 Task: Search one way flight ticket for 1 adult, 1 child, 1 infant in seat in premium economy from Louisville: Louisville International Airport (standiford Field) to Evansville: Evansville Regional Airport on 5-3-2023. Choice of flights is Sun country airlines. Number of bags: 2 carry on bags and 4 checked bags. Outbound departure time preference is 15:30.
Action: Mouse moved to (341, 143)
Screenshot: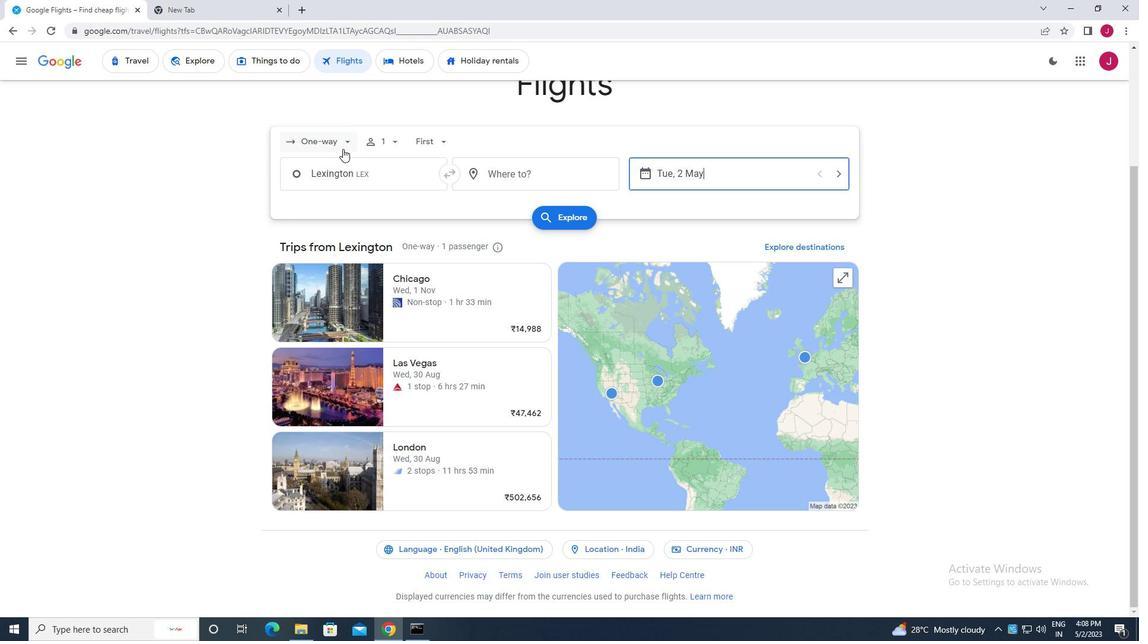 
Action: Mouse pressed left at (341, 143)
Screenshot: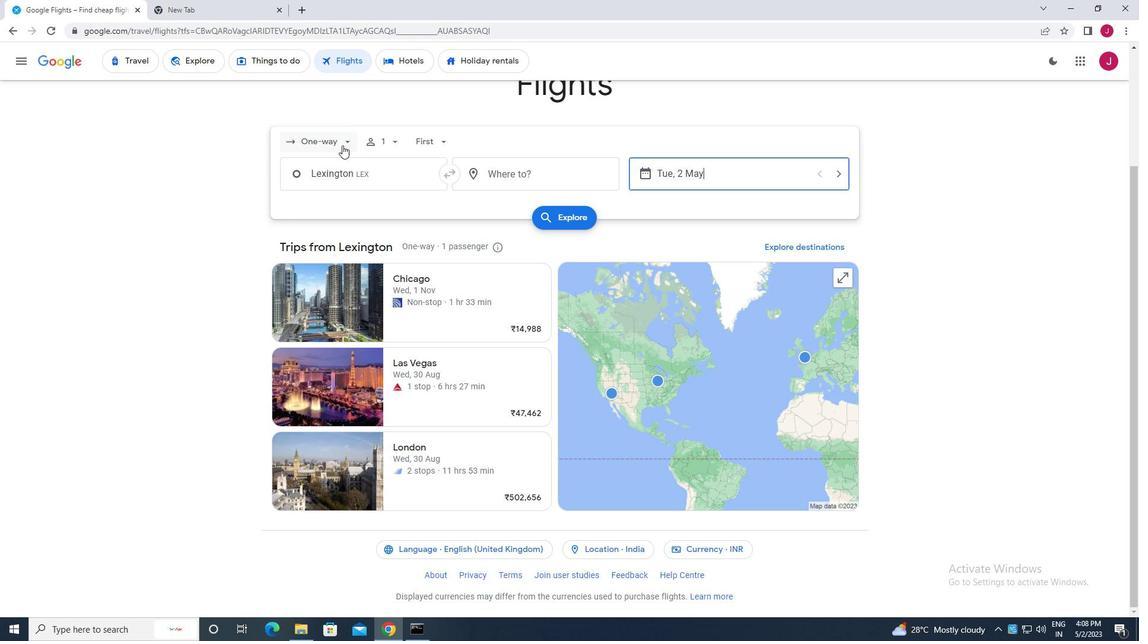 
Action: Mouse moved to (338, 194)
Screenshot: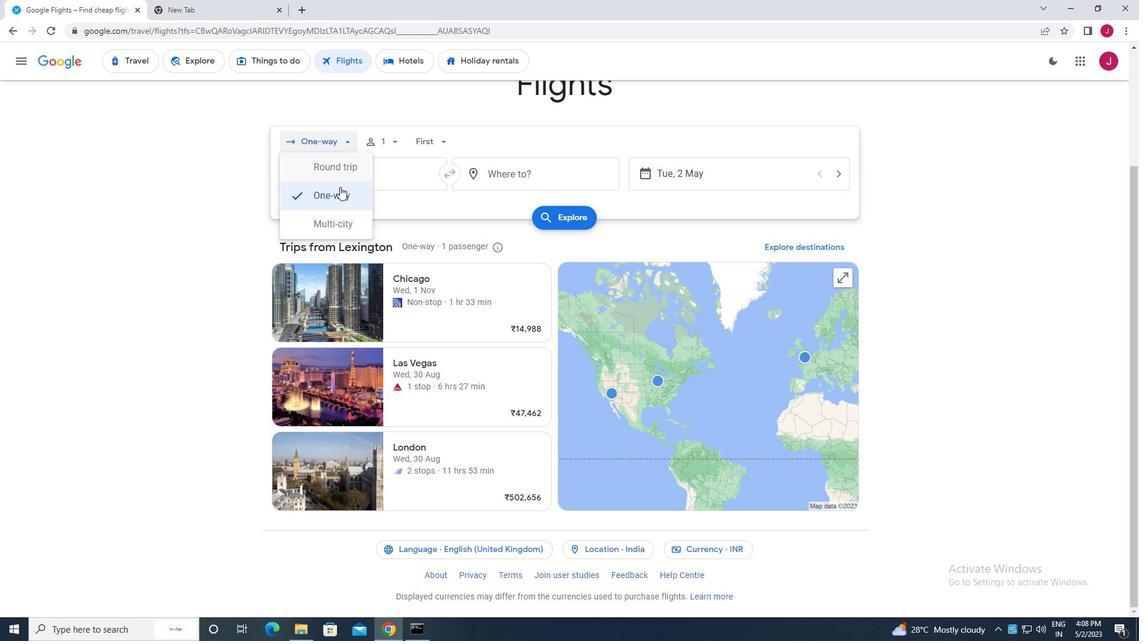 
Action: Mouse pressed left at (338, 194)
Screenshot: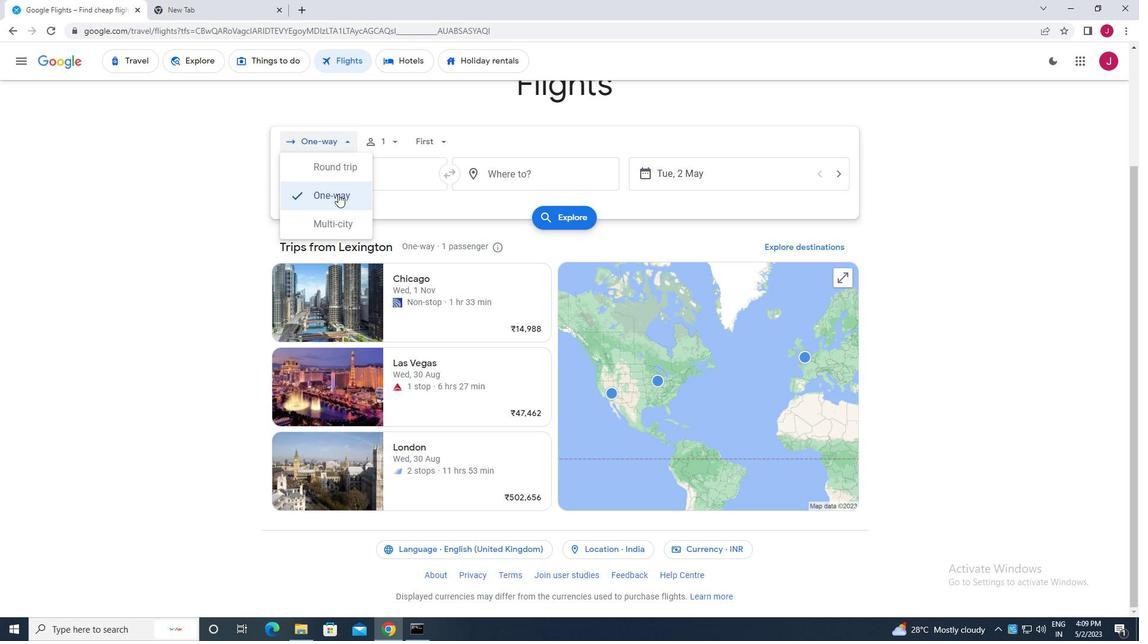 
Action: Mouse moved to (392, 141)
Screenshot: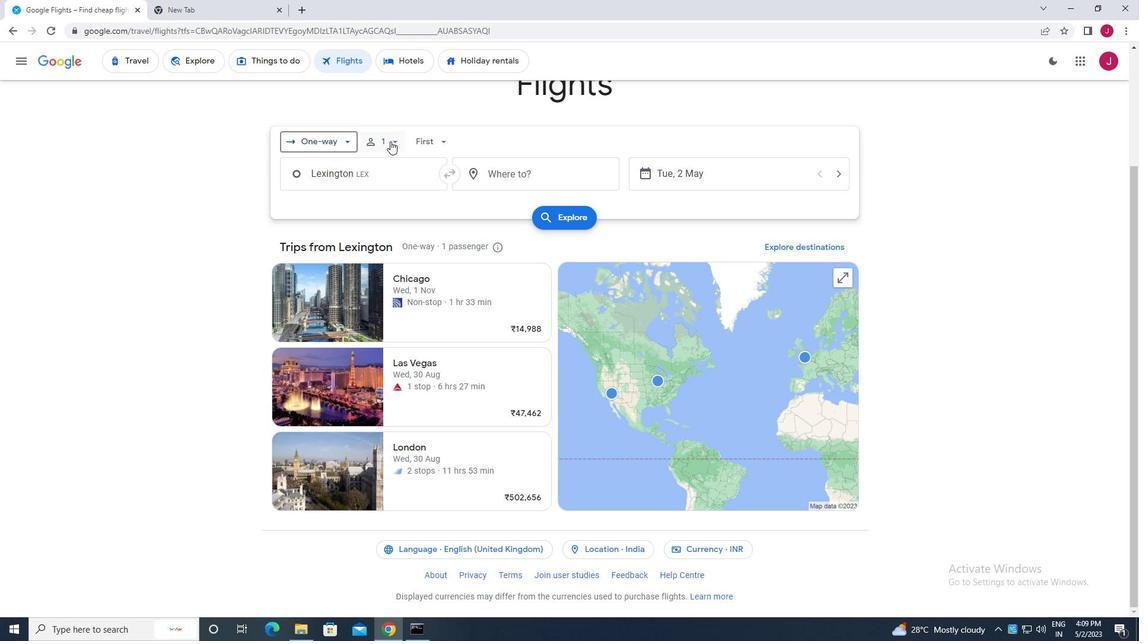 
Action: Mouse pressed left at (392, 141)
Screenshot: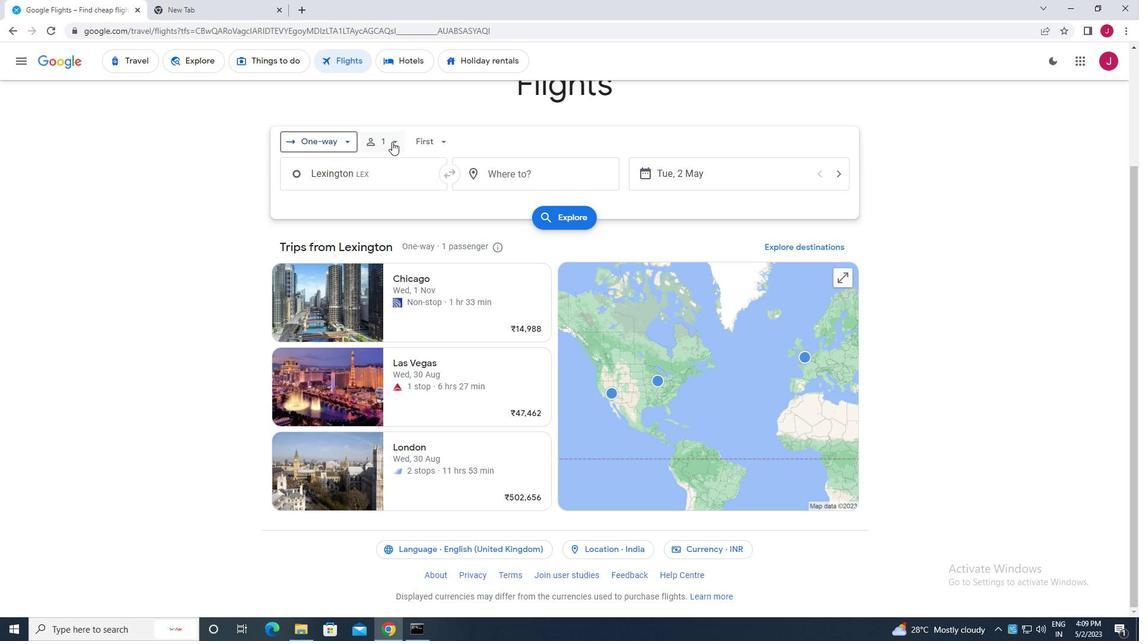 
Action: Mouse moved to (429, 141)
Screenshot: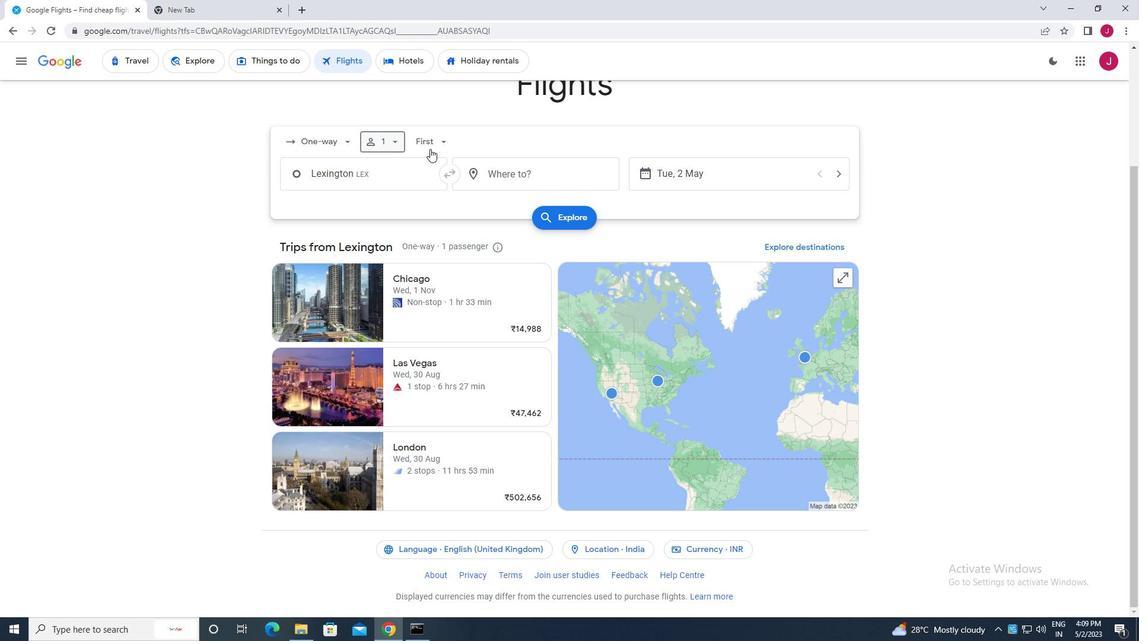 
Action: Mouse pressed left at (429, 141)
Screenshot: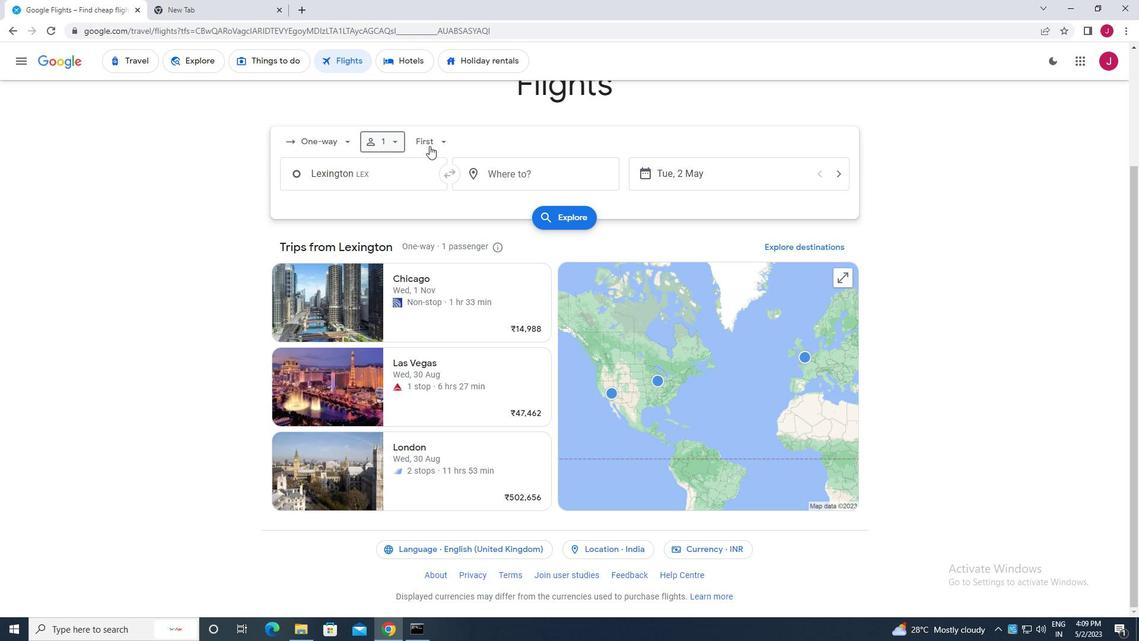 
Action: Mouse moved to (395, 140)
Screenshot: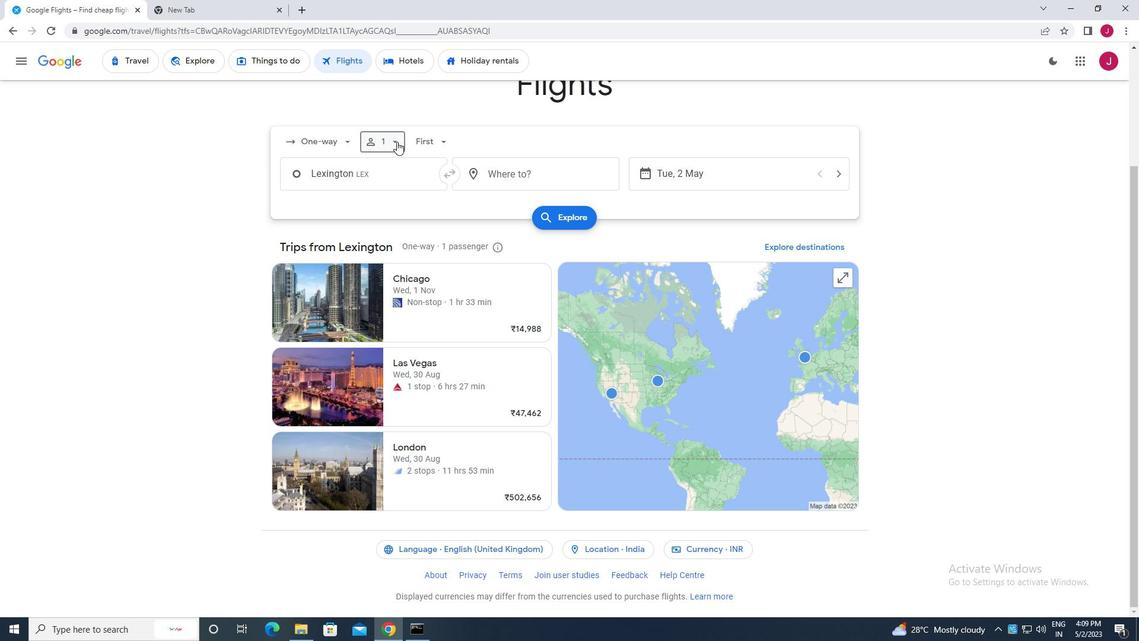 
Action: Mouse pressed left at (395, 140)
Screenshot: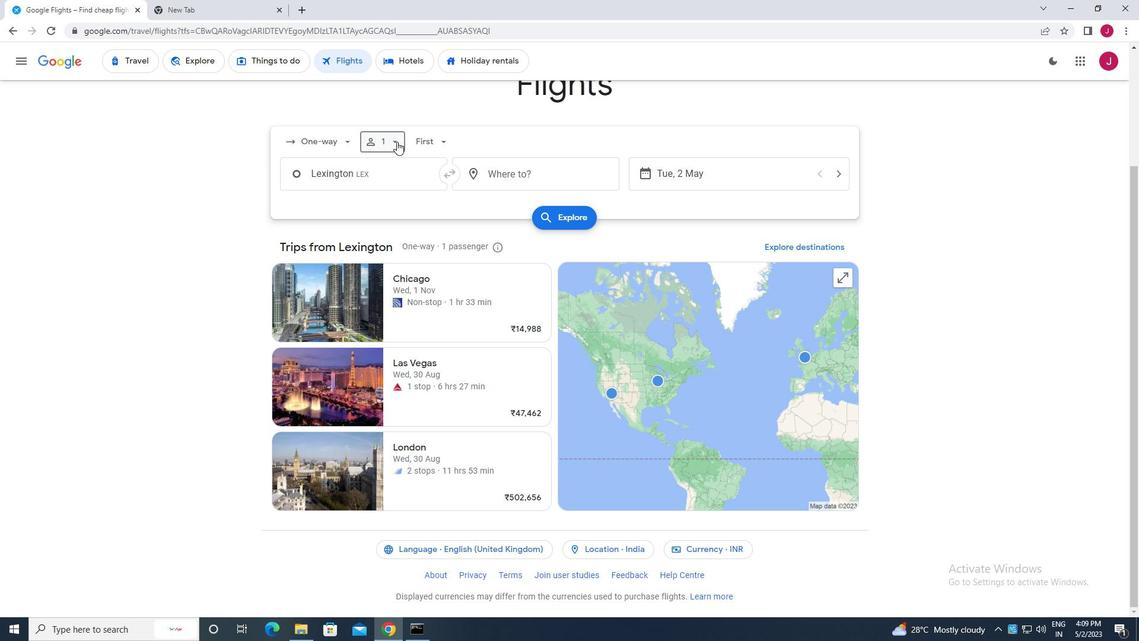 
Action: Mouse moved to (397, 141)
Screenshot: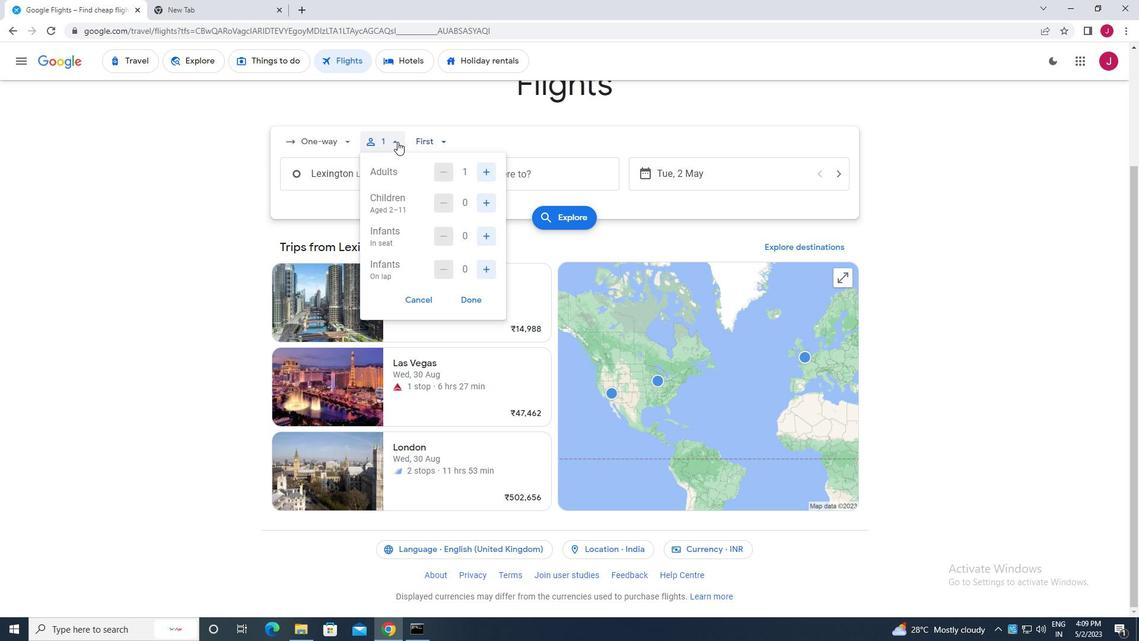 
Action: Mouse pressed left at (397, 141)
Screenshot: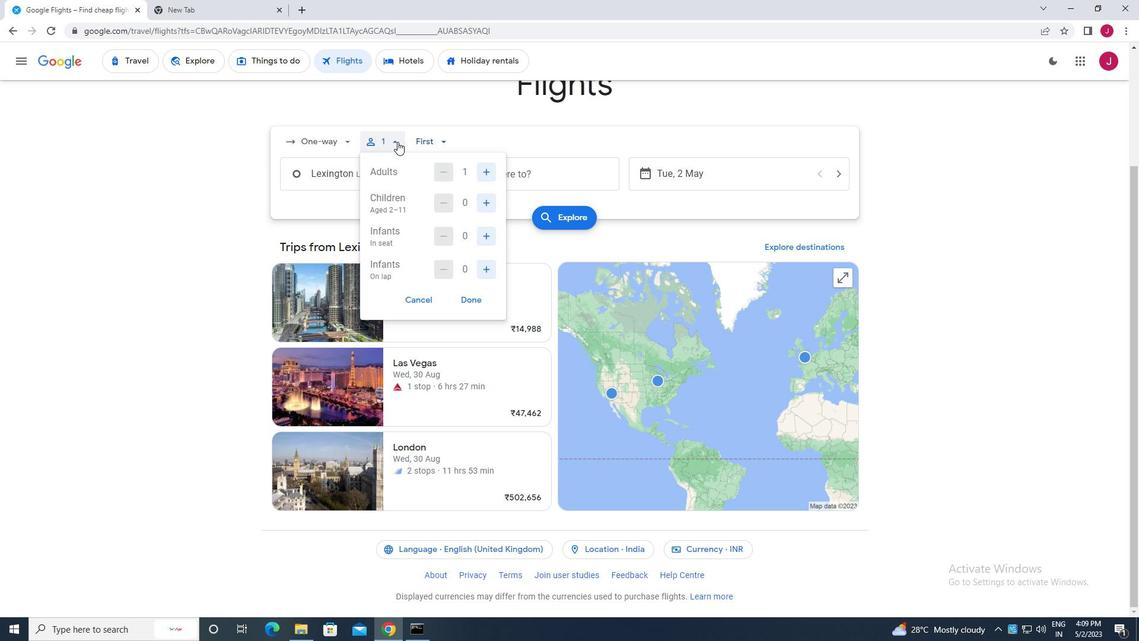 
Action: Mouse pressed left at (397, 141)
Screenshot: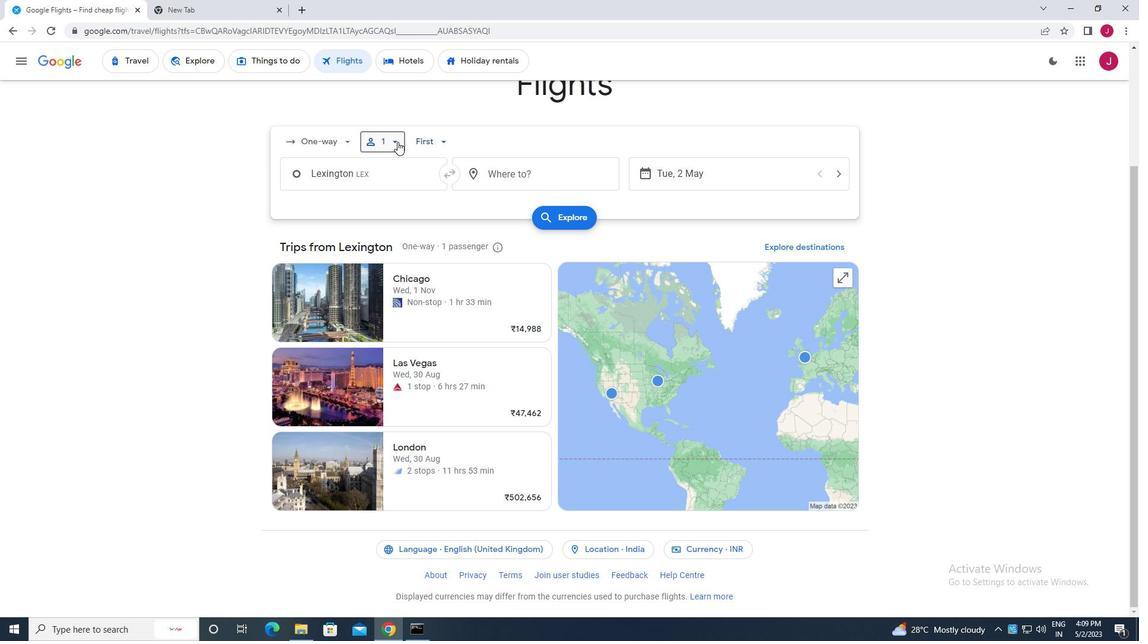 
Action: Mouse moved to (487, 202)
Screenshot: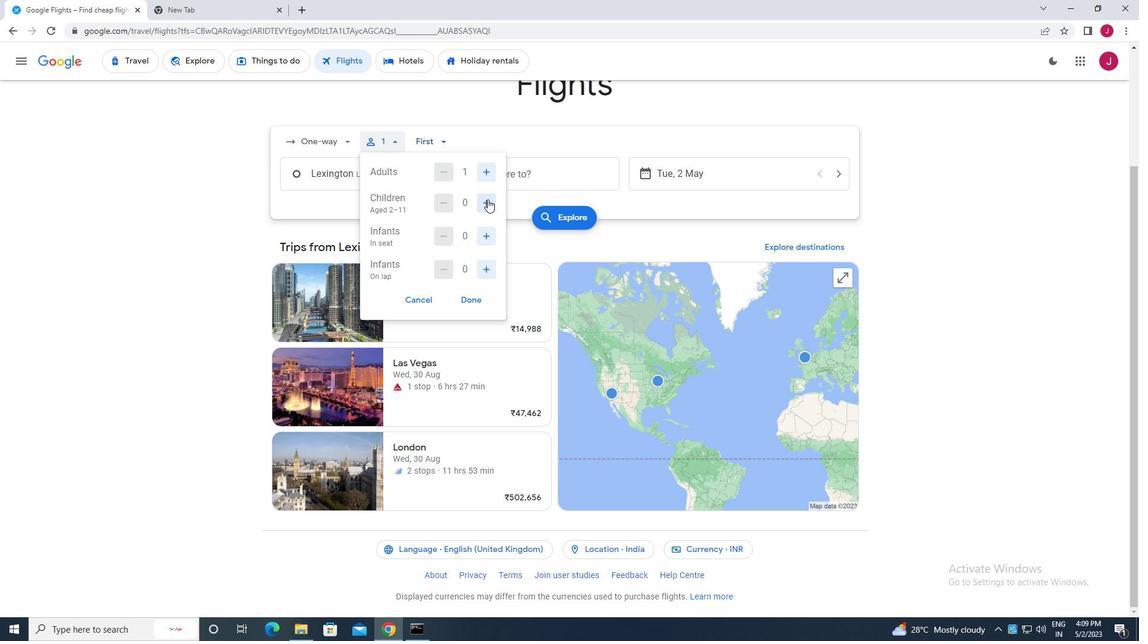 
Action: Mouse pressed left at (487, 202)
Screenshot: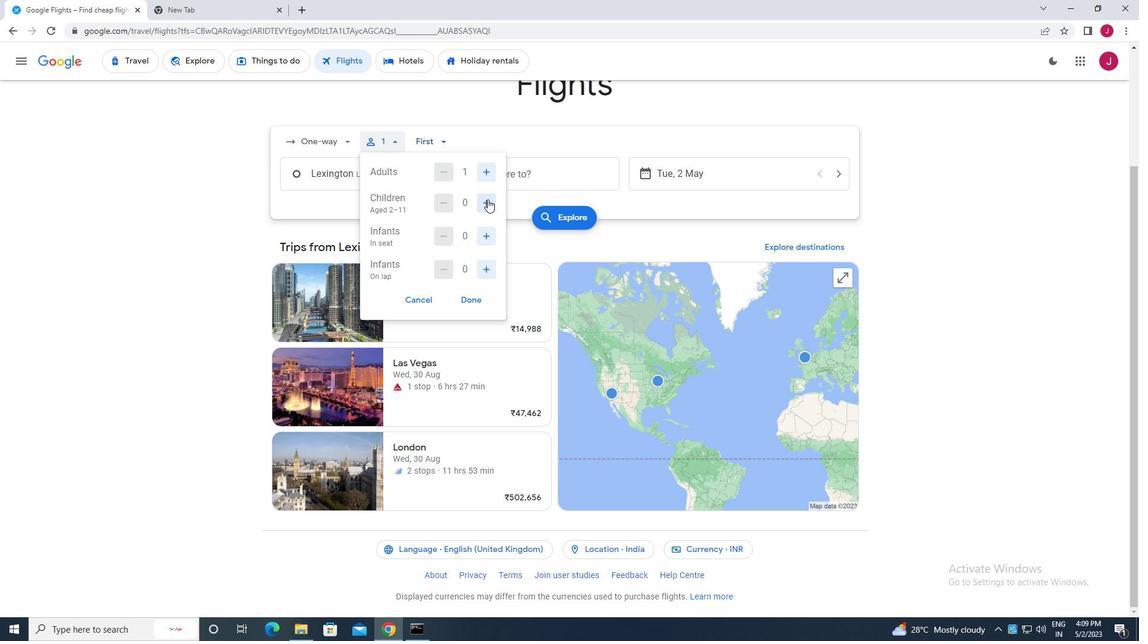 
Action: Mouse moved to (439, 202)
Screenshot: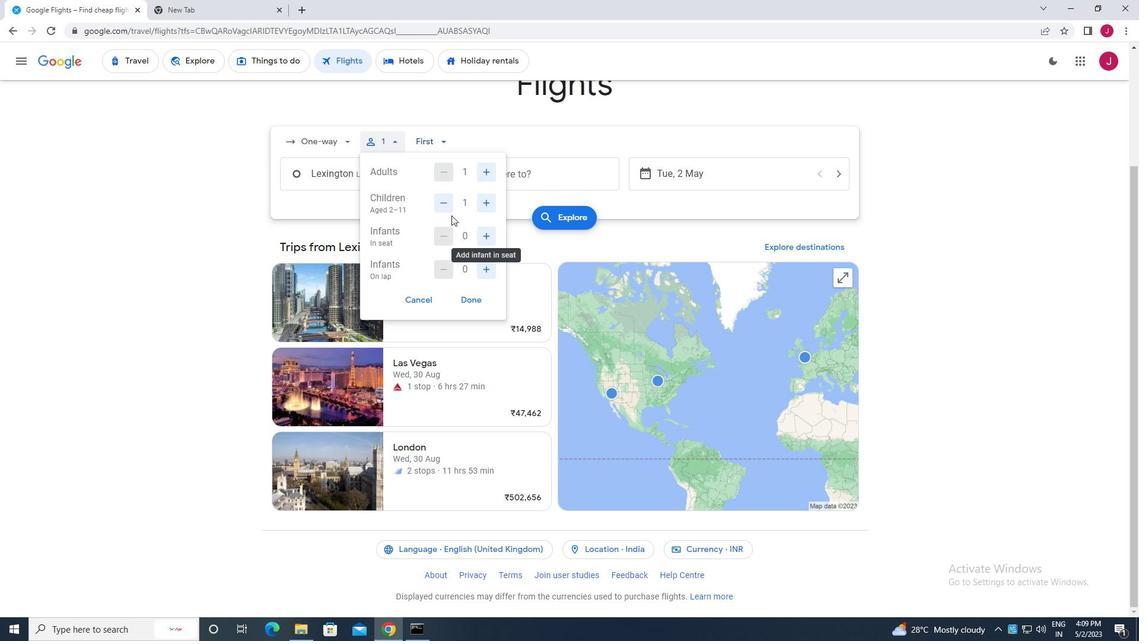 
Action: Mouse pressed left at (439, 202)
Screenshot: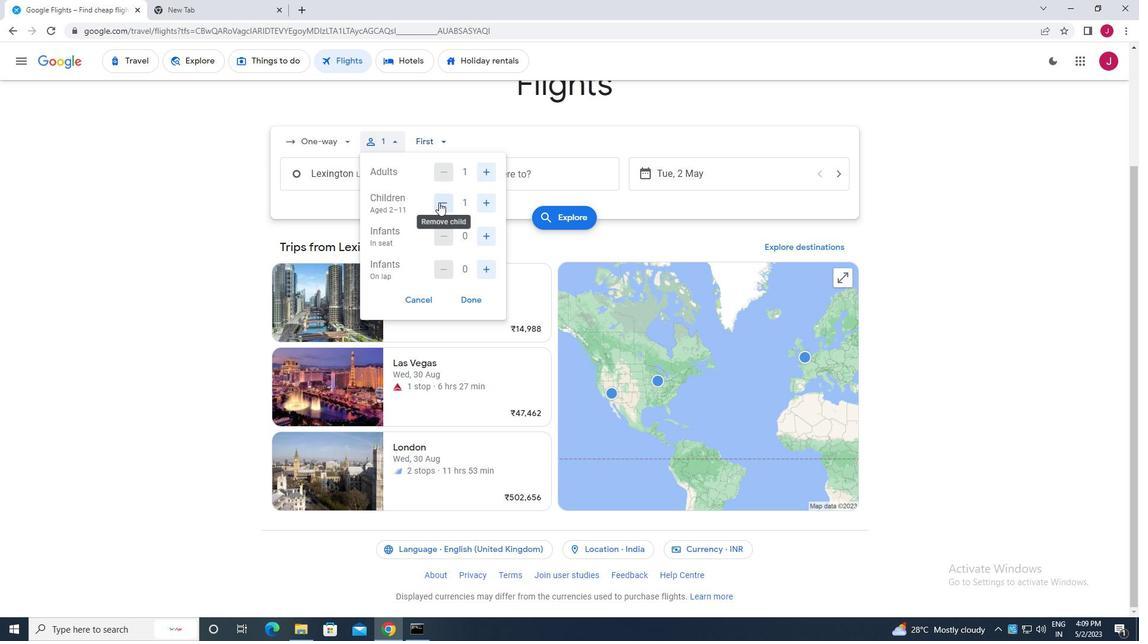 
Action: Mouse moved to (490, 202)
Screenshot: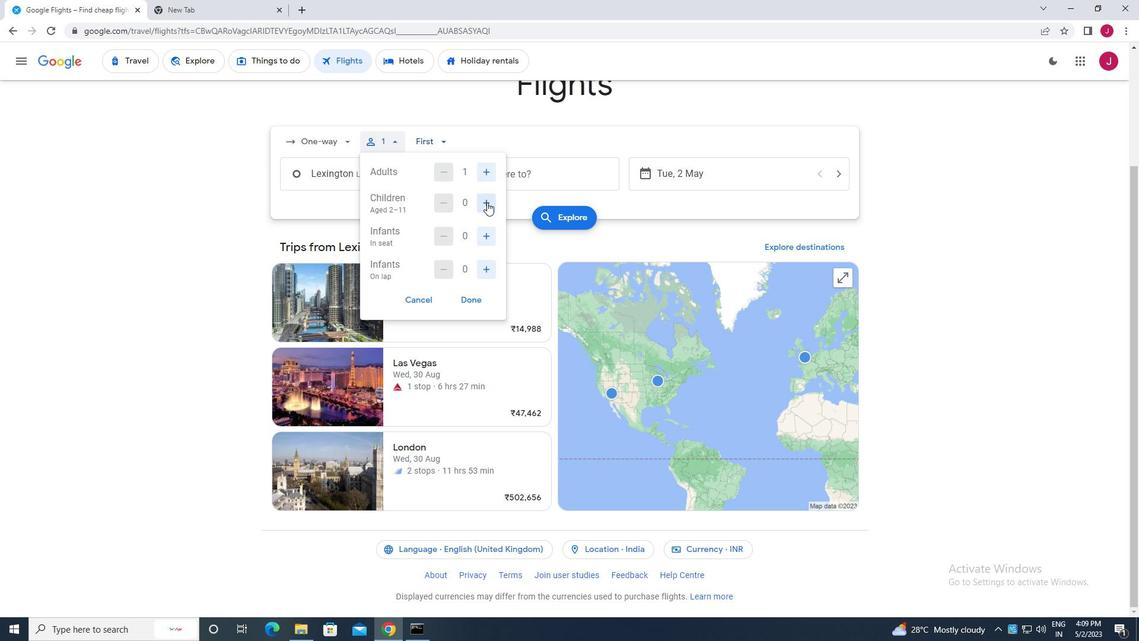
Action: Mouse pressed left at (490, 202)
Screenshot: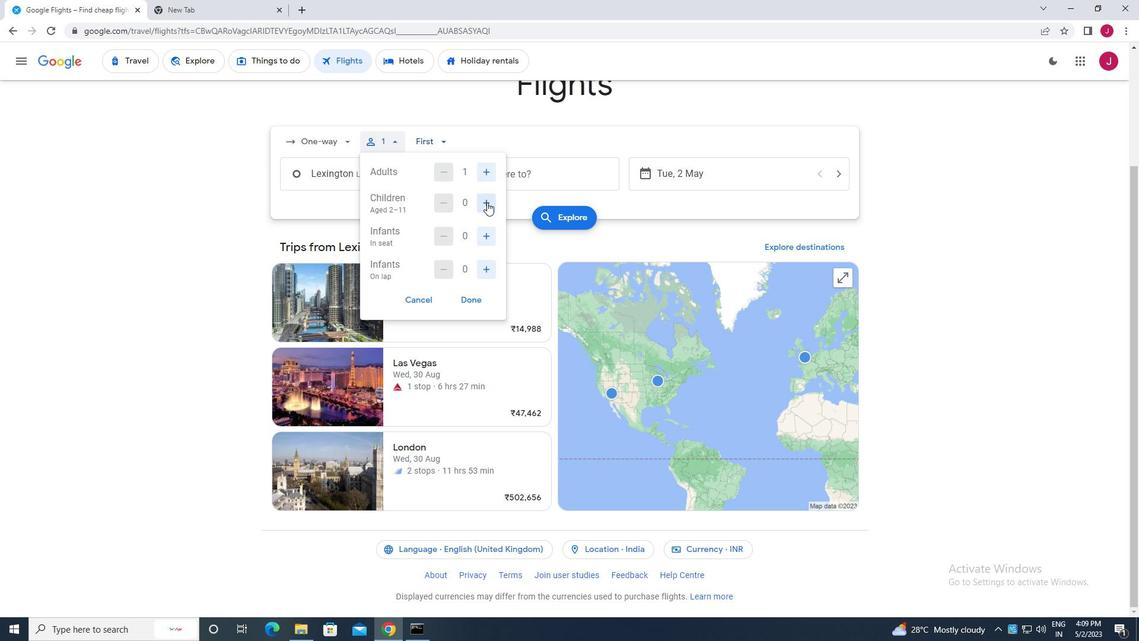 
Action: Mouse moved to (487, 232)
Screenshot: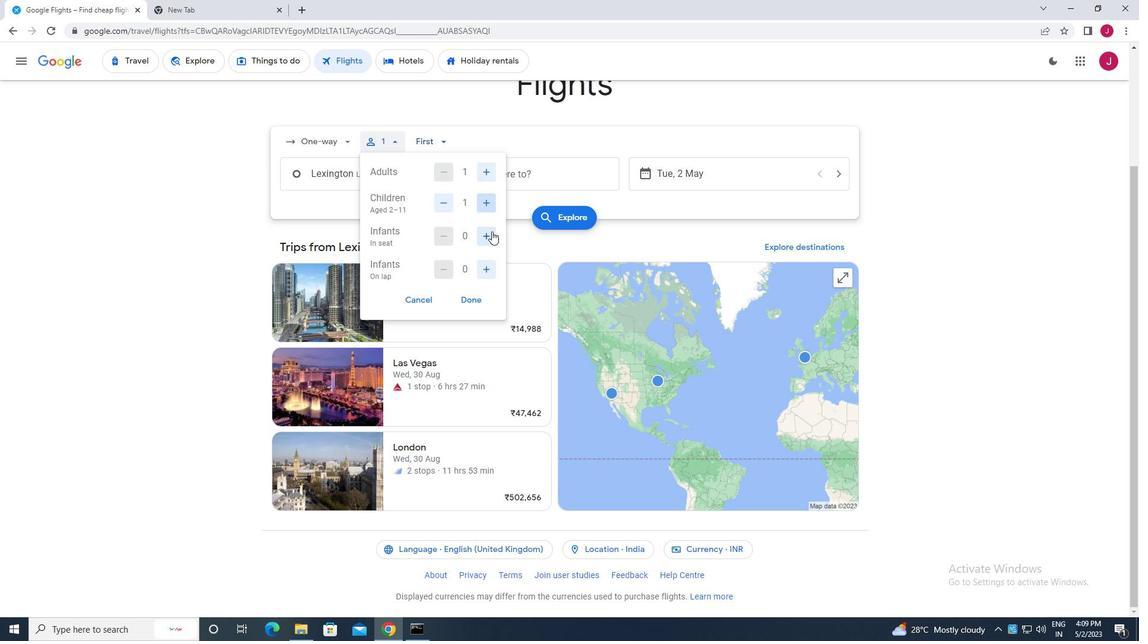 
Action: Mouse pressed left at (487, 232)
Screenshot: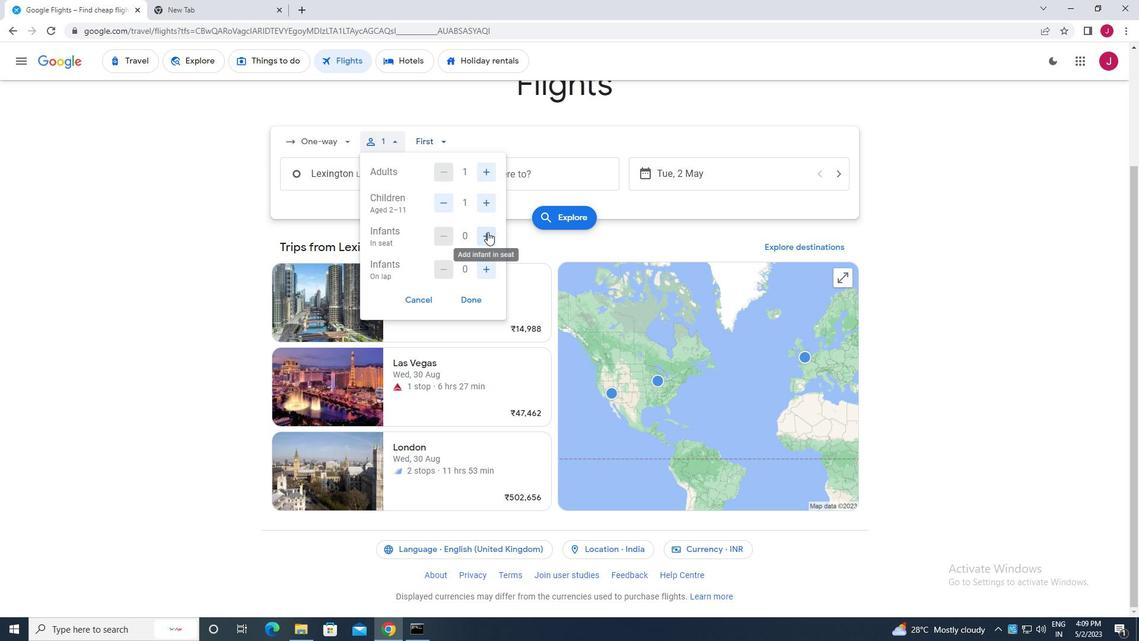 
Action: Mouse moved to (468, 300)
Screenshot: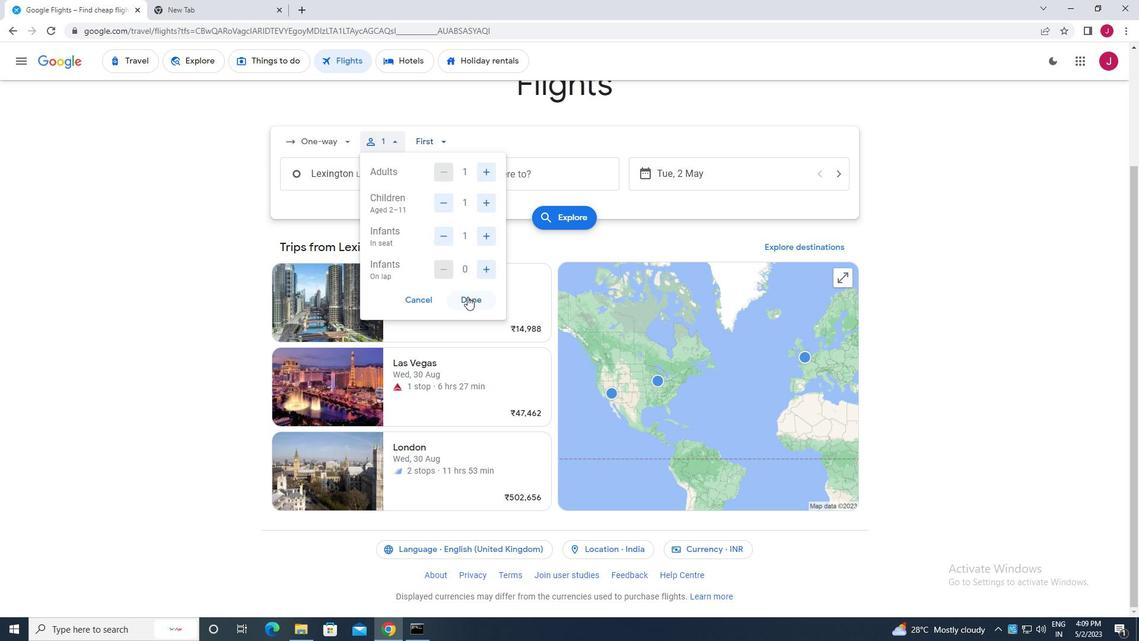 
Action: Mouse pressed left at (468, 300)
Screenshot: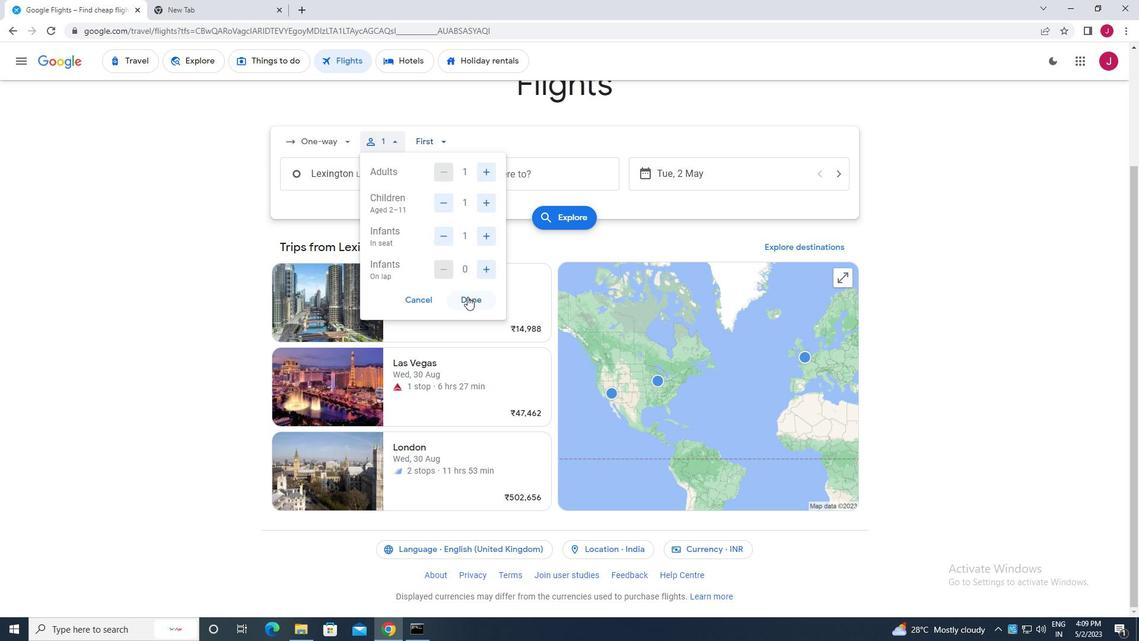 
Action: Mouse moved to (437, 146)
Screenshot: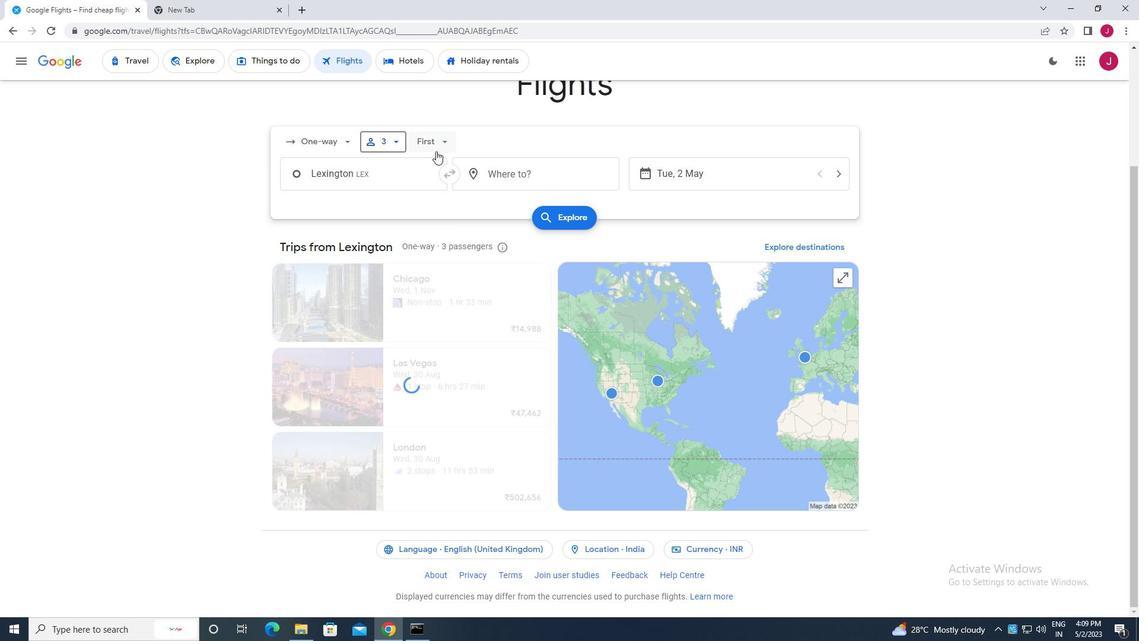
Action: Mouse pressed left at (437, 146)
Screenshot: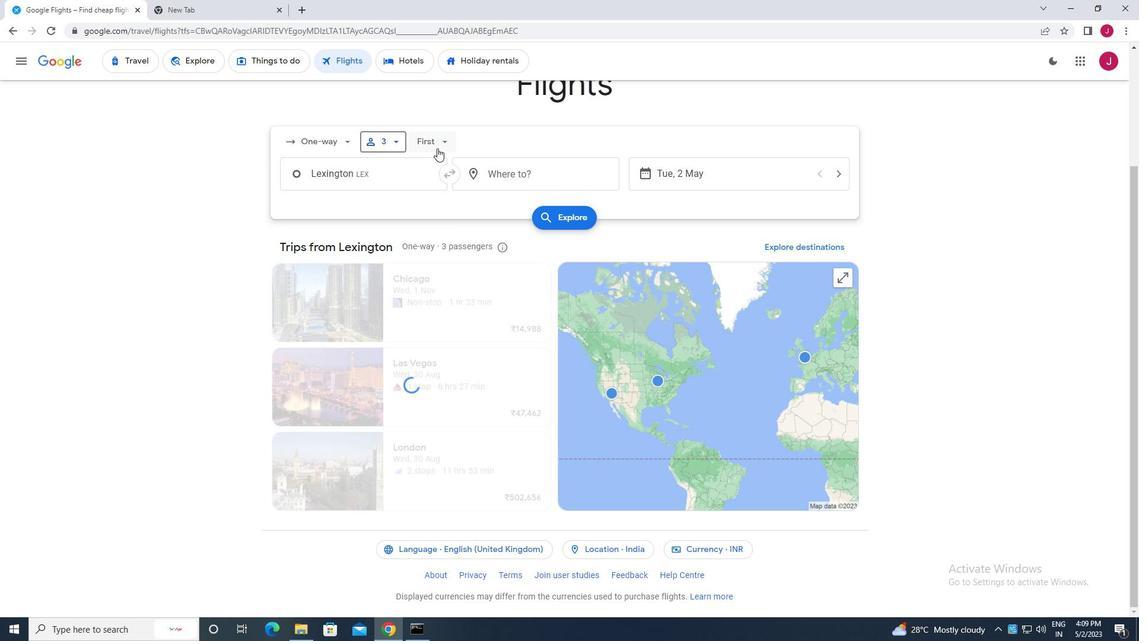 
Action: Mouse moved to (467, 198)
Screenshot: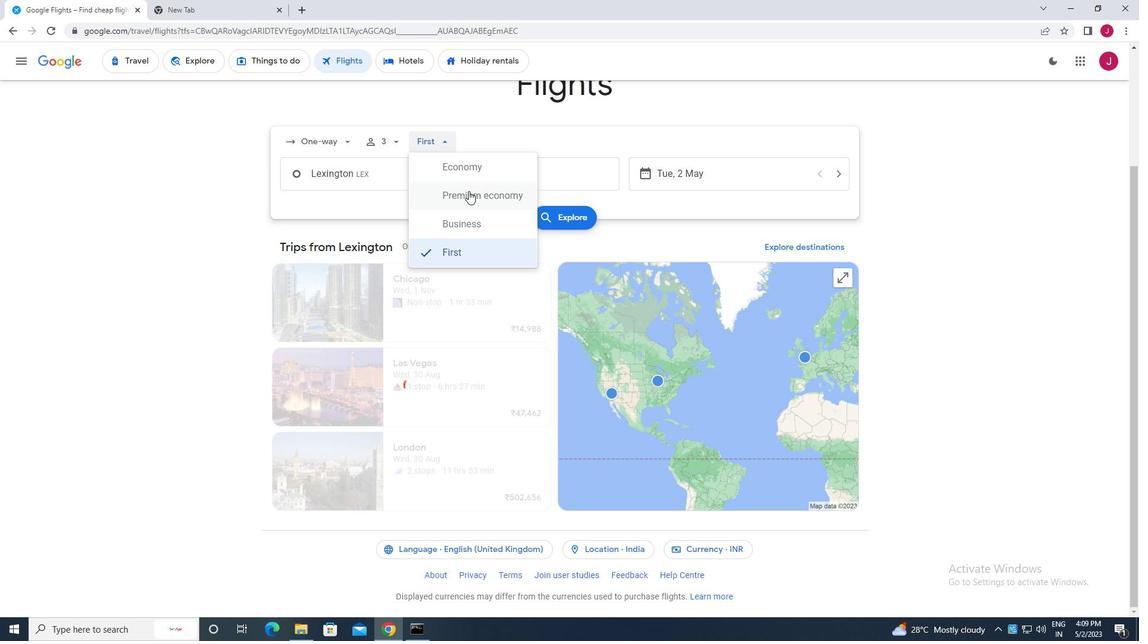 
Action: Mouse pressed left at (467, 198)
Screenshot: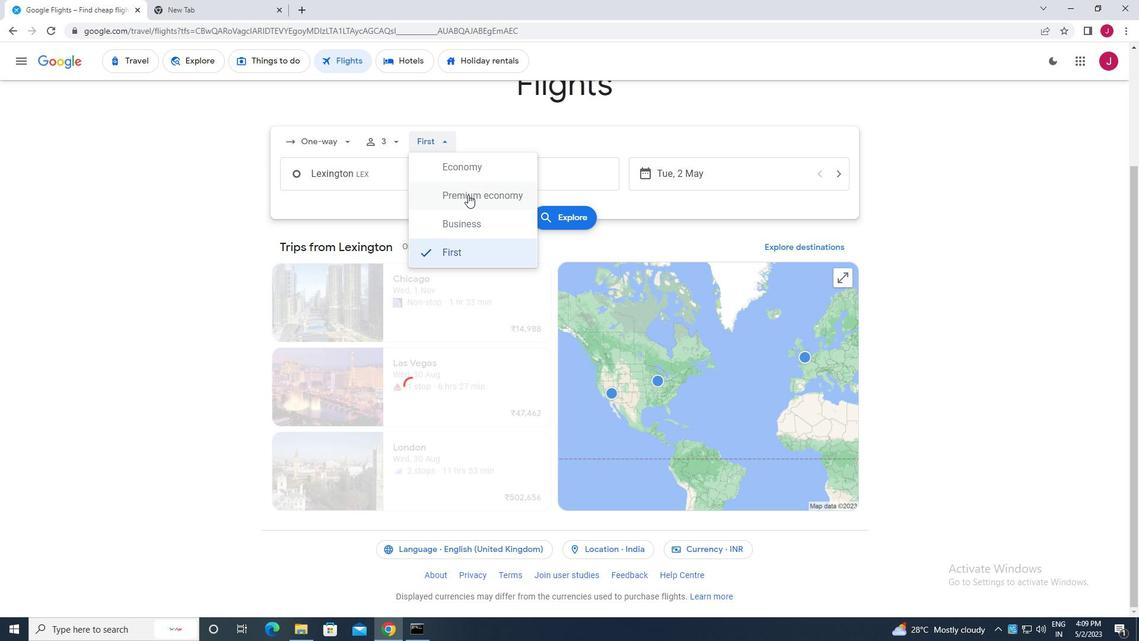 
Action: Mouse moved to (391, 170)
Screenshot: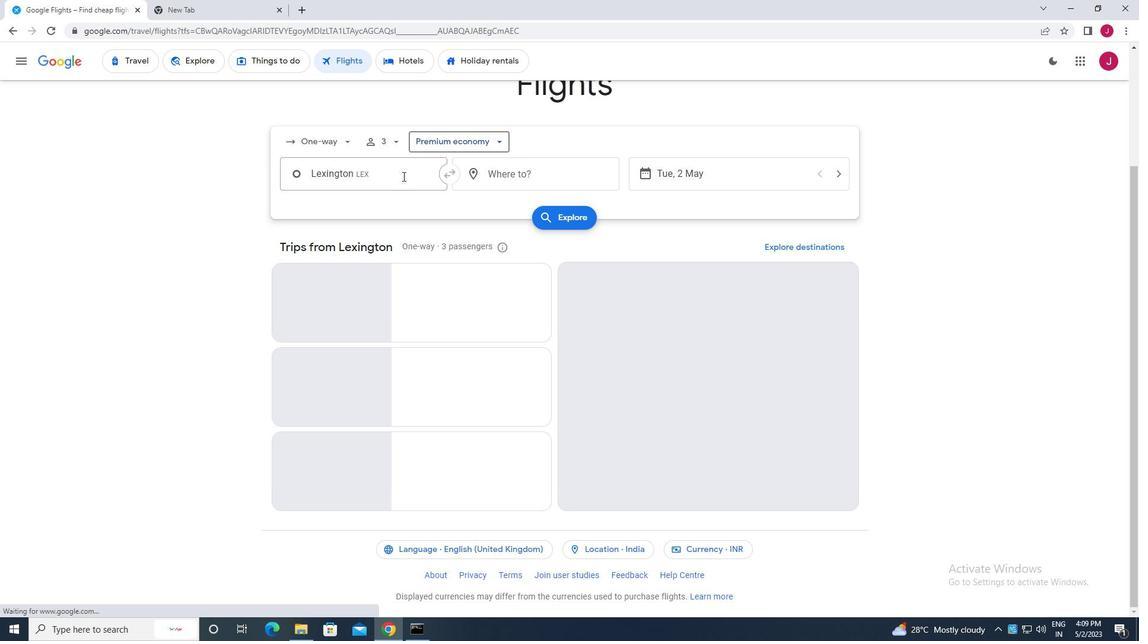 
Action: Mouse pressed left at (391, 170)
Screenshot: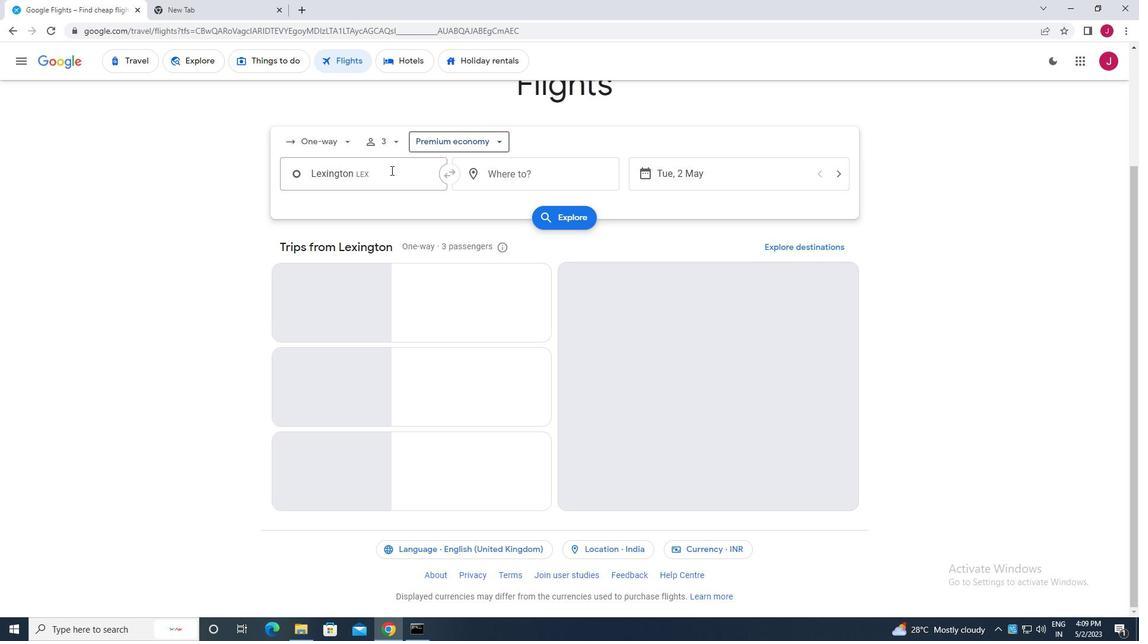 
Action: Mouse moved to (396, 172)
Screenshot: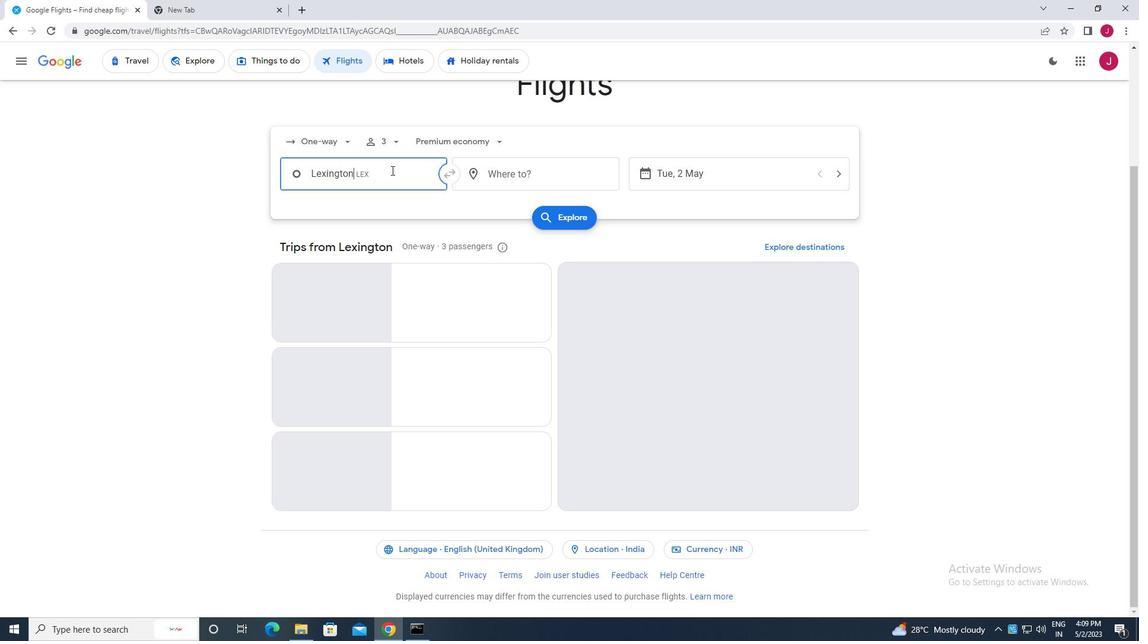 
Action: Key pressed louisville
Screenshot: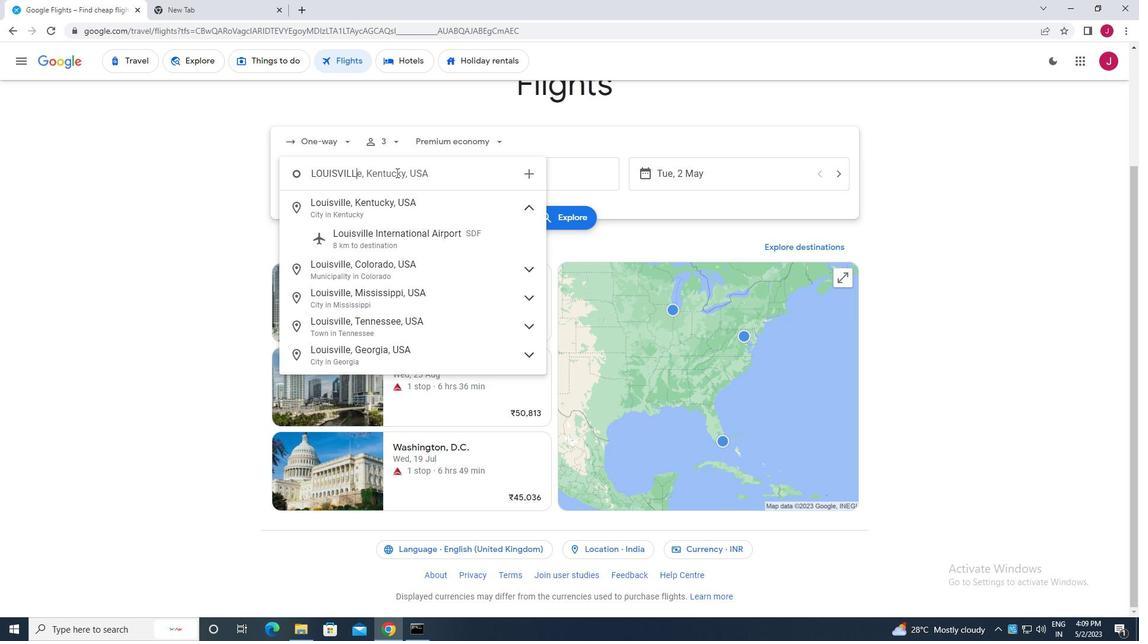 
Action: Mouse moved to (366, 239)
Screenshot: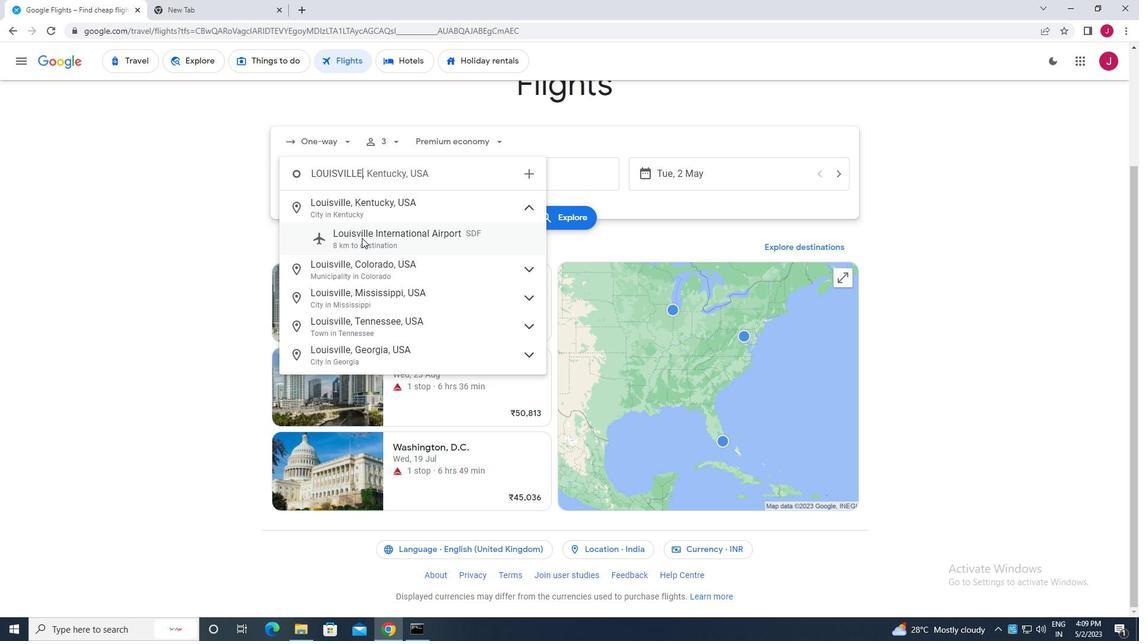
Action: Mouse pressed left at (366, 239)
Screenshot: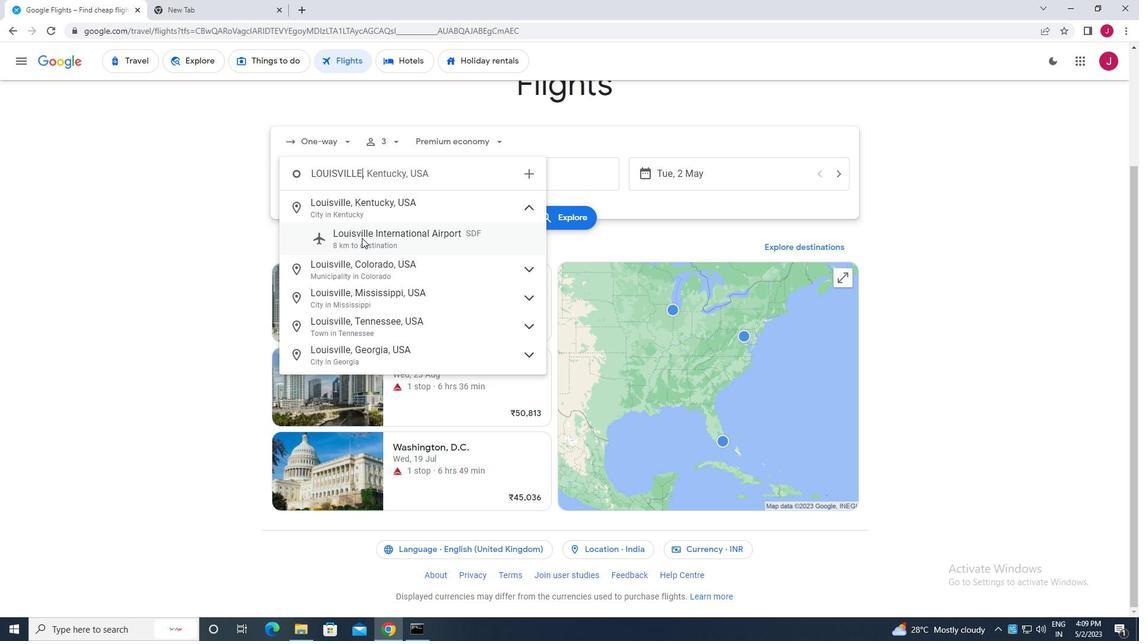 
Action: Mouse moved to (577, 179)
Screenshot: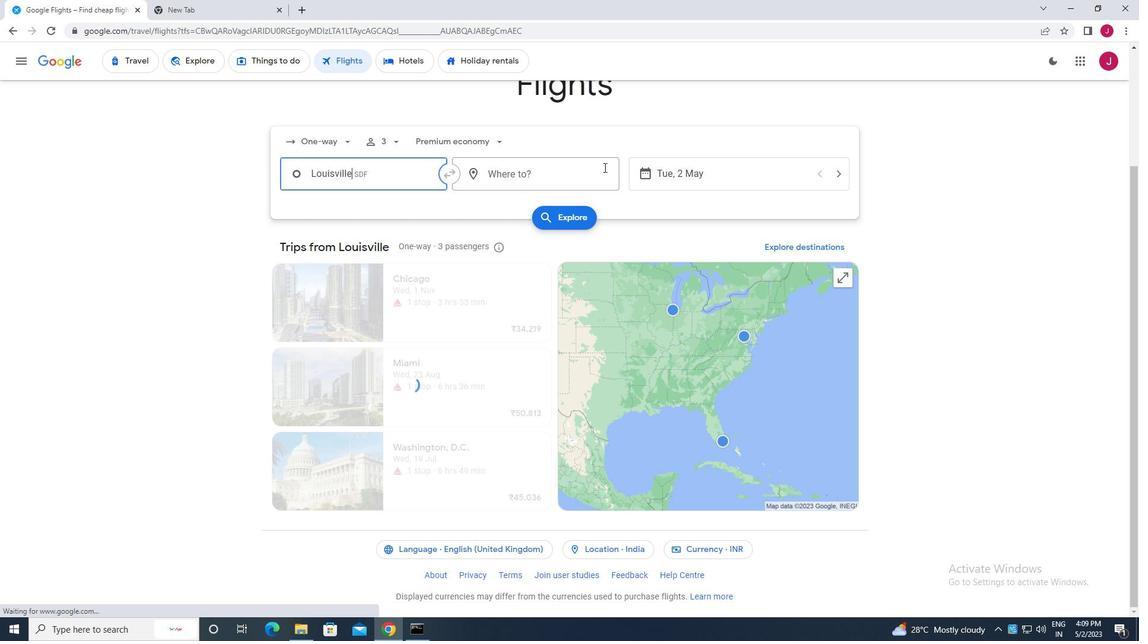 
Action: Mouse pressed left at (577, 179)
Screenshot: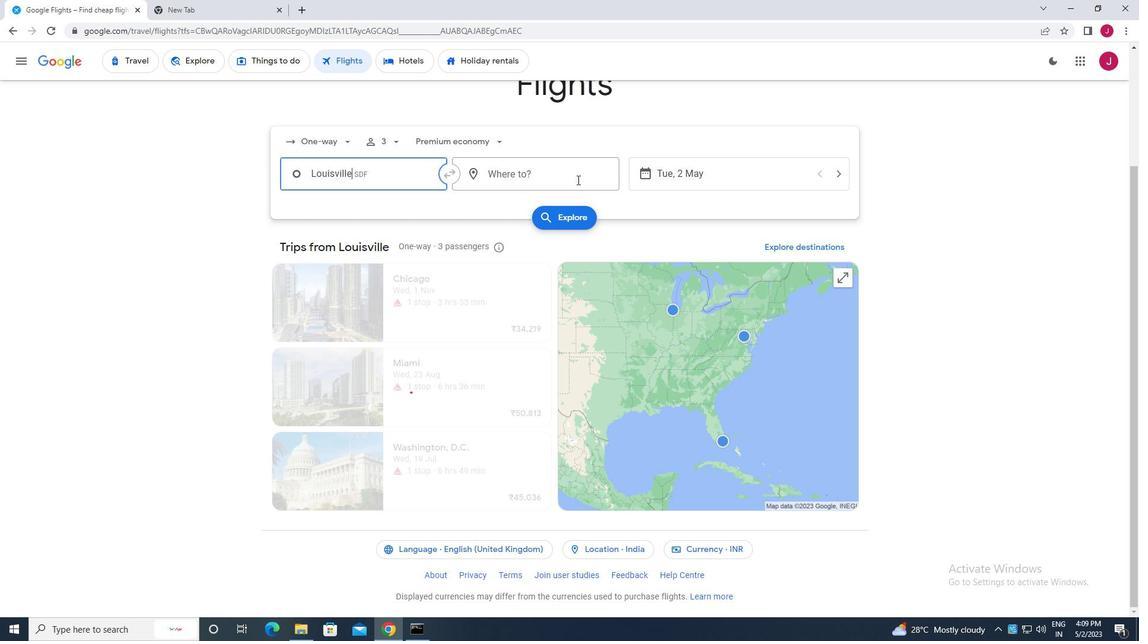 
Action: Key pressed evan
Screenshot: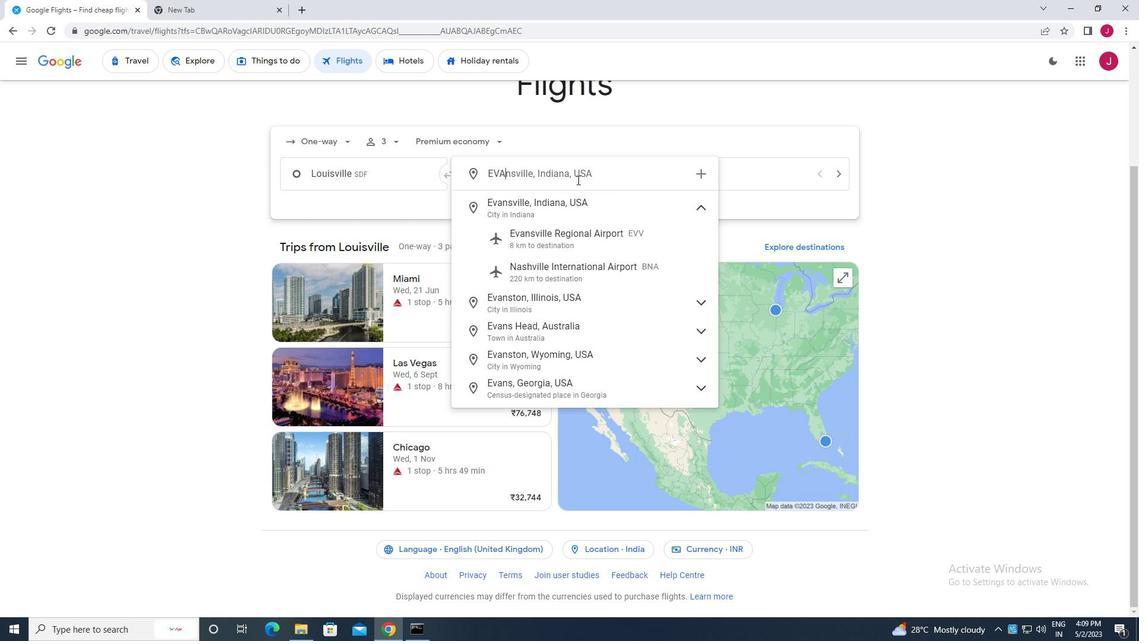 
Action: Mouse moved to (588, 235)
Screenshot: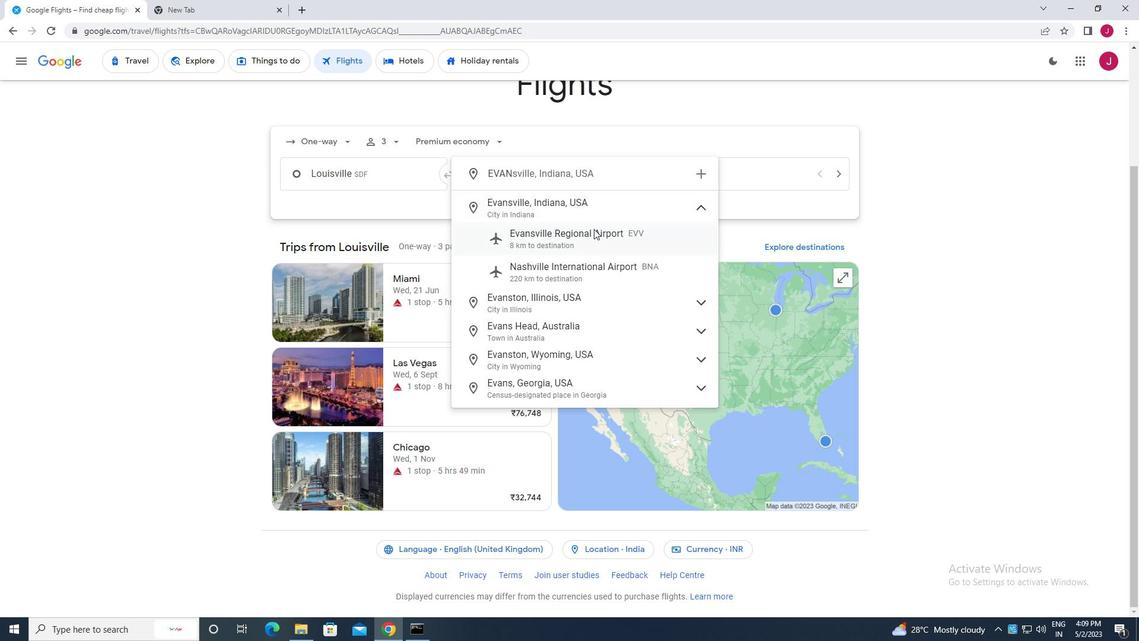 
Action: Mouse pressed left at (588, 235)
Screenshot: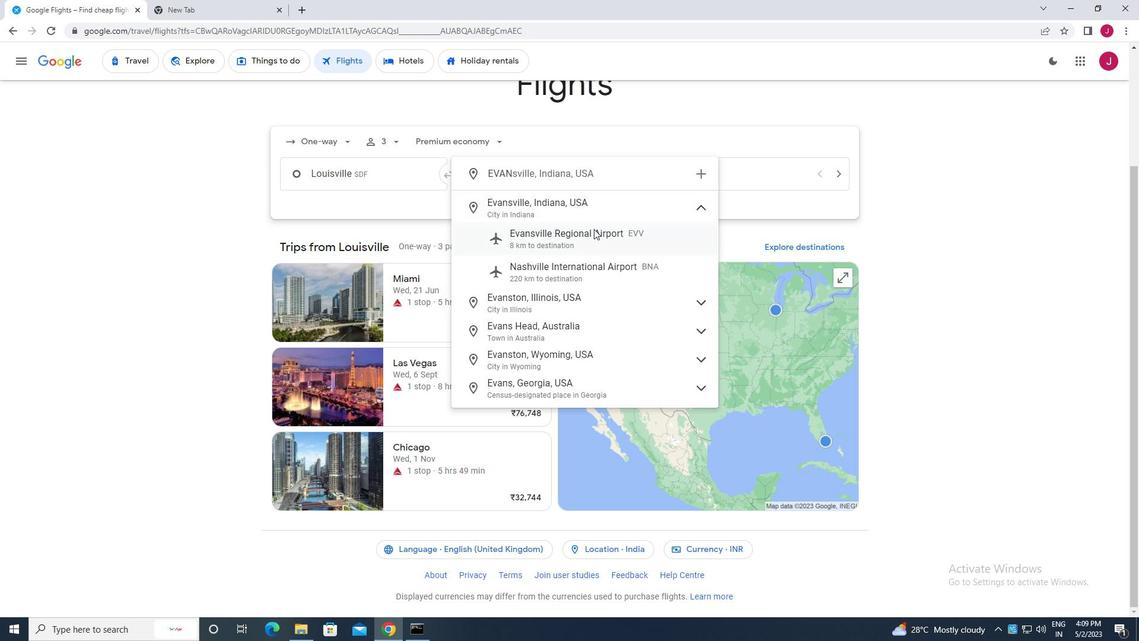 
Action: Mouse moved to (693, 178)
Screenshot: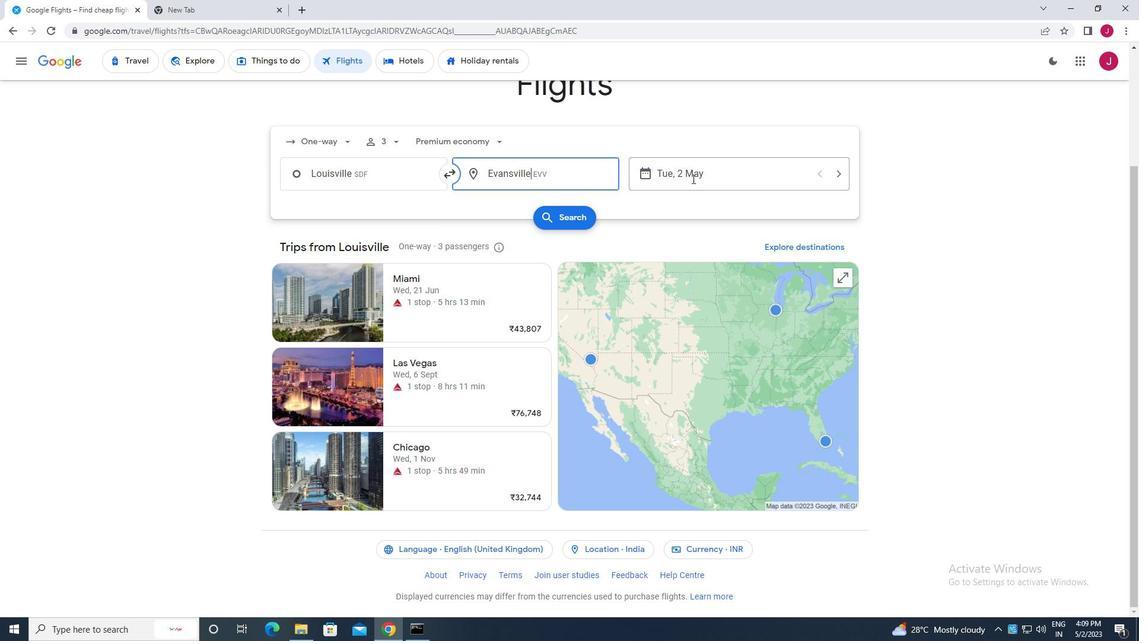 
Action: Mouse pressed left at (693, 178)
Screenshot: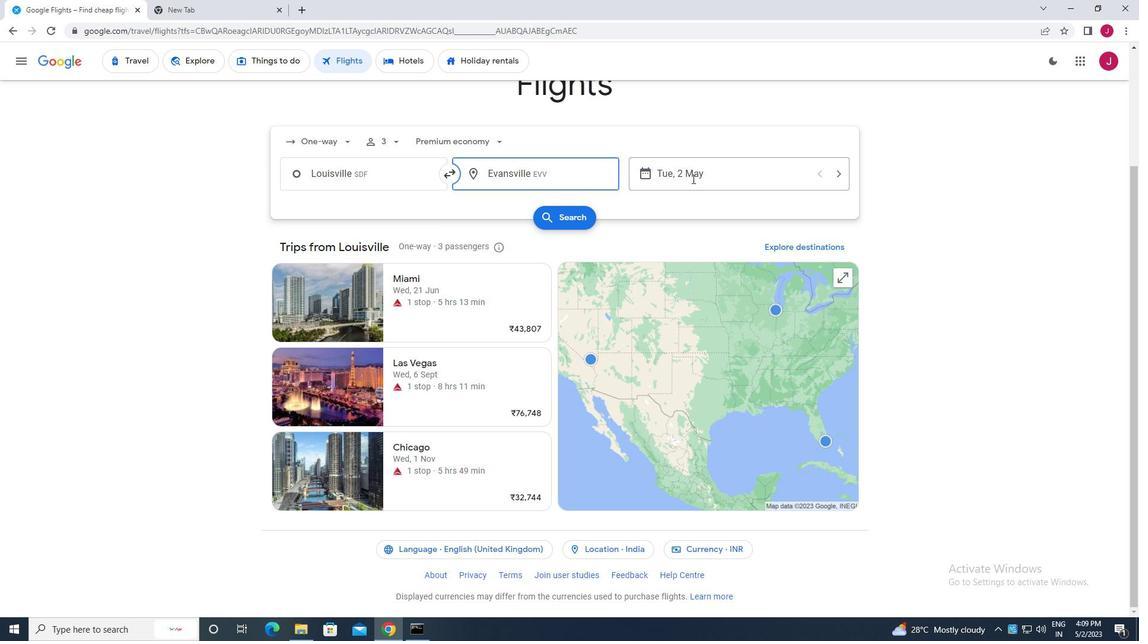 
Action: Mouse moved to (510, 266)
Screenshot: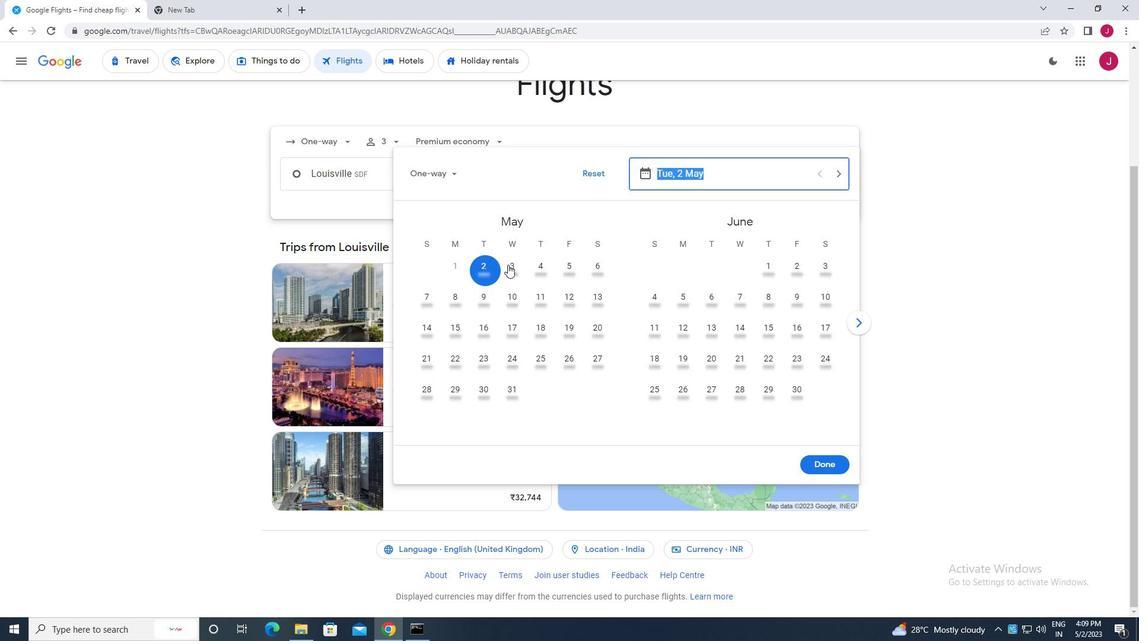 
Action: Mouse pressed left at (510, 266)
Screenshot: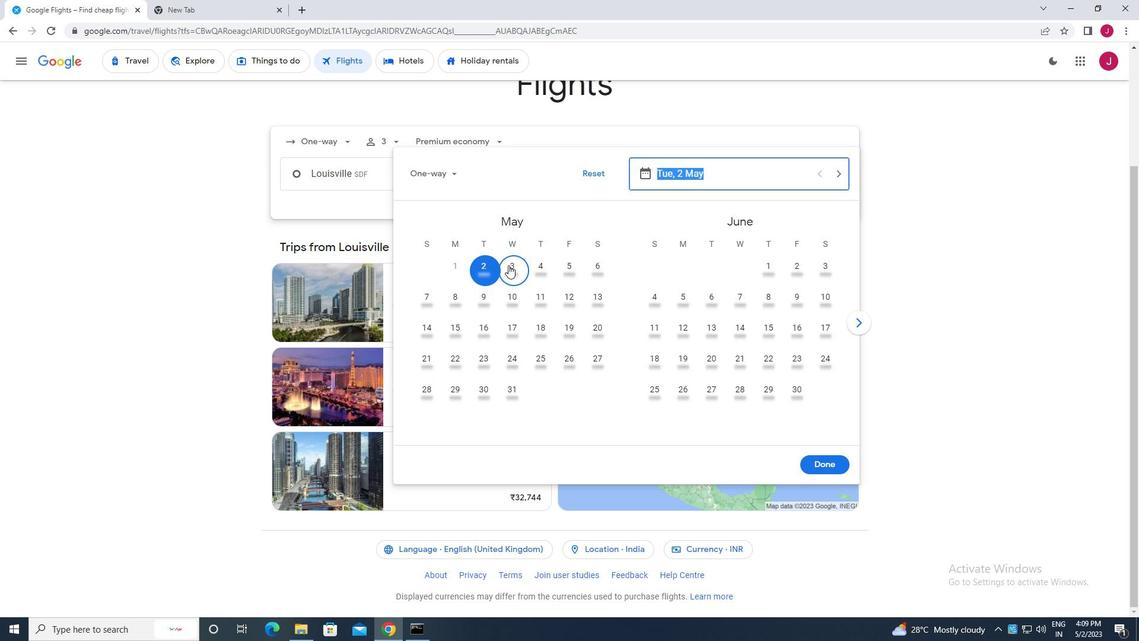 
Action: Mouse moved to (817, 463)
Screenshot: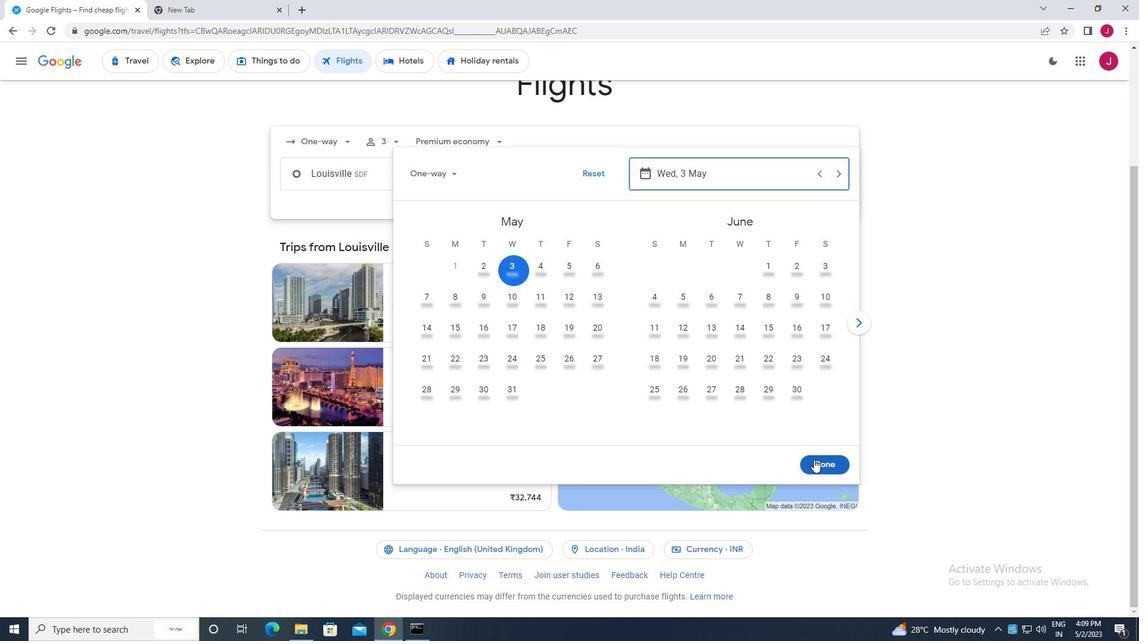 
Action: Mouse pressed left at (817, 463)
Screenshot: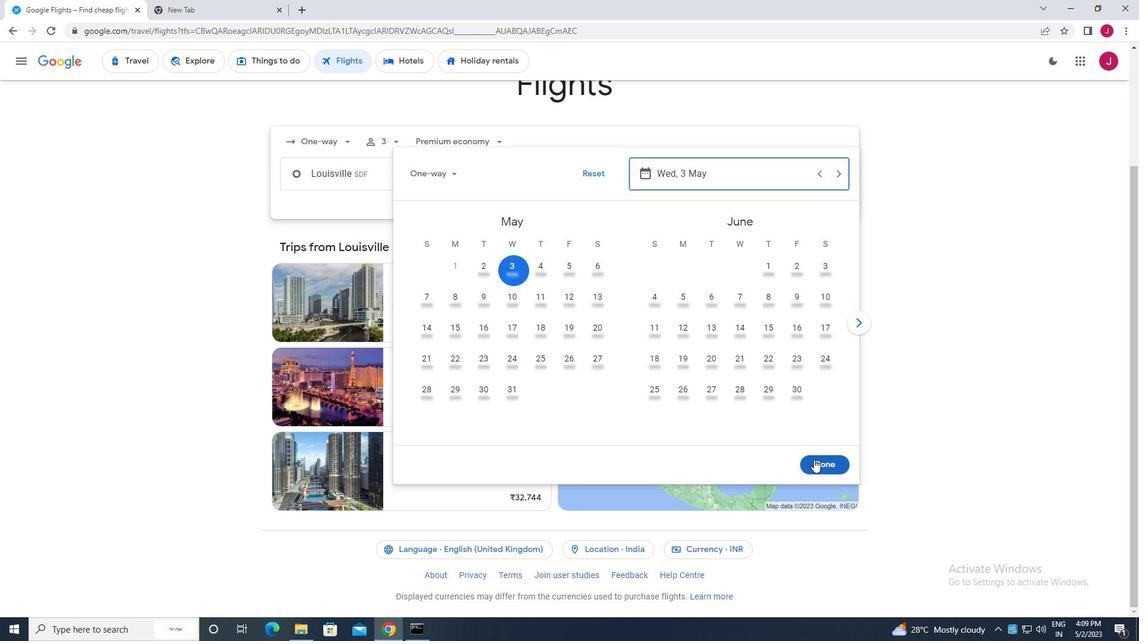 
Action: Mouse moved to (580, 223)
Screenshot: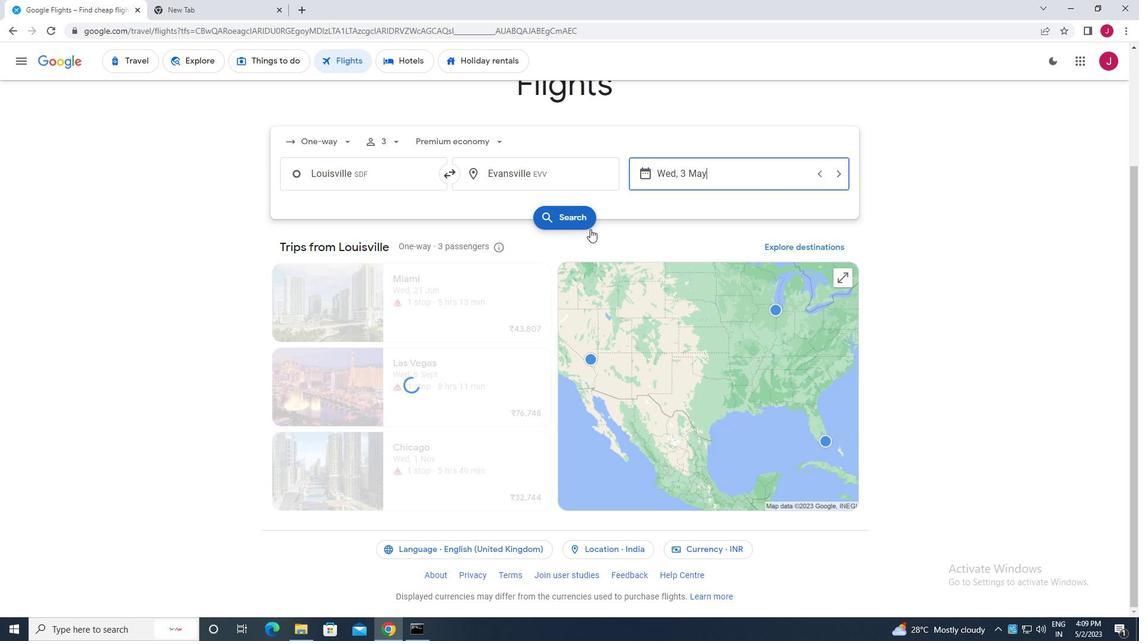 
Action: Mouse pressed left at (580, 223)
Screenshot: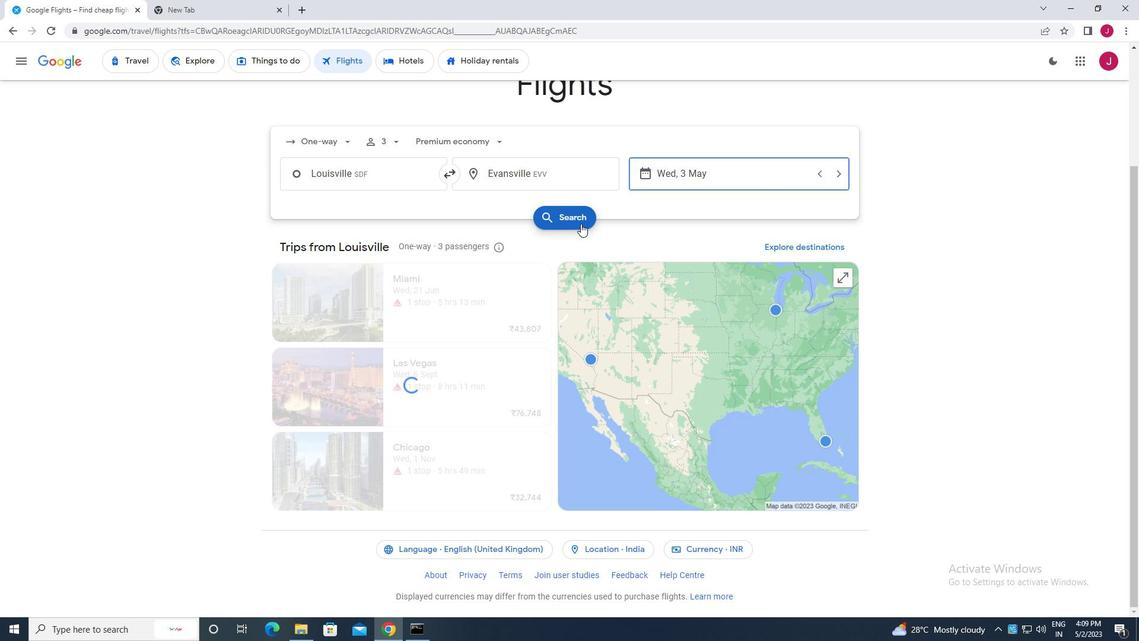 
Action: Mouse moved to (293, 166)
Screenshot: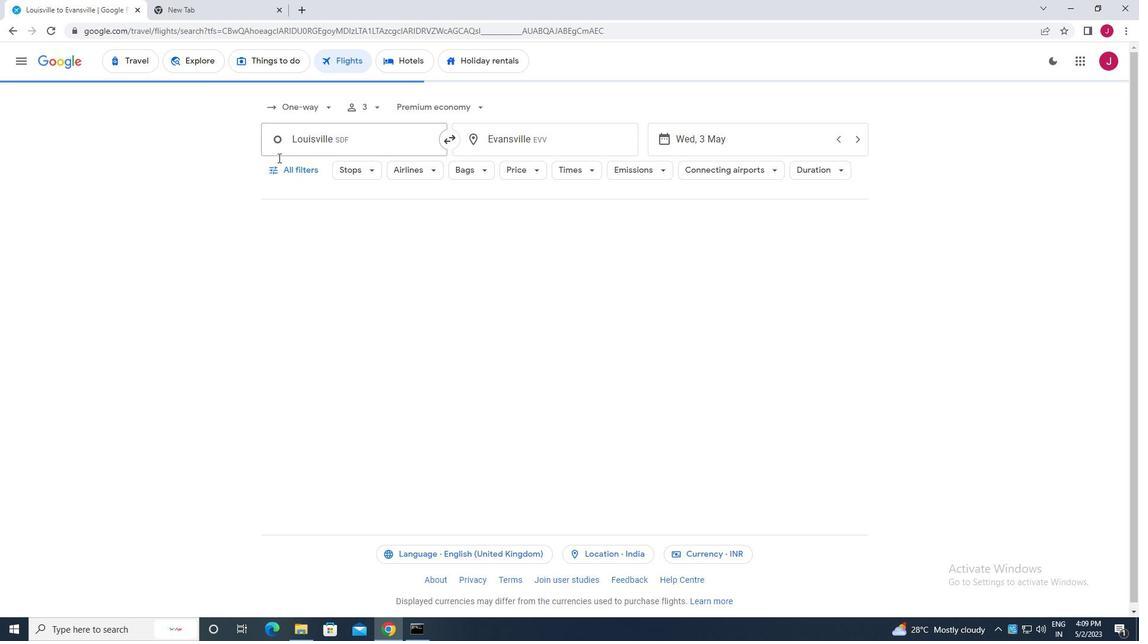 
Action: Mouse pressed left at (293, 166)
Screenshot: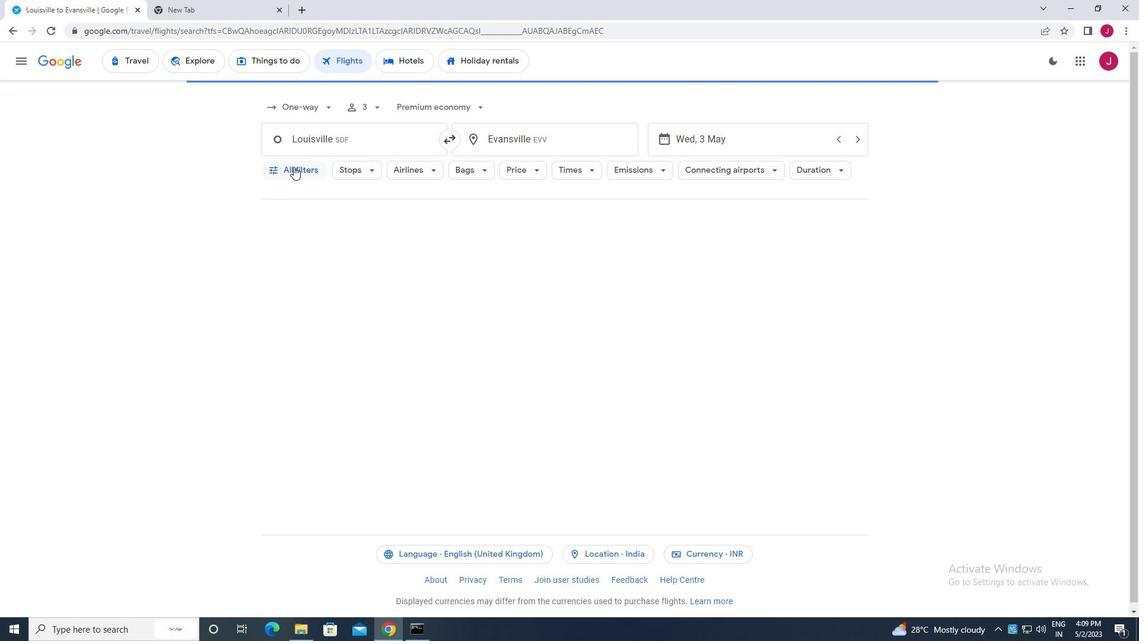 
Action: Mouse moved to (331, 220)
Screenshot: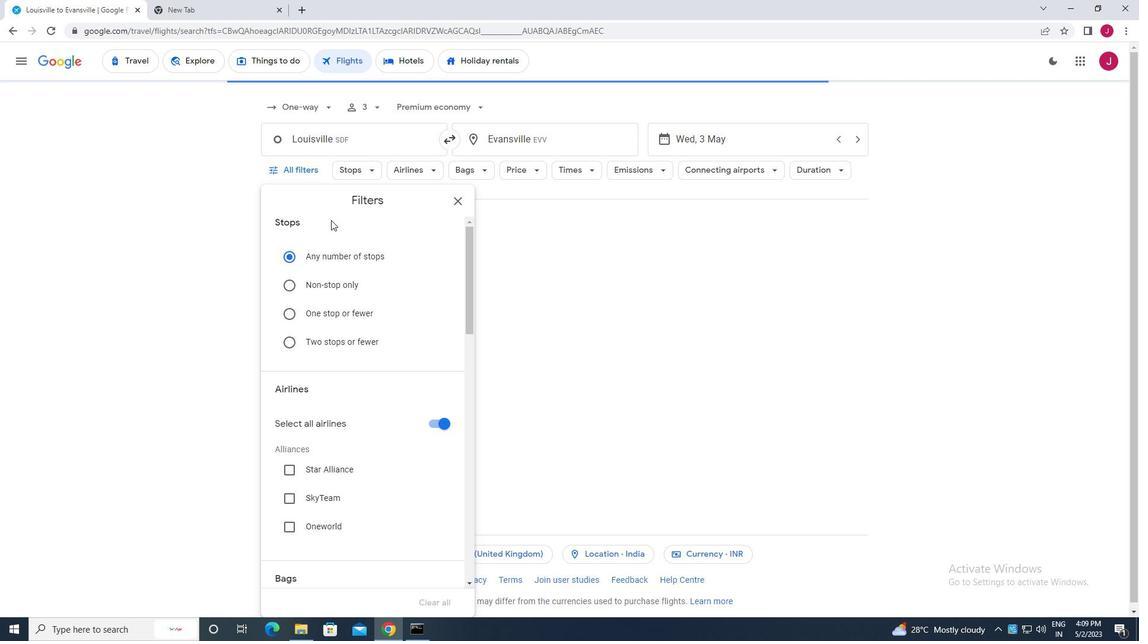 
Action: Mouse scrolled (331, 219) with delta (0, 0)
Screenshot: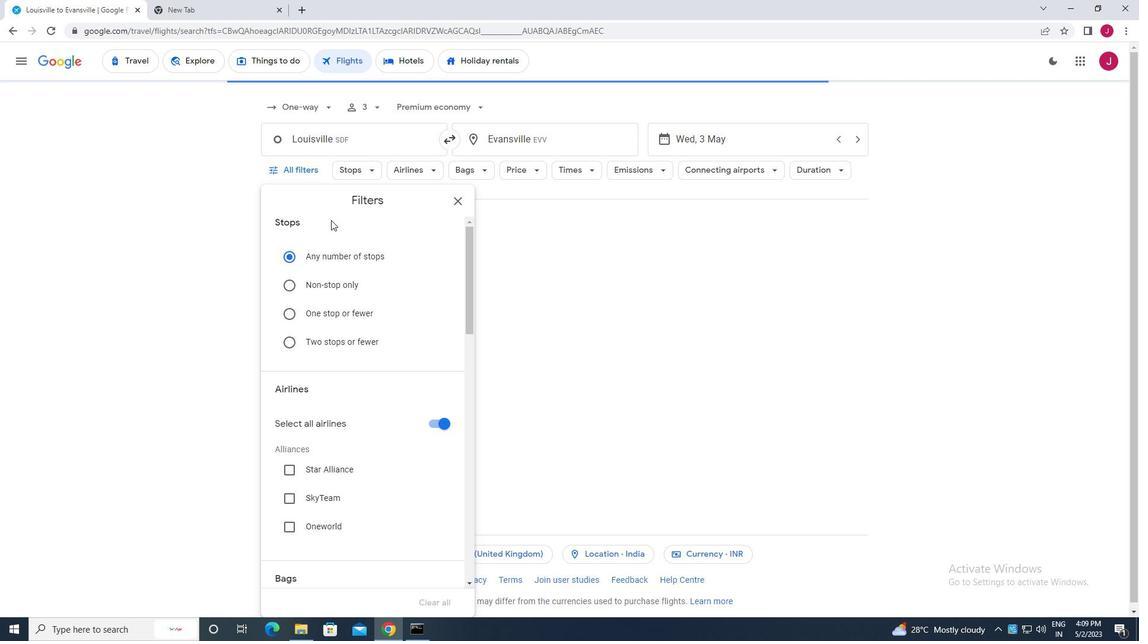 
Action: Mouse moved to (340, 226)
Screenshot: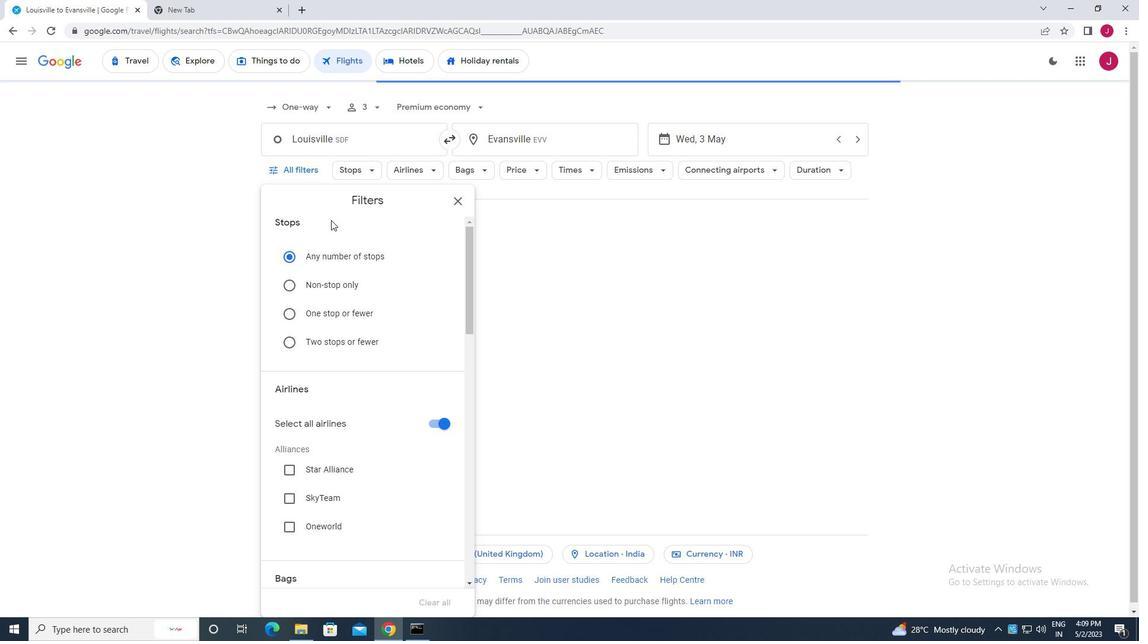 
Action: Mouse scrolled (340, 225) with delta (0, 0)
Screenshot: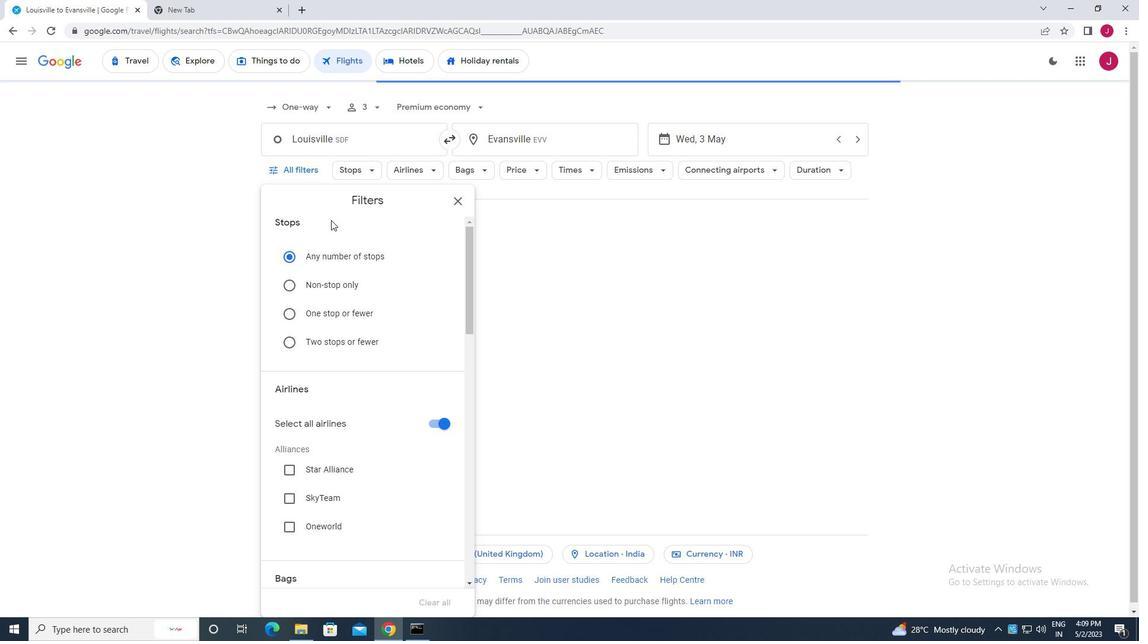 
Action: Mouse moved to (343, 227)
Screenshot: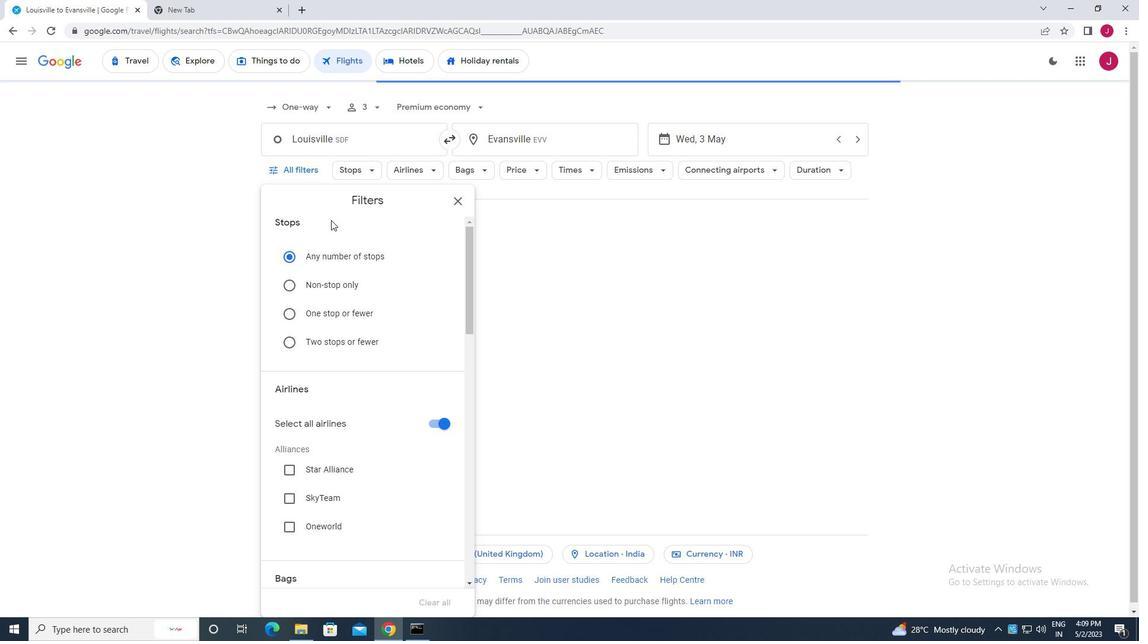 
Action: Mouse scrolled (343, 226) with delta (0, 0)
Screenshot: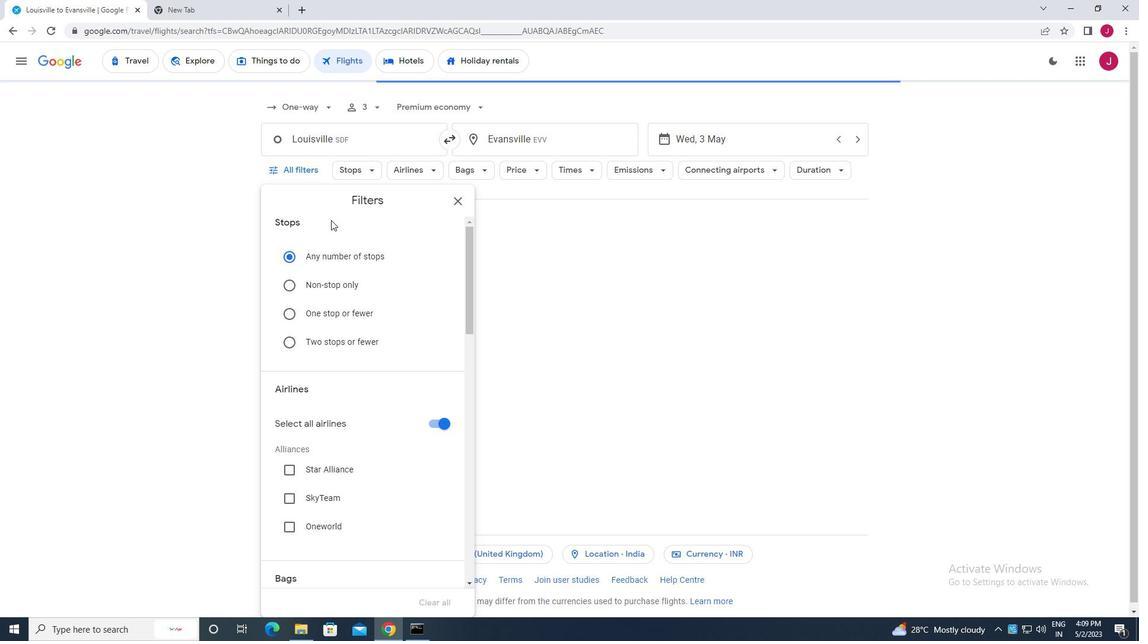 
Action: Mouse moved to (344, 227)
Screenshot: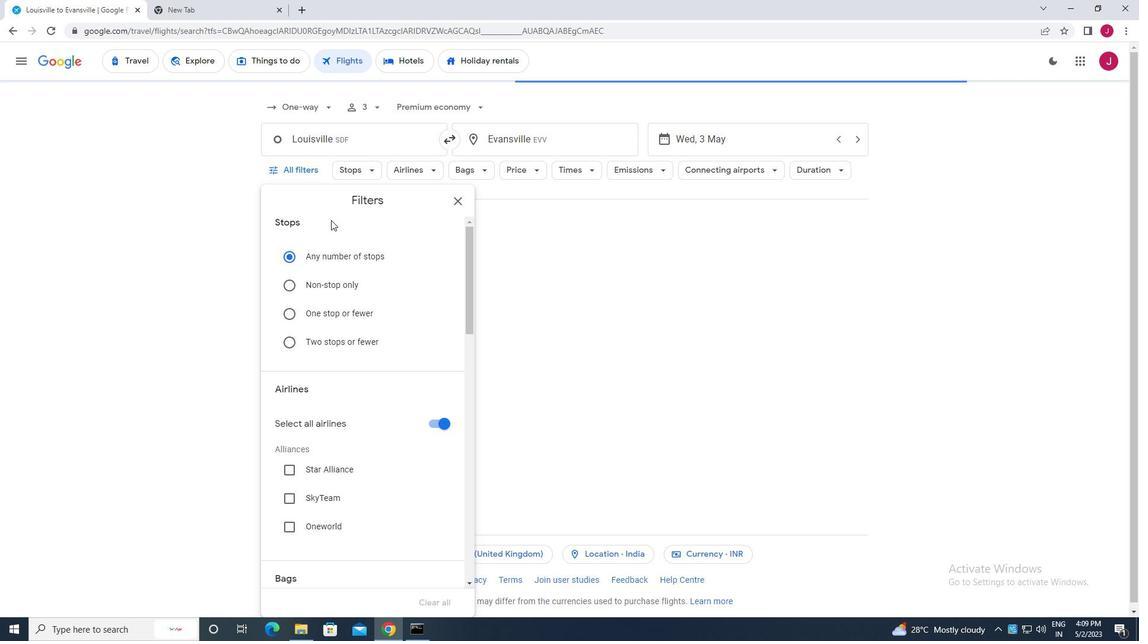 
Action: Mouse scrolled (344, 227) with delta (0, 0)
Screenshot: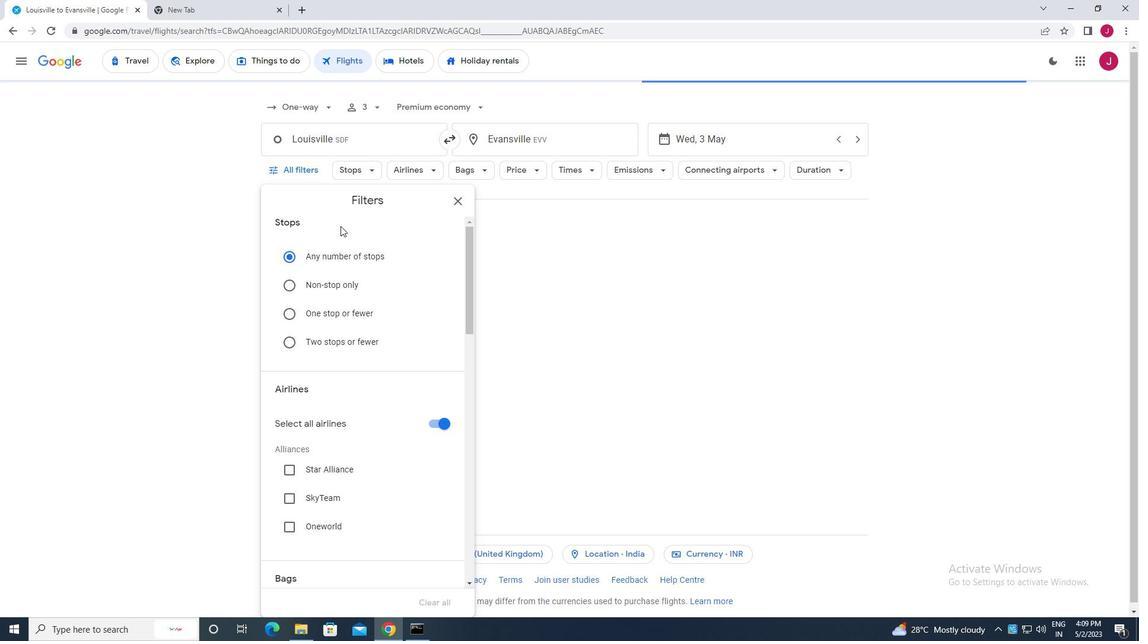 
Action: Mouse moved to (383, 278)
Screenshot: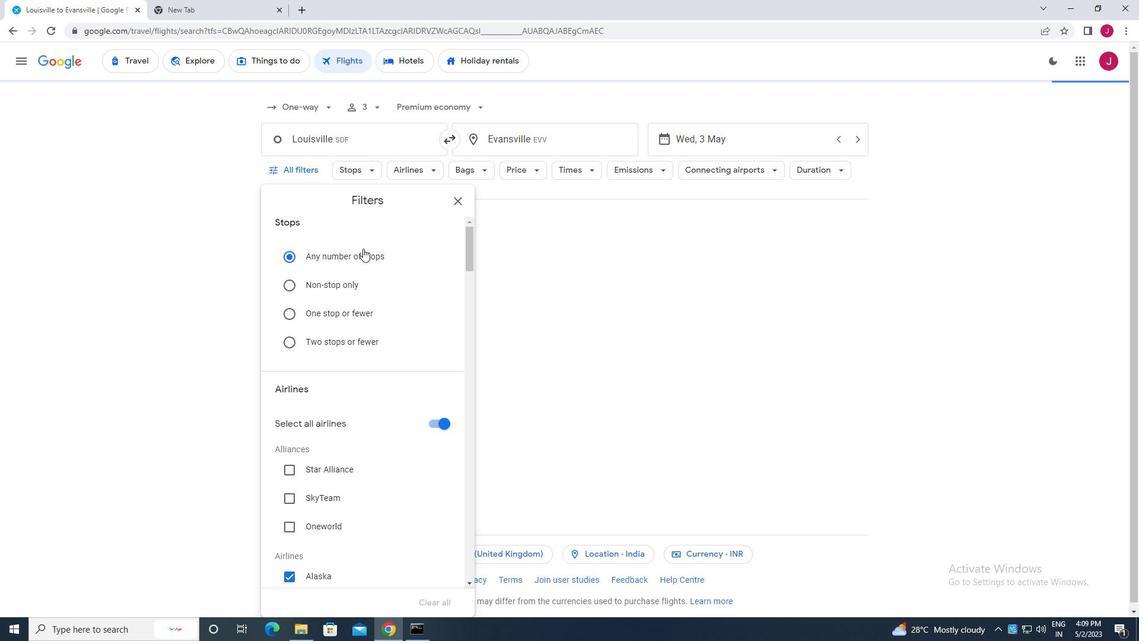 
Action: Mouse scrolled (383, 277) with delta (0, 0)
Screenshot: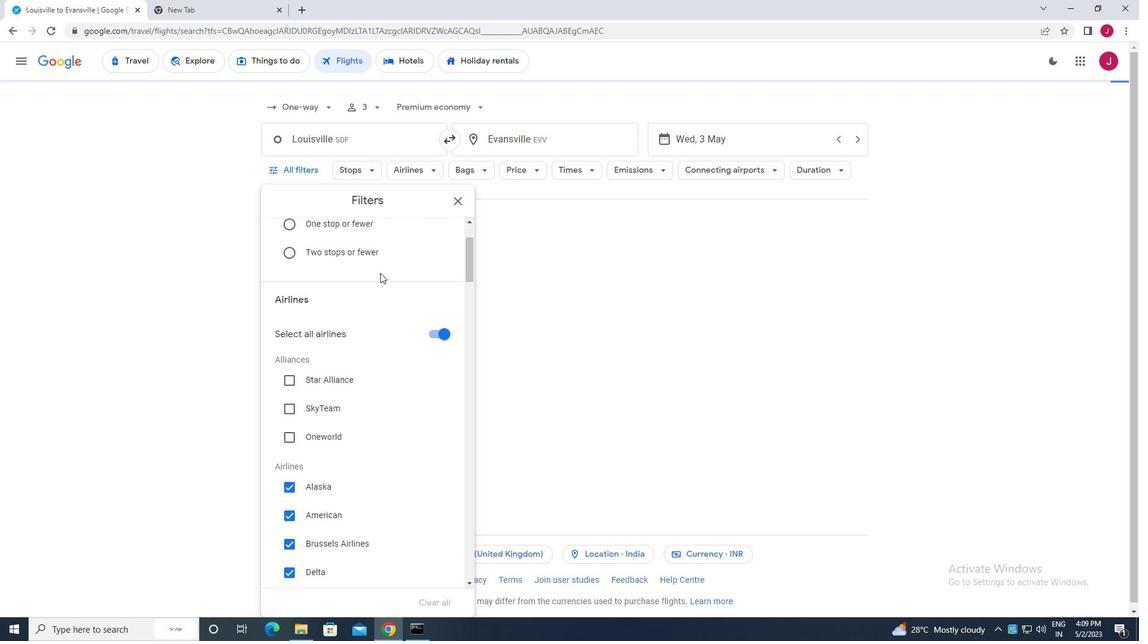 
Action: Mouse moved to (386, 274)
Screenshot: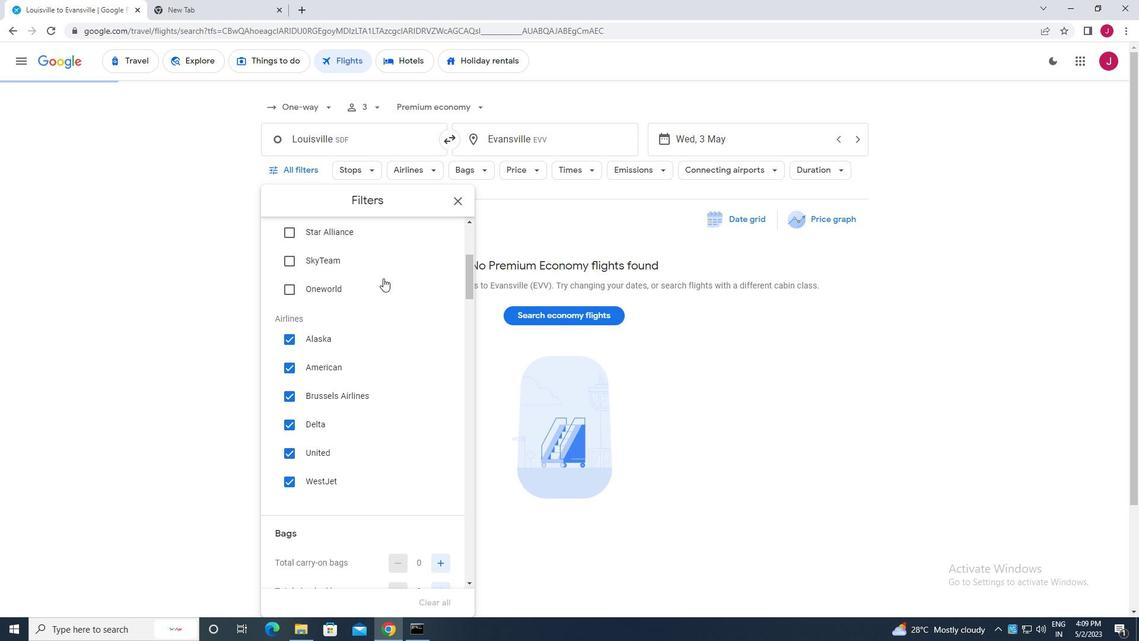 
Action: Mouse scrolled (386, 274) with delta (0, 0)
Screenshot: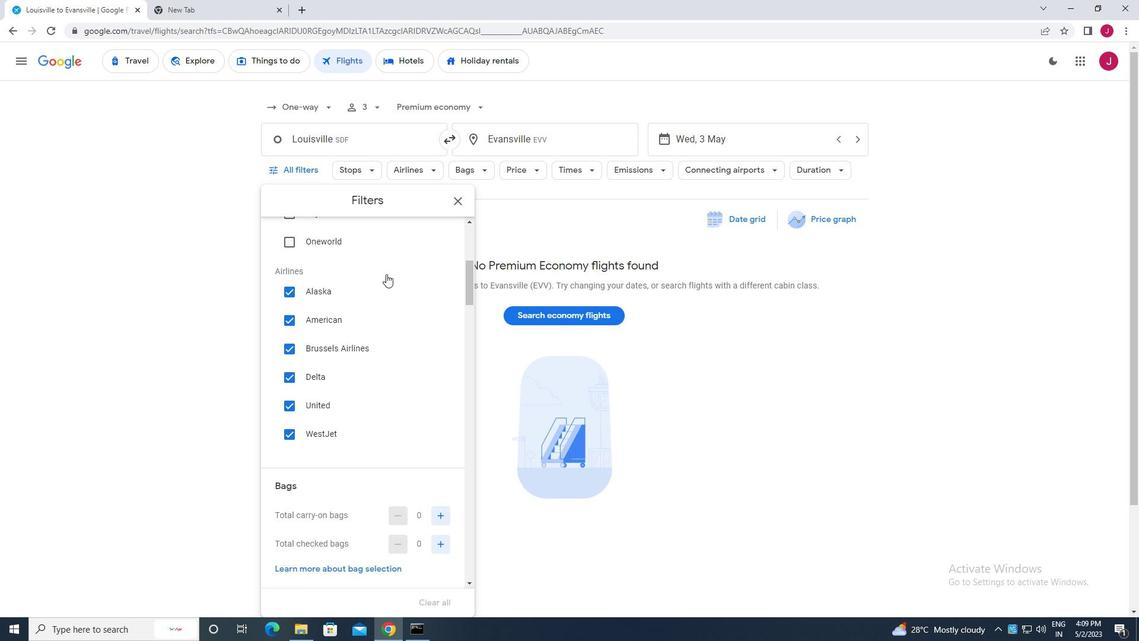 
Action: Mouse scrolled (386, 274) with delta (0, 0)
Screenshot: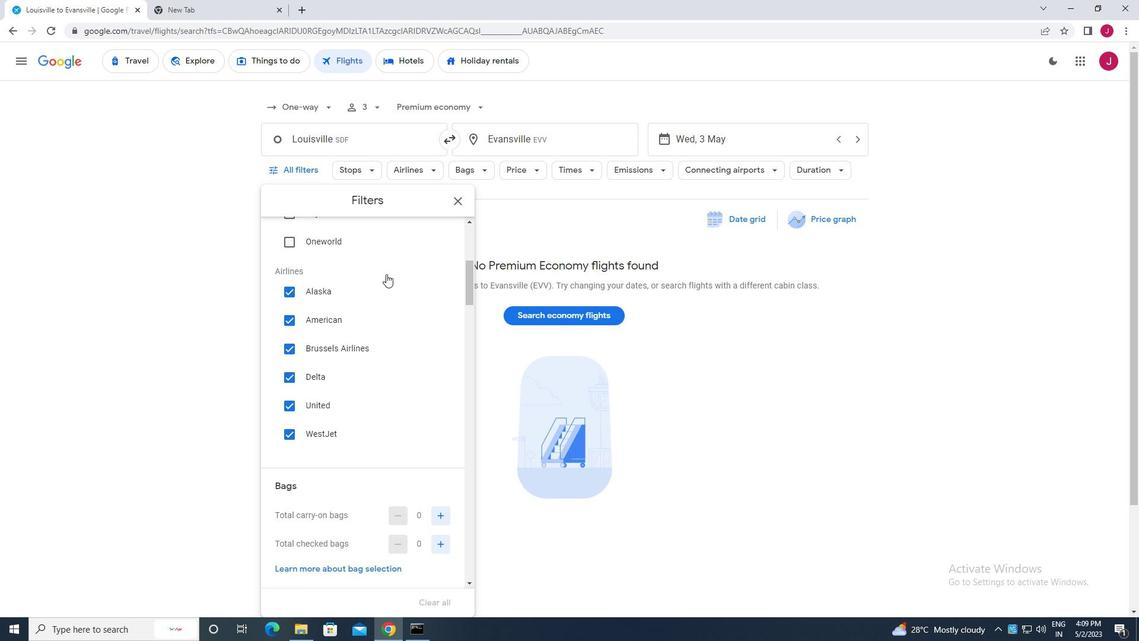 
Action: Mouse moved to (436, 243)
Screenshot: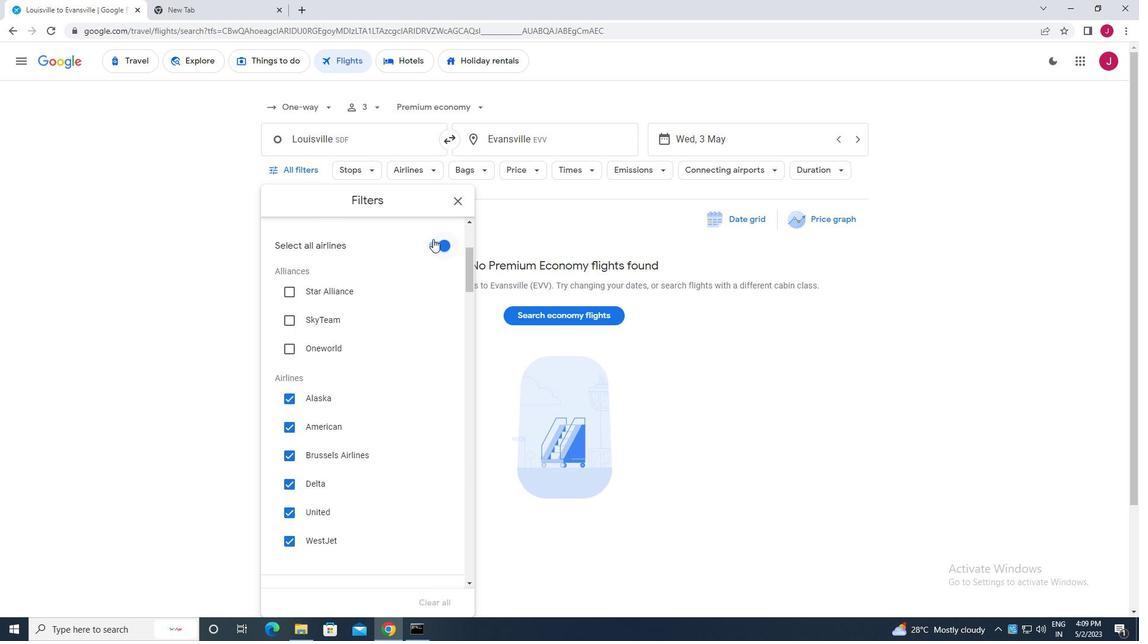 
Action: Mouse pressed left at (436, 243)
Screenshot: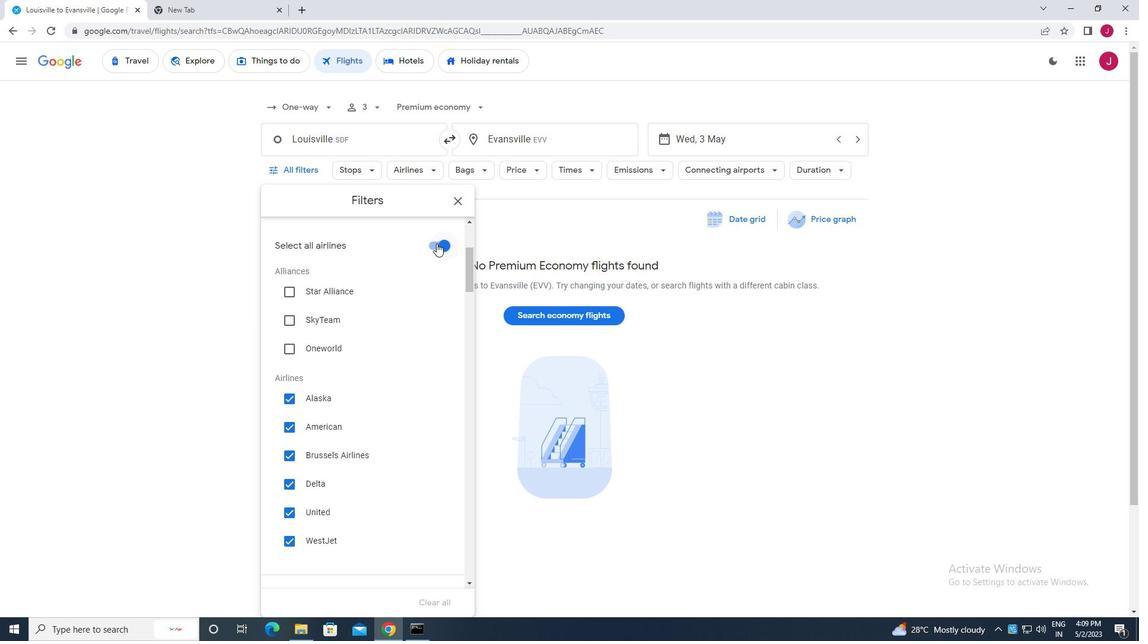 
Action: Mouse moved to (320, 400)
Screenshot: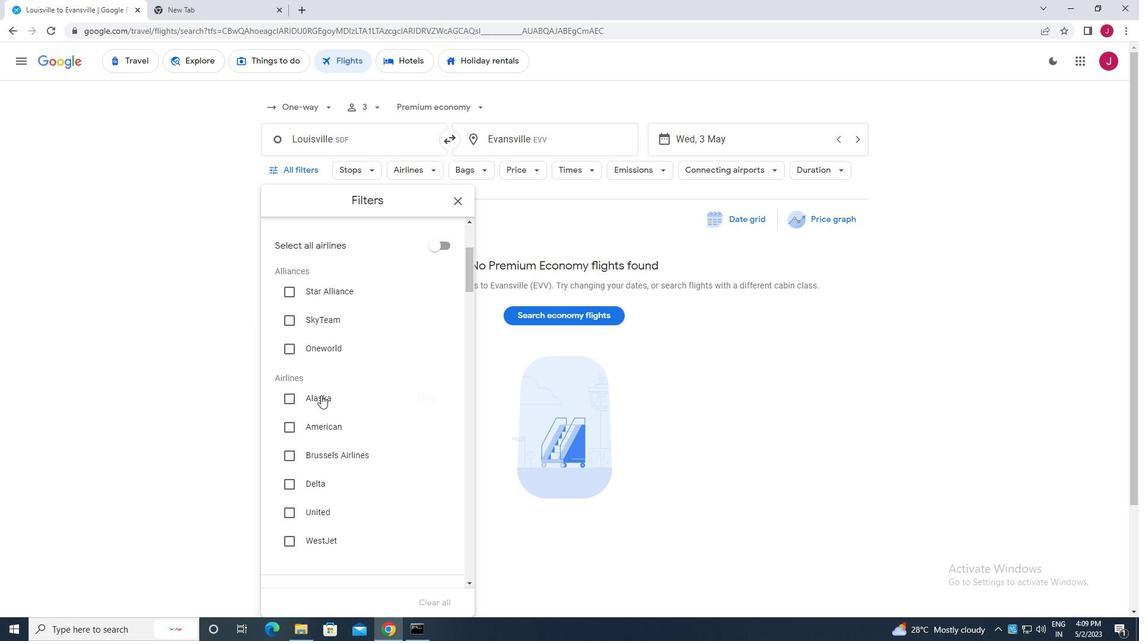 
Action: Mouse scrolled (320, 399) with delta (0, 0)
Screenshot: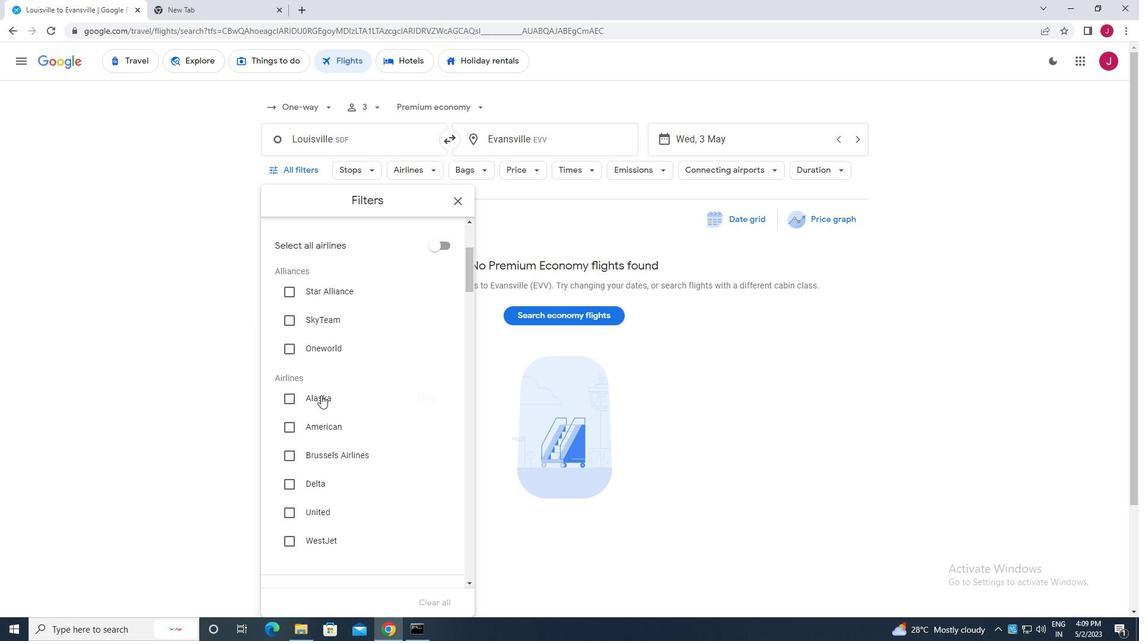
Action: Mouse moved to (320, 401)
Screenshot: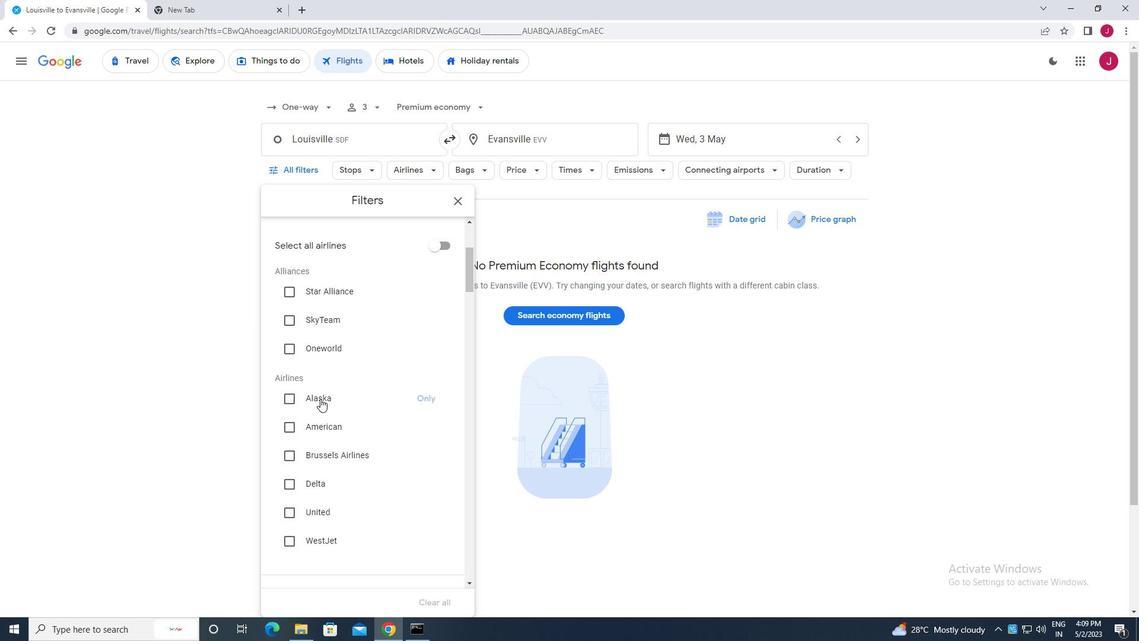
Action: Mouse scrolled (320, 401) with delta (0, 0)
Screenshot: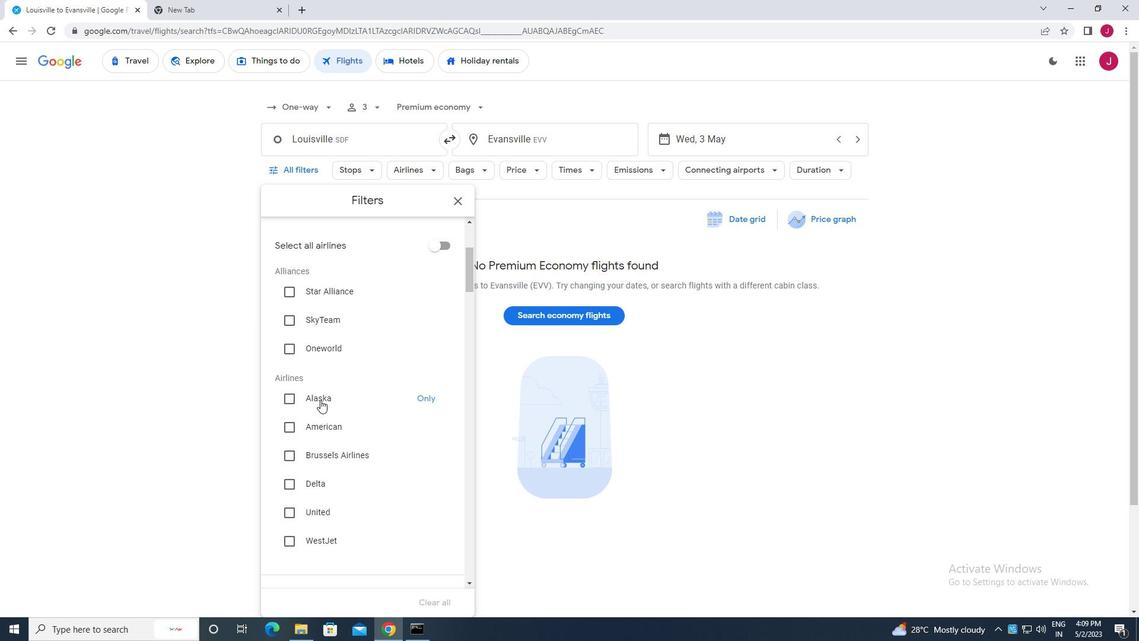 
Action: Mouse moved to (321, 401)
Screenshot: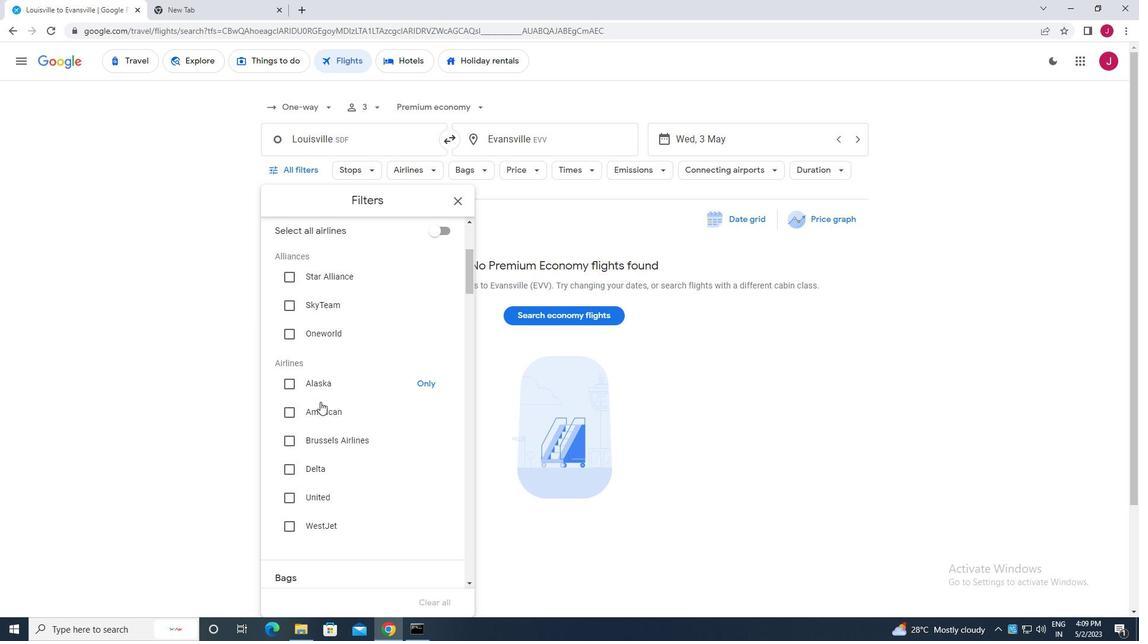 
Action: Mouse scrolled (321, 401) with delta (0, 0)
Screenshot: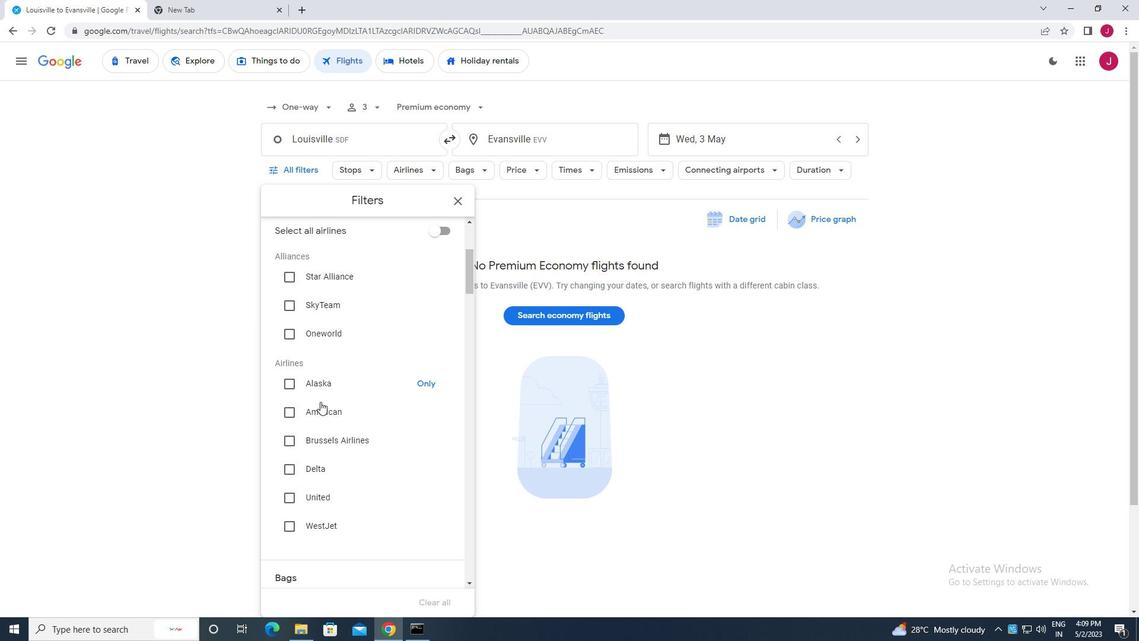 
Action: Mouse moved to (322, 401)
Screenshot: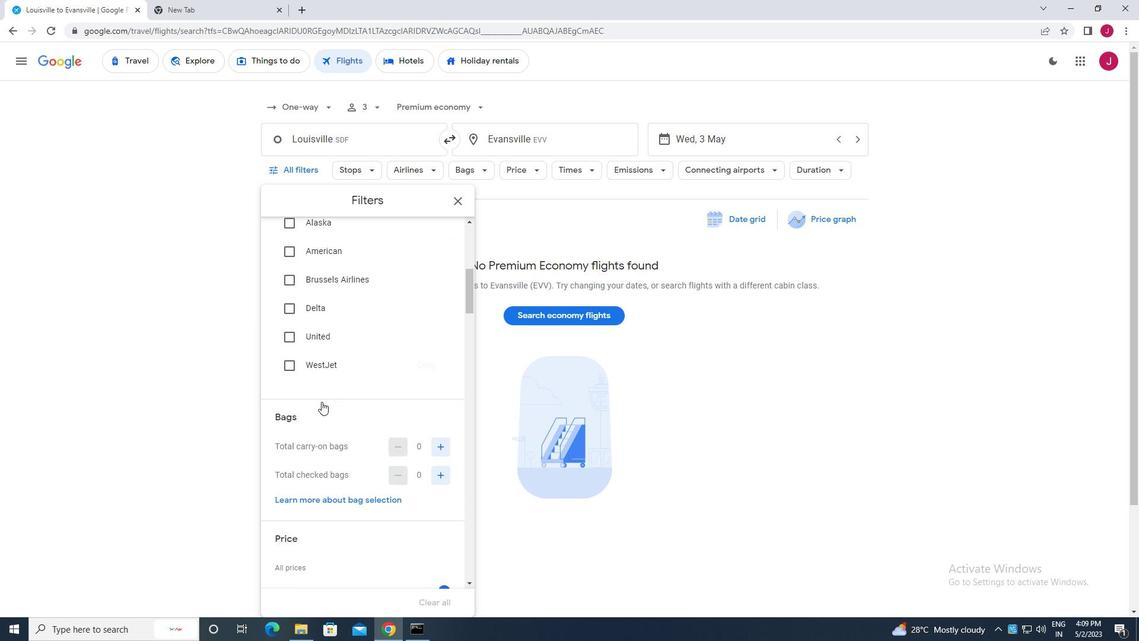 
Action: Mouse scrolled (322, 401) with delta (0, 0)
Screenshot: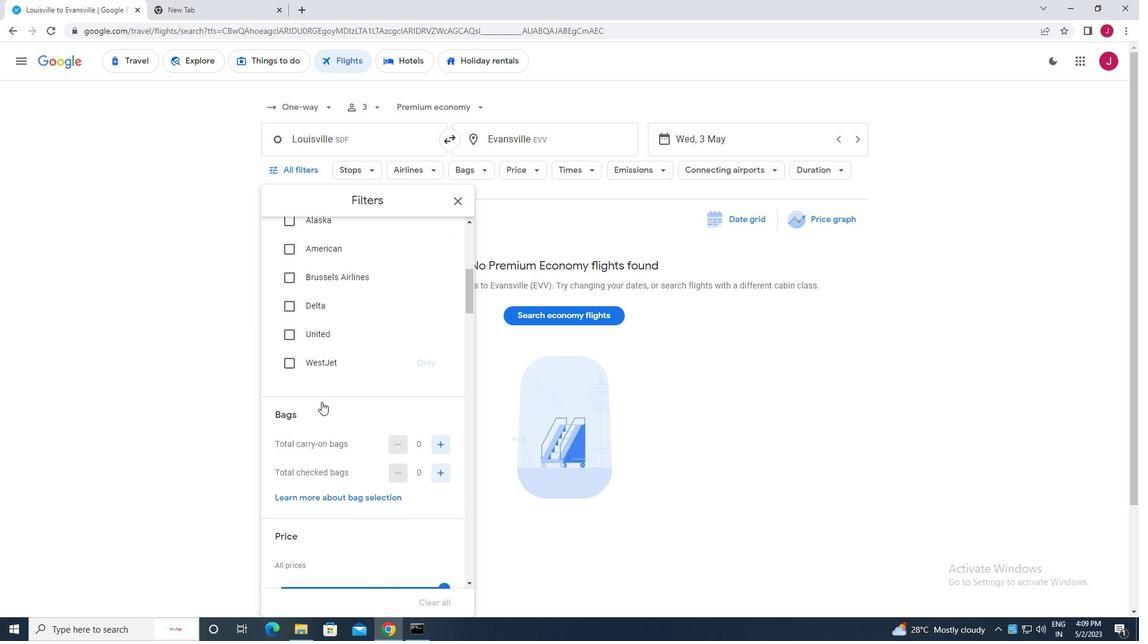 
Action: Mouse moved to (323, 401)
Screenshot: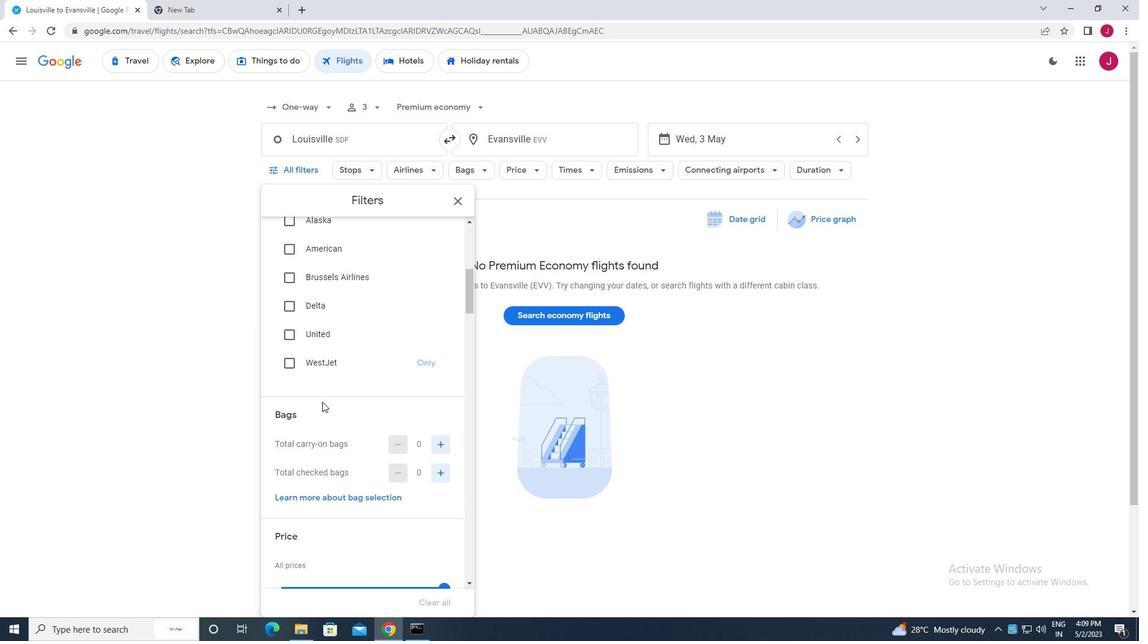 
Action: Mouse scrolled (323, 401) with delta (0, 0)
Screenshot: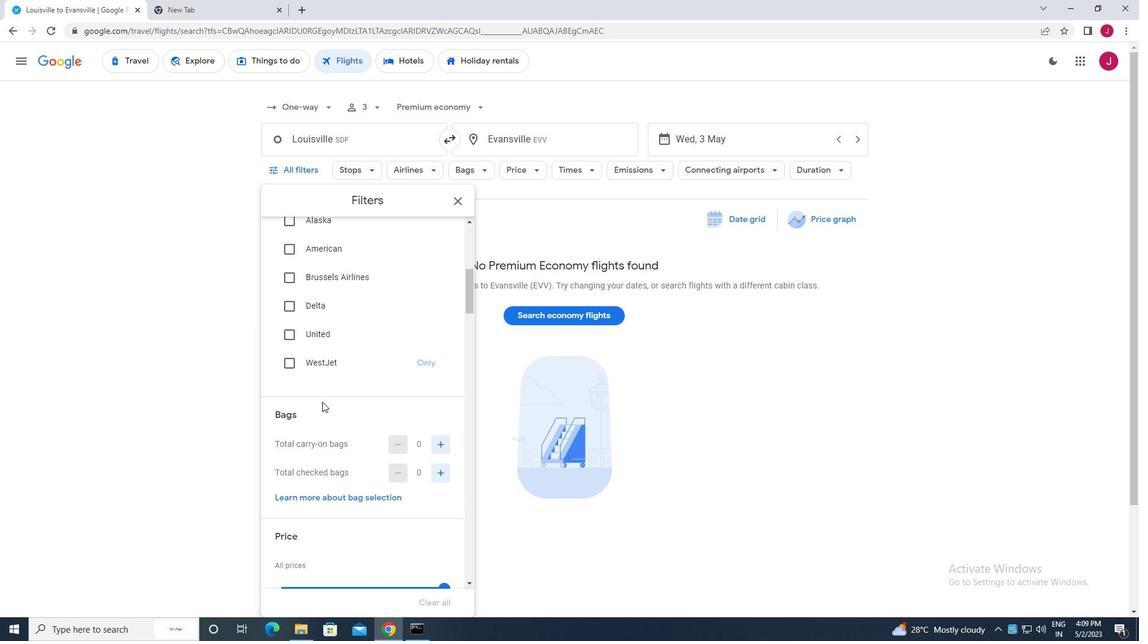 
Action: Mouse moved to (446, 323)
Screenshot: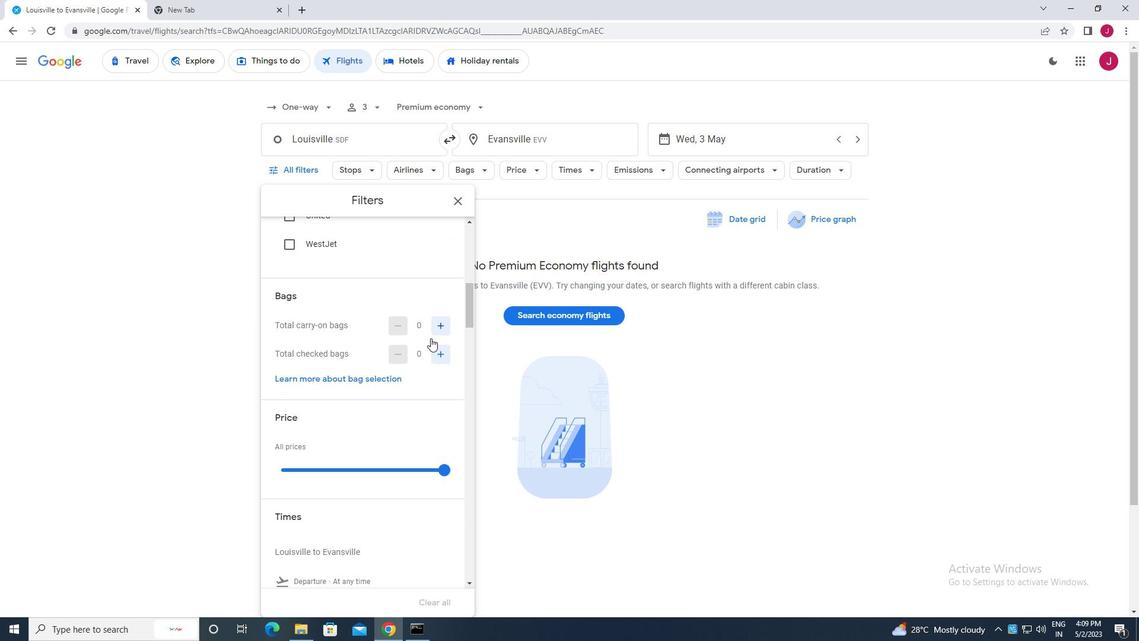 
Action: Mouse pressed left at (446, 323)
Screenshot: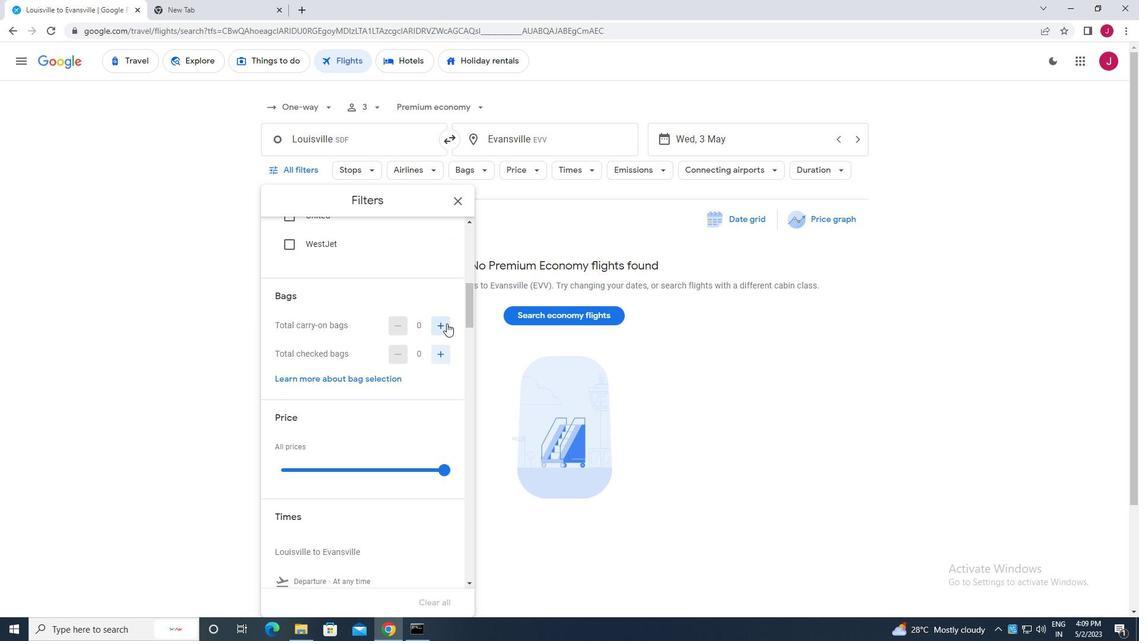 
Action: Mouse moved to (447, 323)
Screenshot: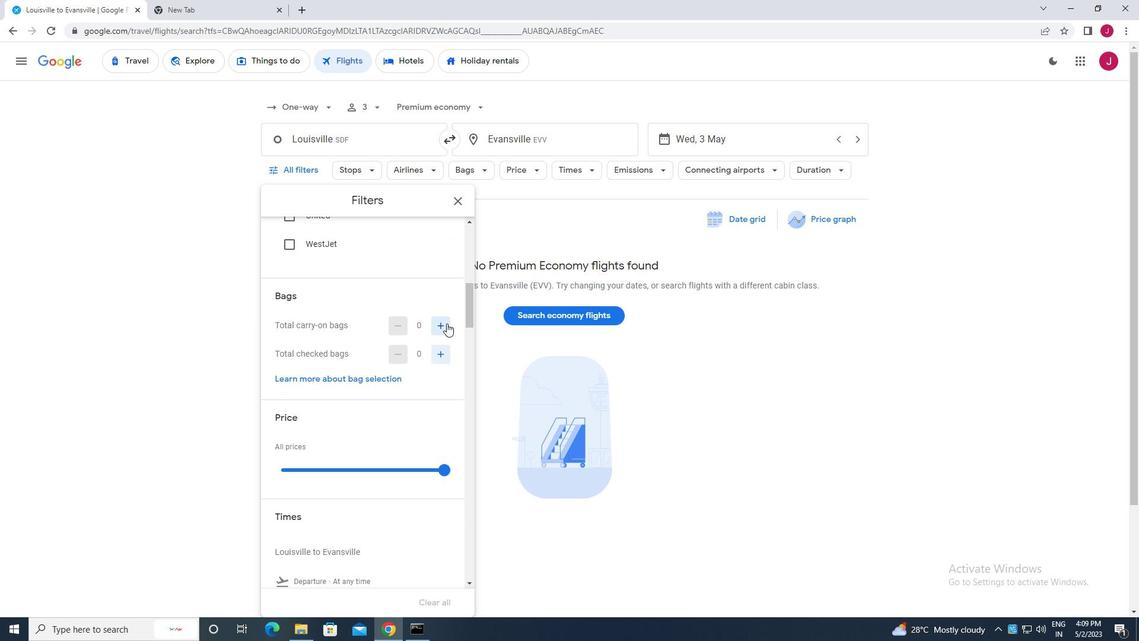 
Action: Mouse pressed left at (447, 323)
Screenshot: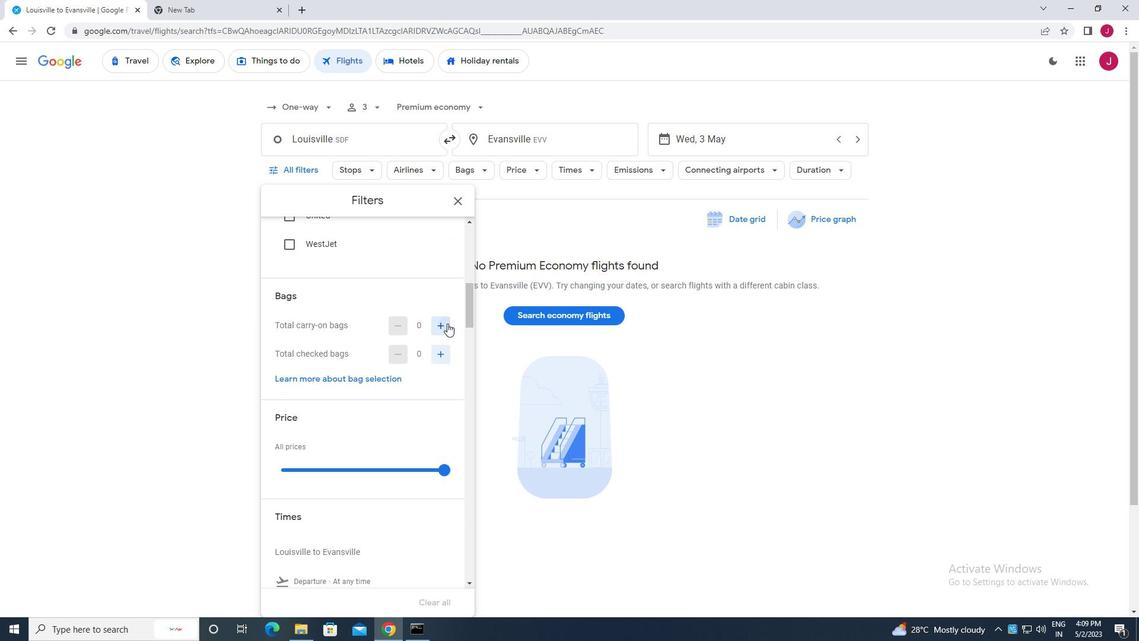 
Action: Mouse moved to (442, 351)
Screenshot: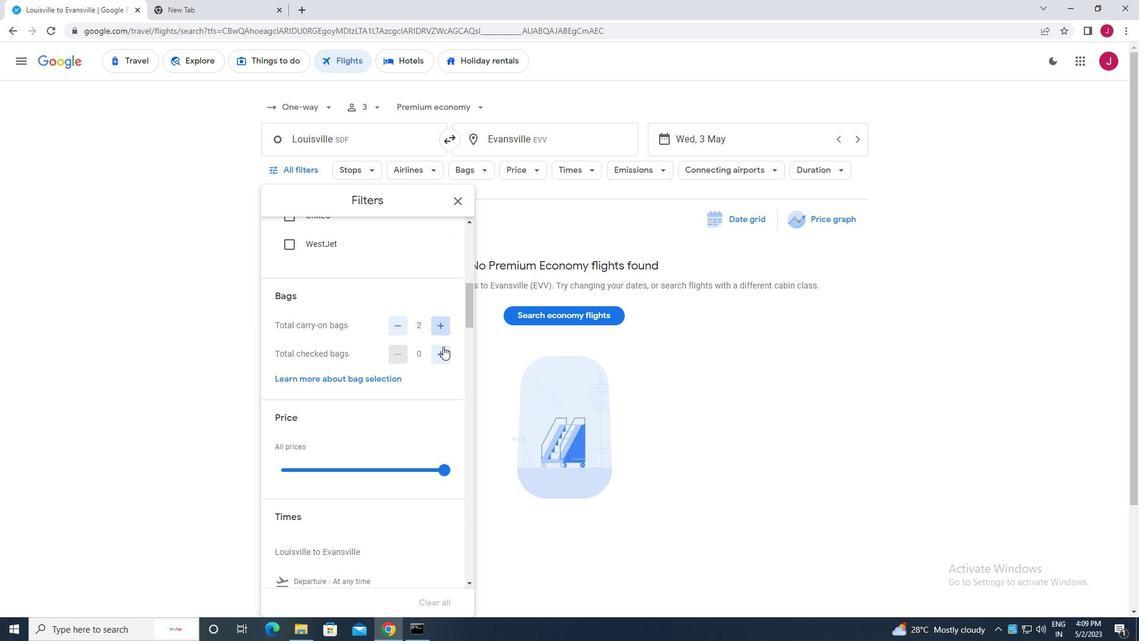 
Action: Mouse pressed left at (442, 351)
Screenshot: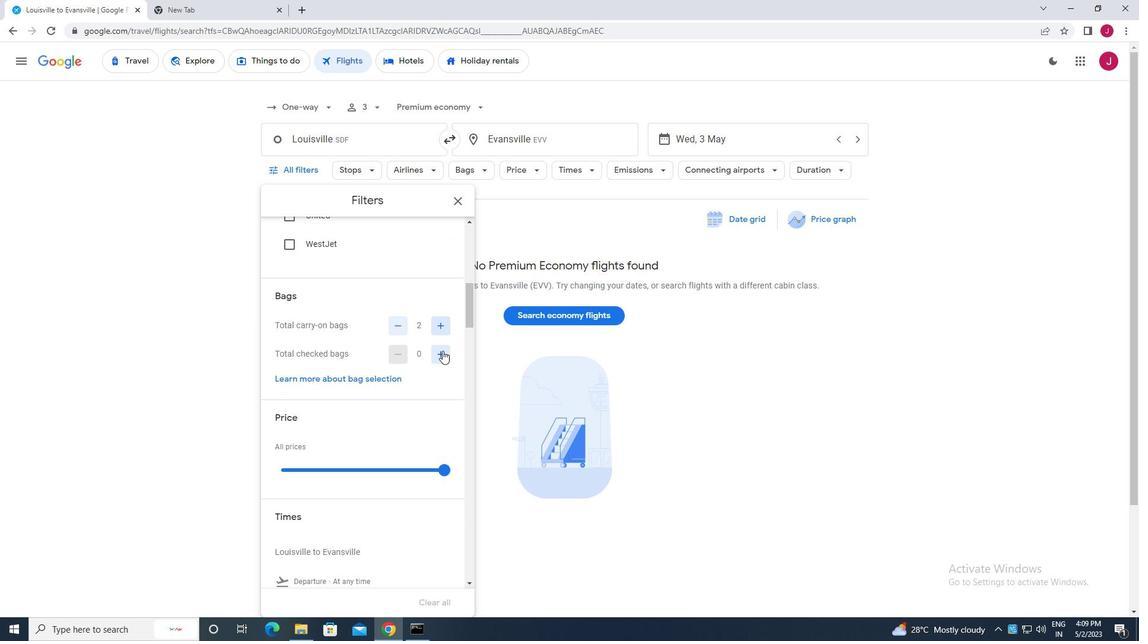 
Action: Mouse moved to (442, 351)
Screenshot: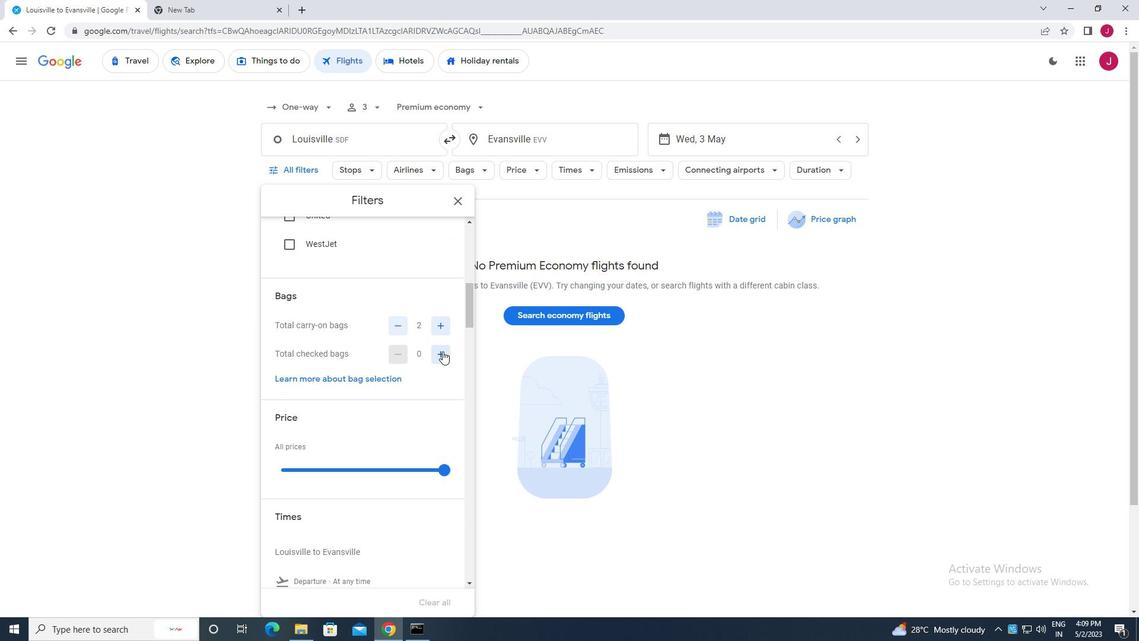 
Action: Mouse pressed left at (442, 351)
Screenshot: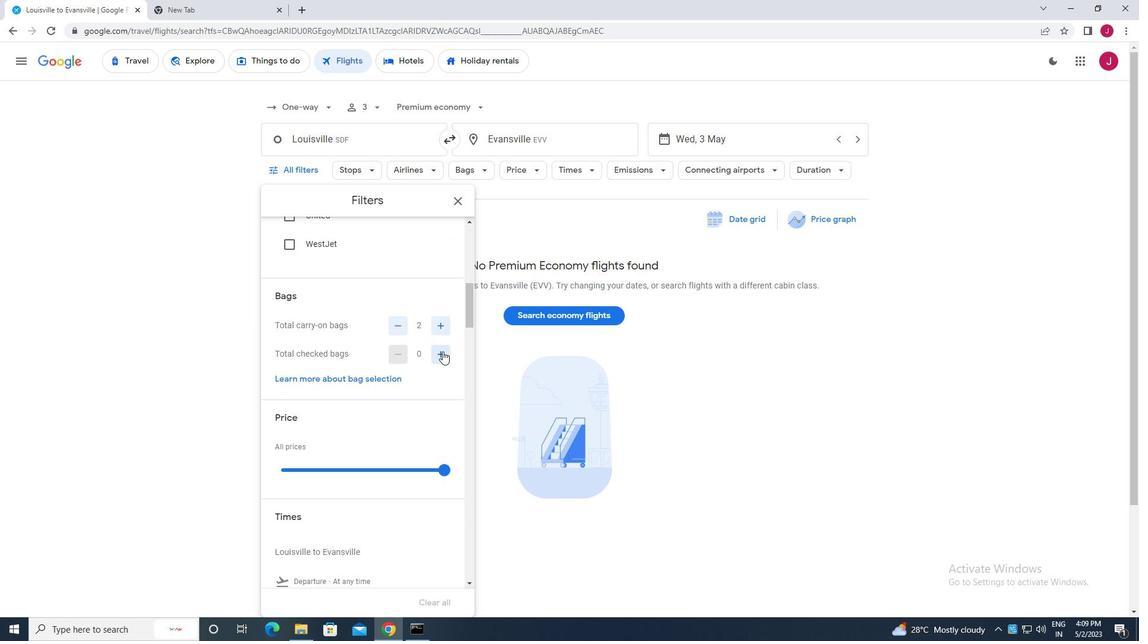 
Action: Mouse pressed left at (442, 351)
Screenshot: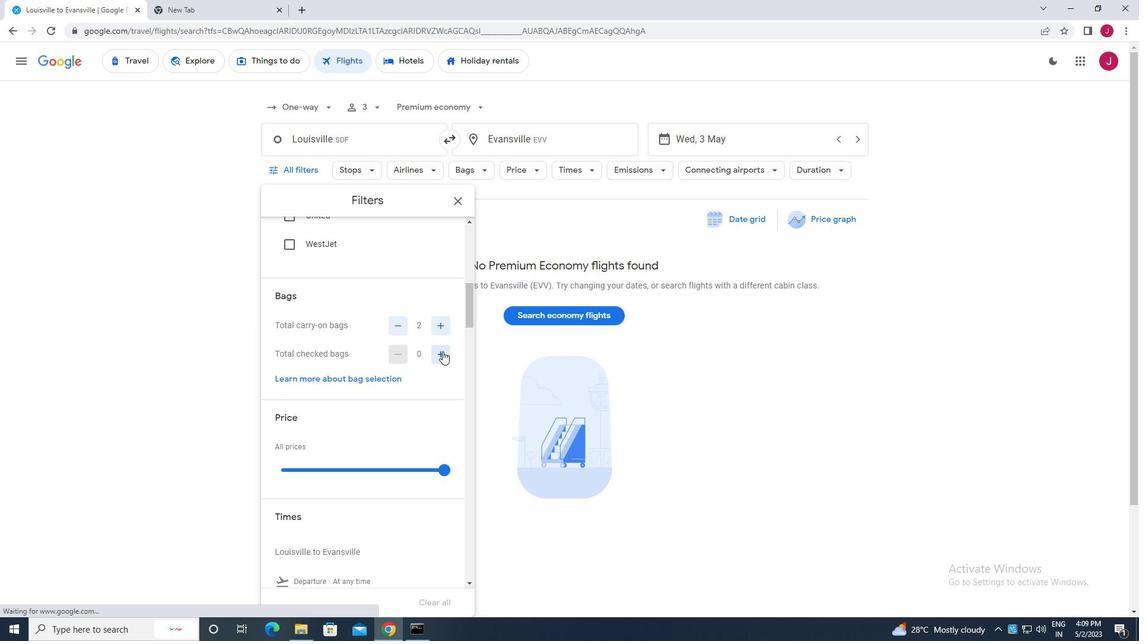 
Action: Mouse pressed left at (442, 351)
Screenshot: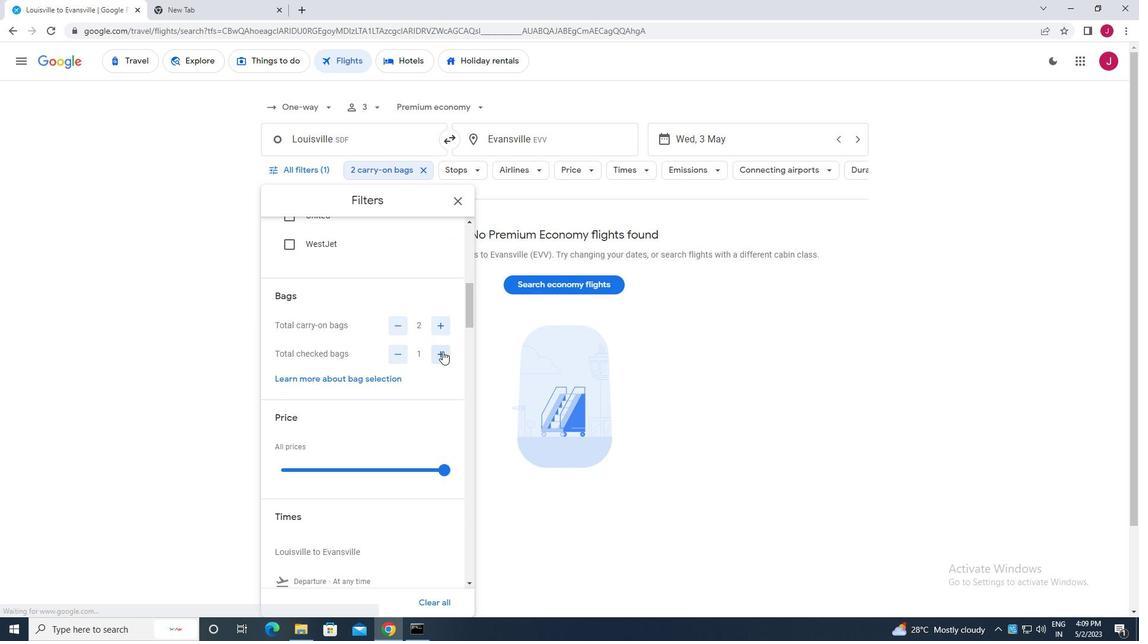 
Action: Mouse moved to (400, 379)
Screenshot: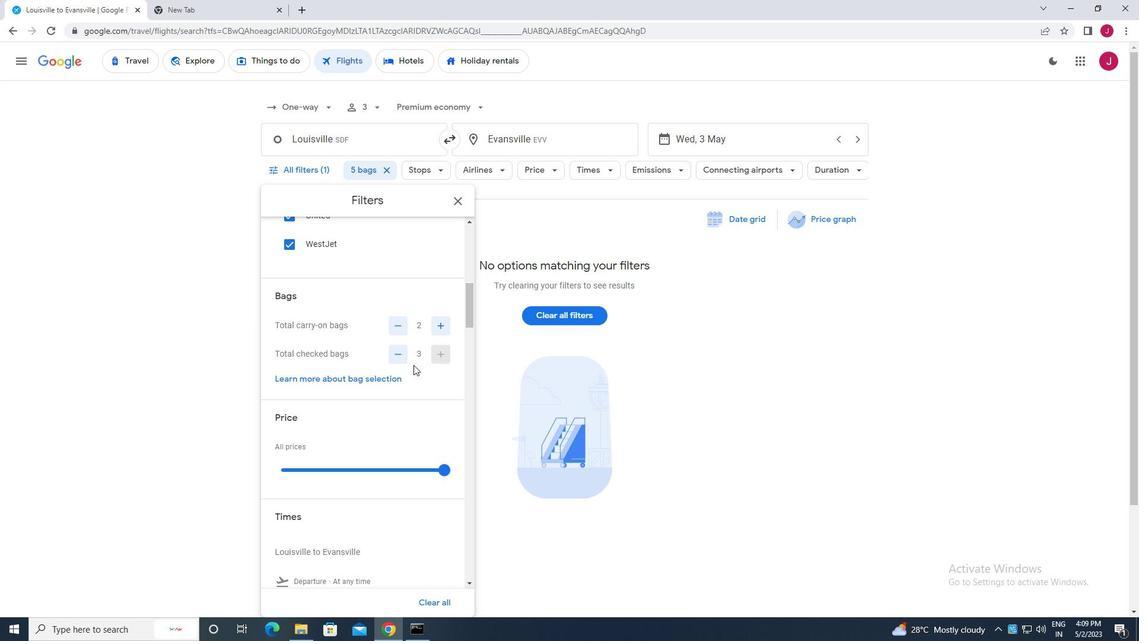 
Action: Mouse scrolled (400, 379) with delta (0, 0)
Screenshot: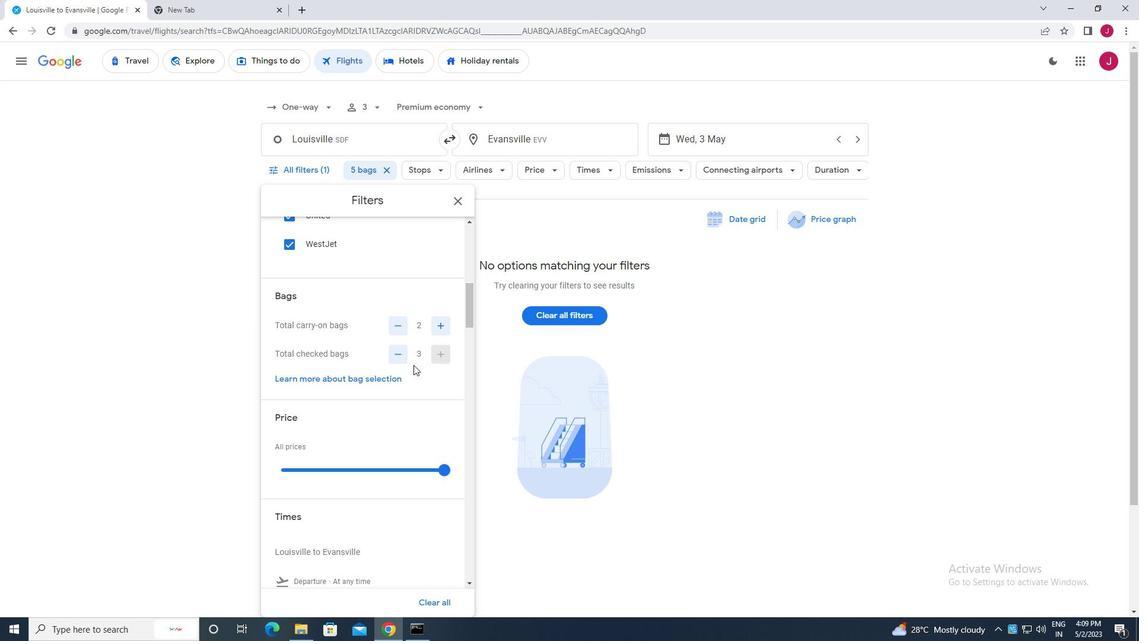 
Action: Mouse moved to (442, 414)
Screenshot: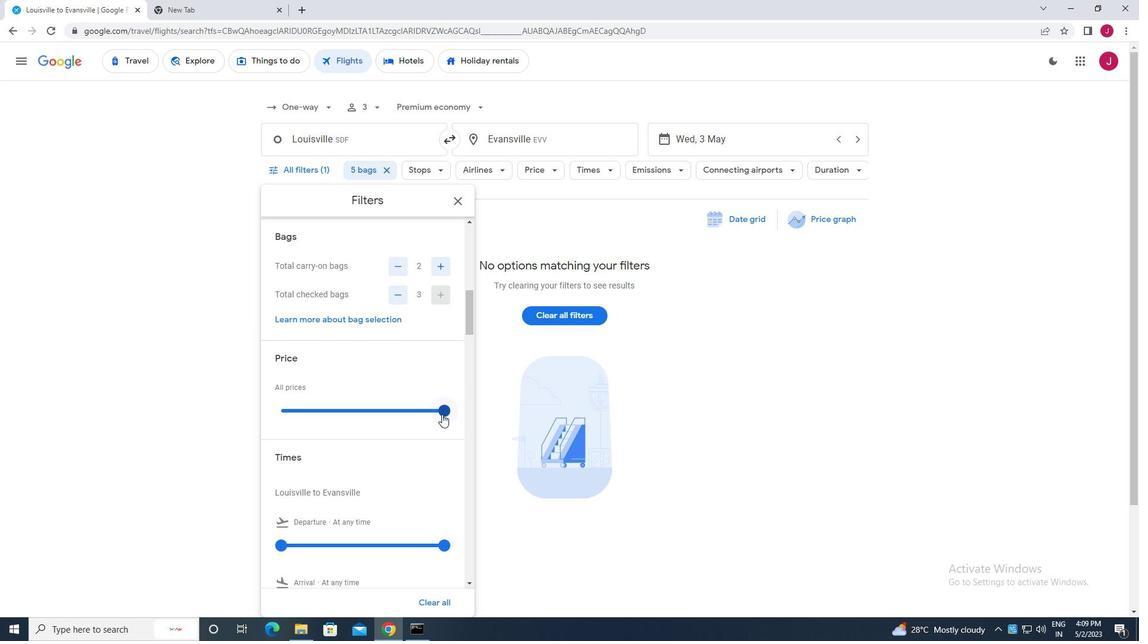 
Action: Mouse scrolled (442, 413) with delta (0, 0)
Screenshot: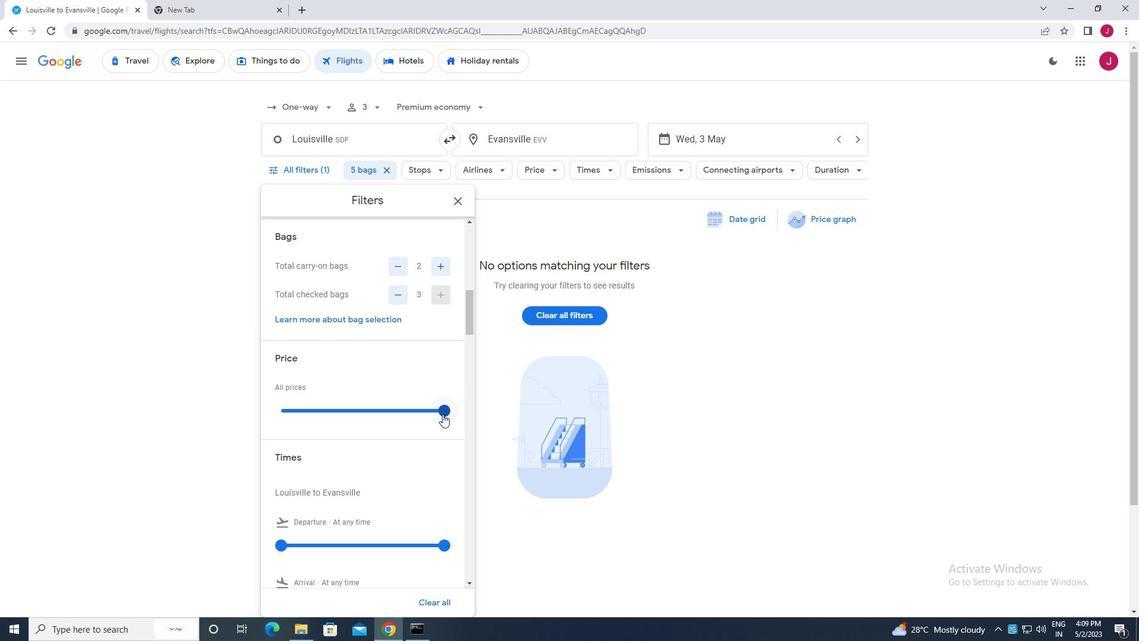 
Action: Mouse moved to (303, 375)
Screenshot: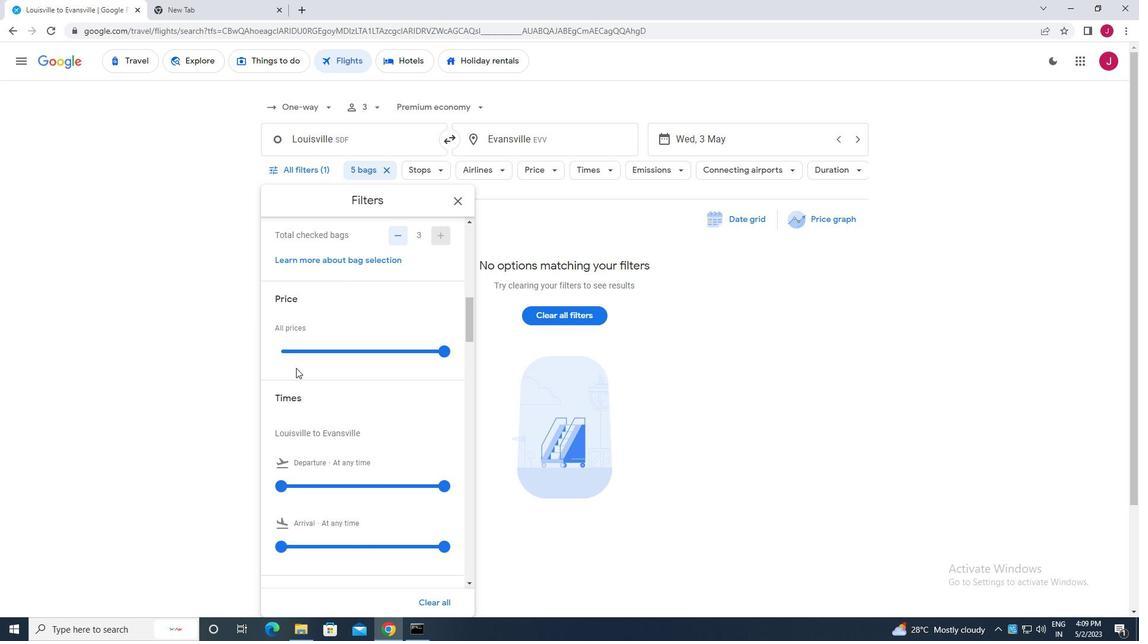 
Action: Mouse scrolled (303, 375) with delta (0, 0)
Screenshot: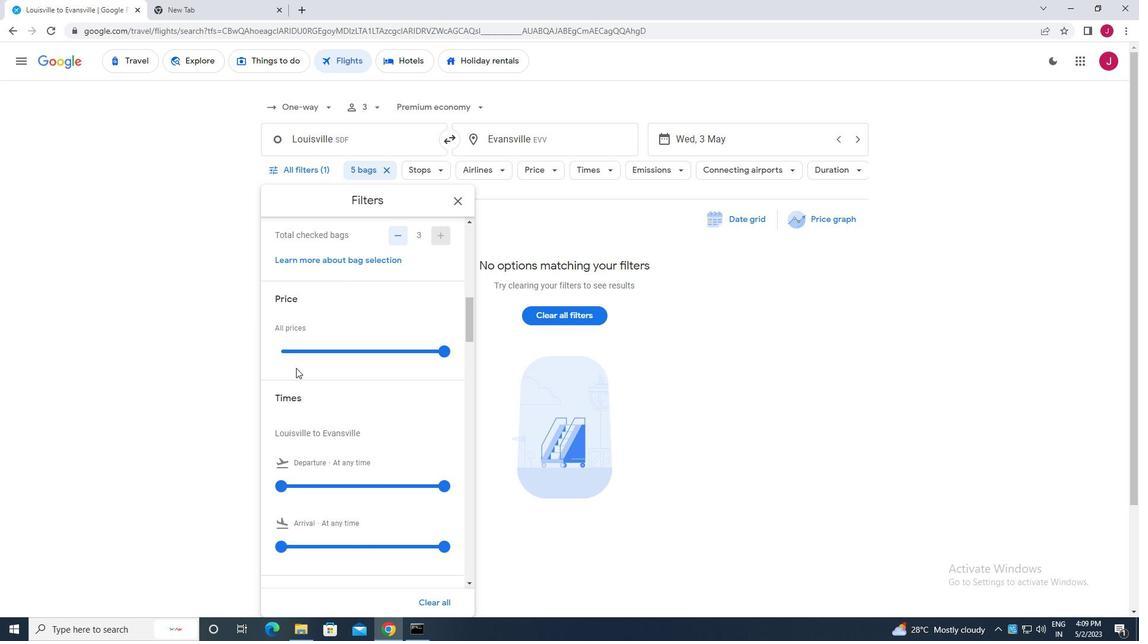 
Action: Mouse scrolled (303, 375) with delta (0, 0)
Screenshot: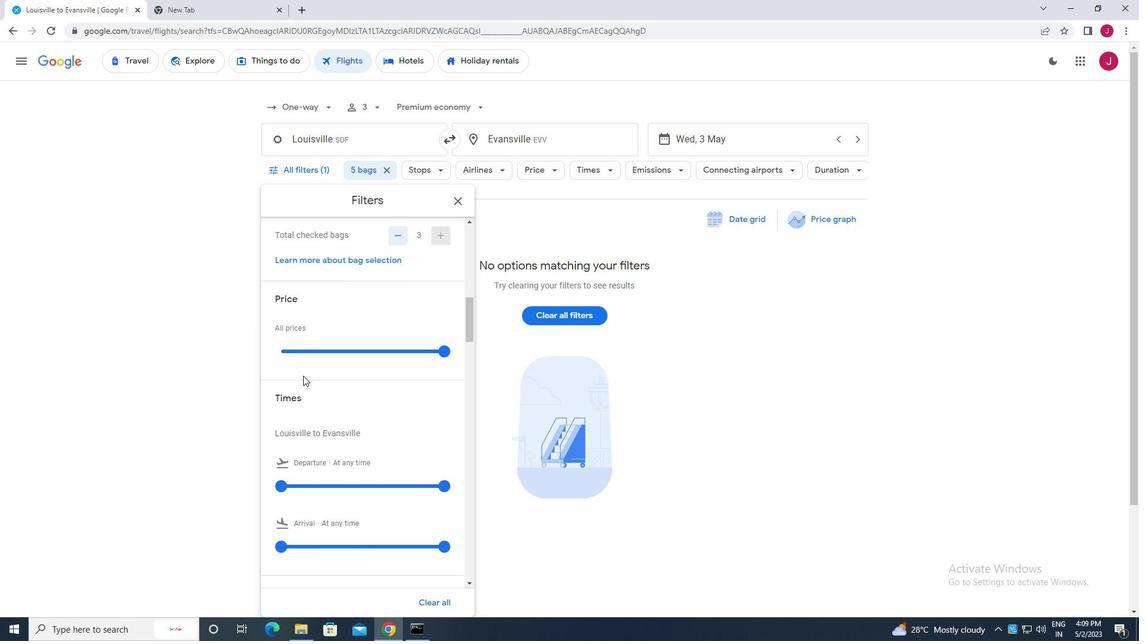 
Action: Mouse moved to (280, 368)
Screenshot: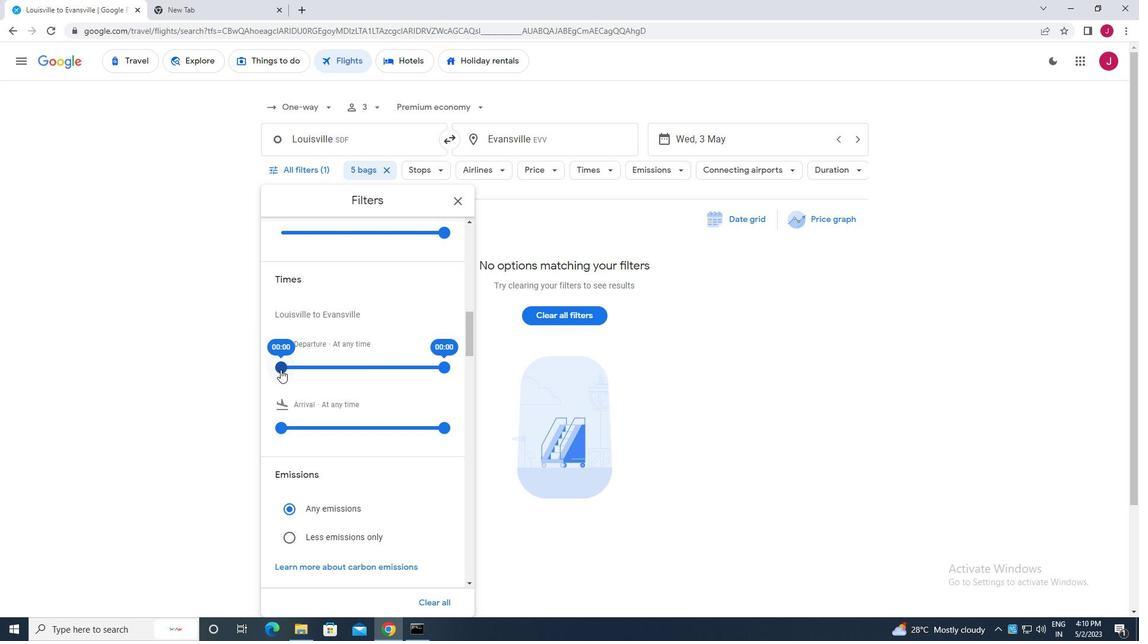 
Action: Mouse pressed left at (280, 368)
Screenshot: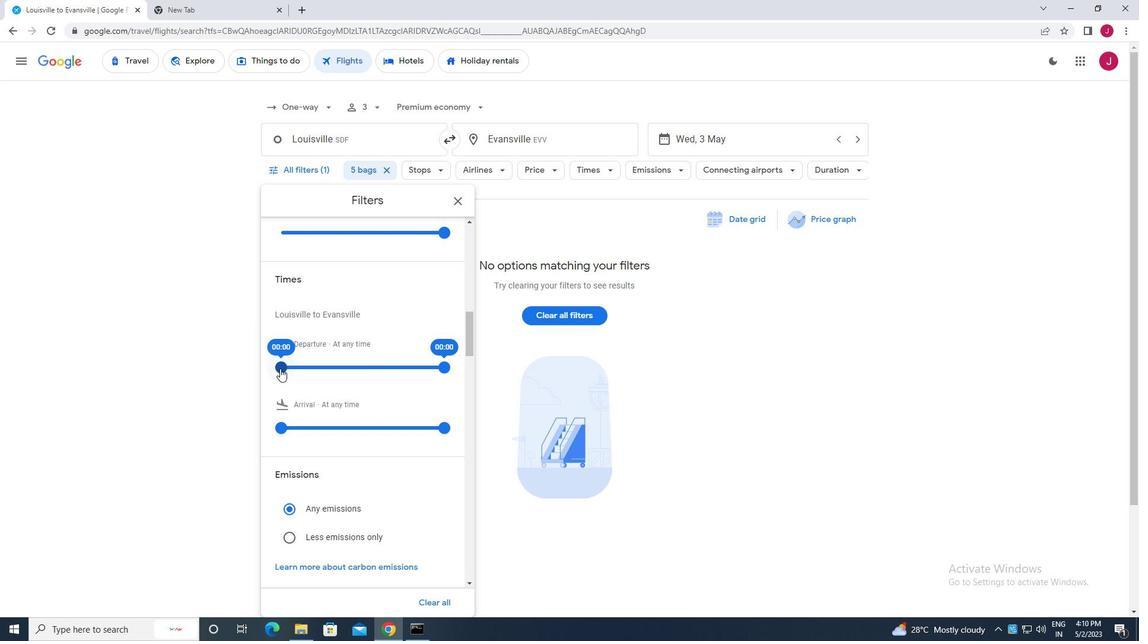 
Action: Mouse moved to (445, 366)
Screenshot: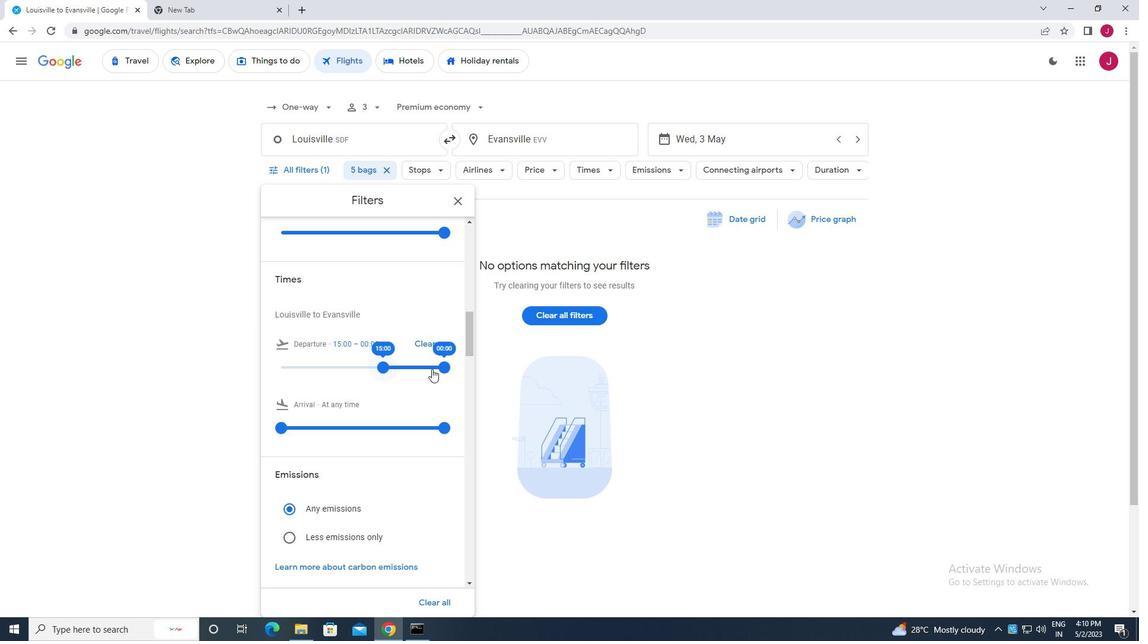 
Action: Mouse pressed left at (445, 366)
Screenshot: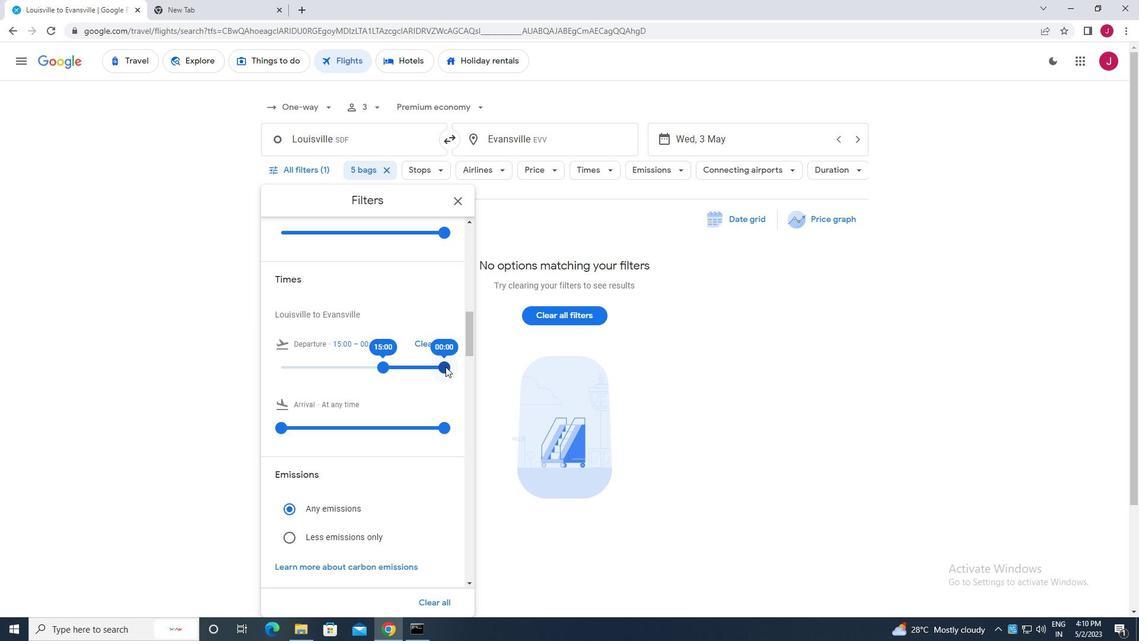 
Action: Mouse moved to (452, 200)
Screenshot: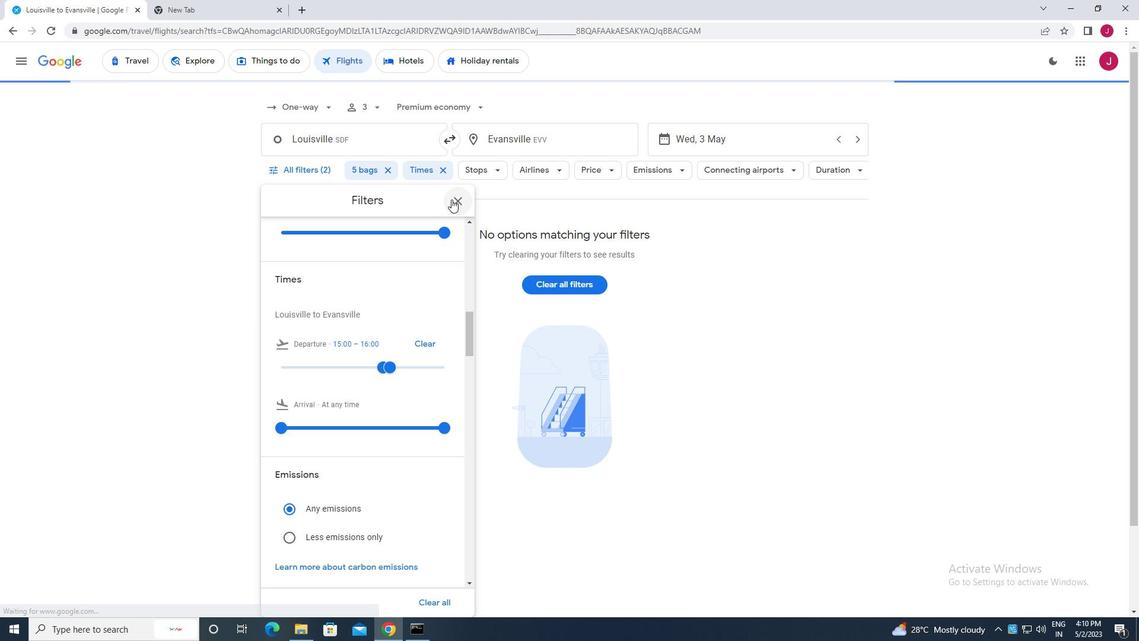 
Action: Mouse pressed left at (452, 200)
Screenshot: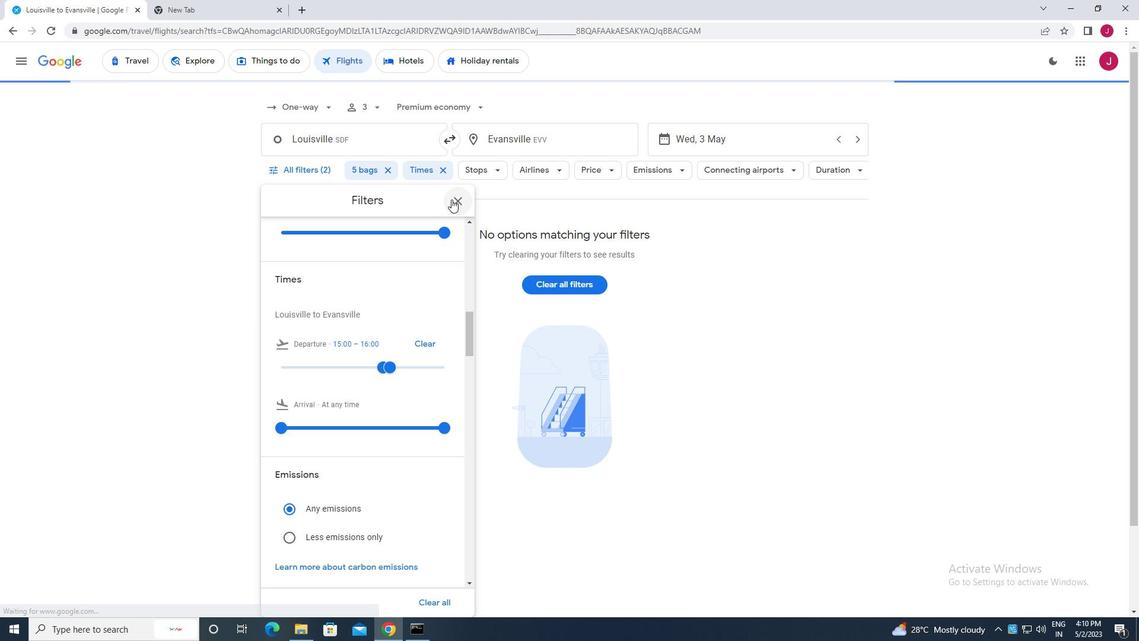 
Action: Mouse moved to (452, 200)
Screenshot: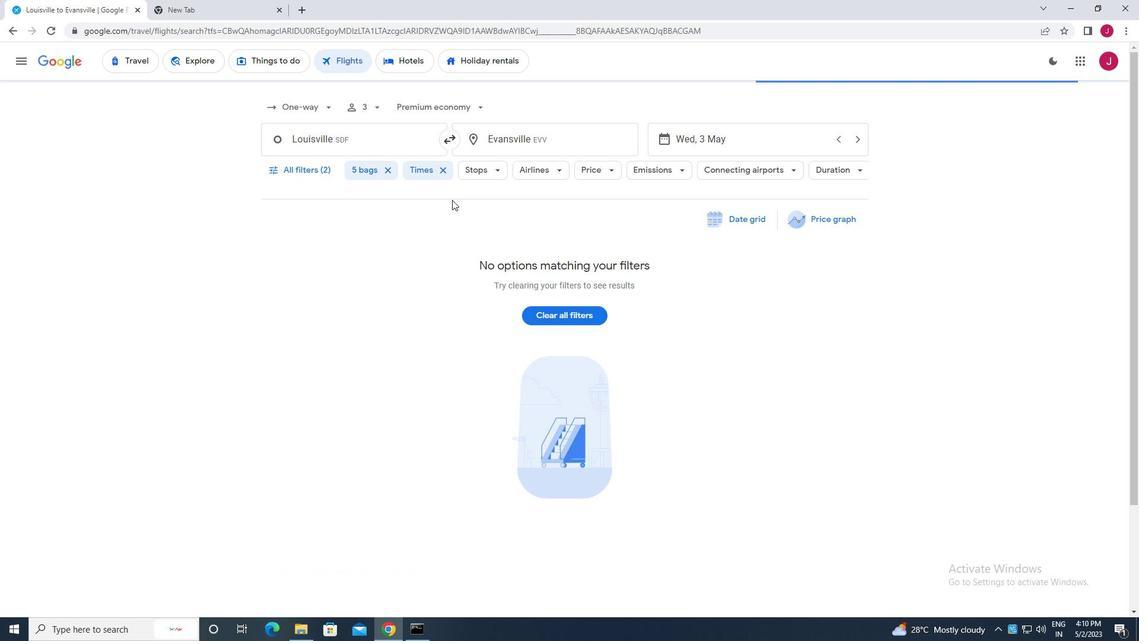 
